 Task: Find connections with filter location Dieburg with filter topic #mentorwith filter profile language English with filter current company Altimetrik with filter school Mahatma Gandhi University with filter industry Waste Collection with filter service category Network Support with filter keywords title Accountant
Action: Mouse moved to (587, 77)
Screenshot: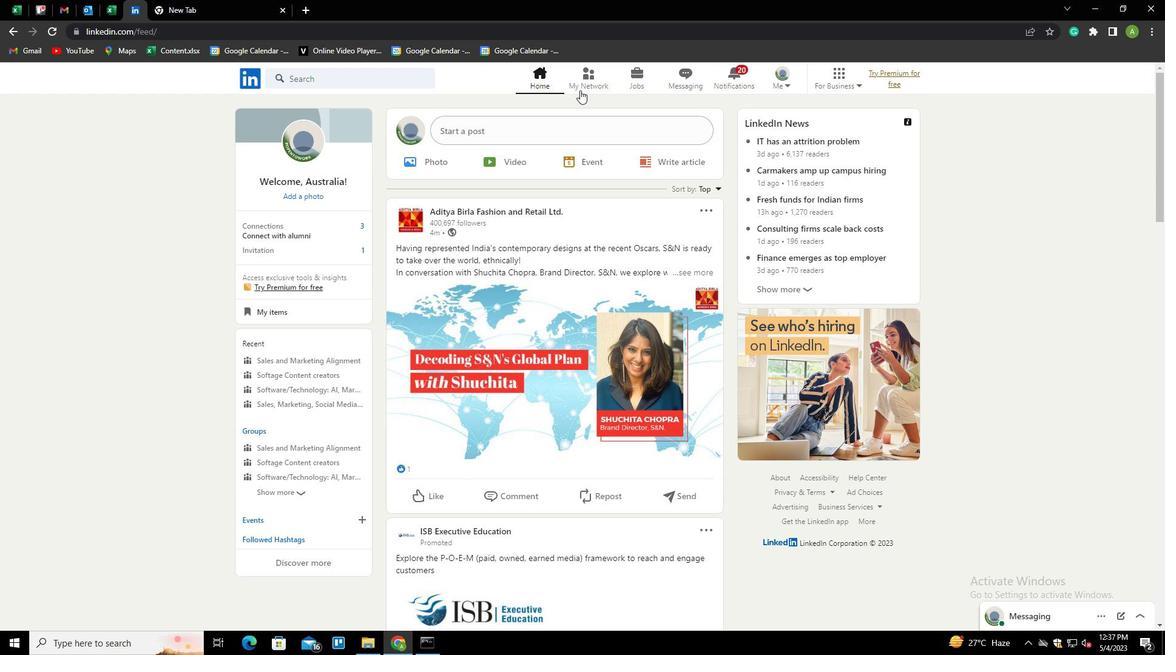 
Action: Mouse pressed left at (587, 77)
Screenshot: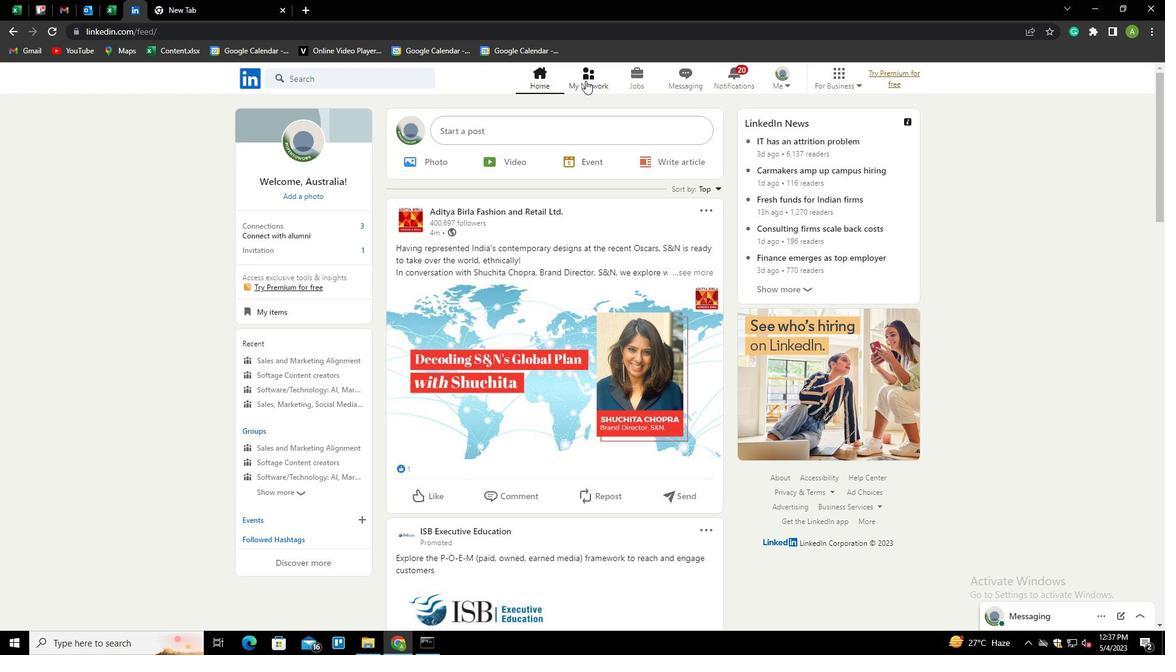 
Action: Mouse moved to (302, 149)
Screenshot: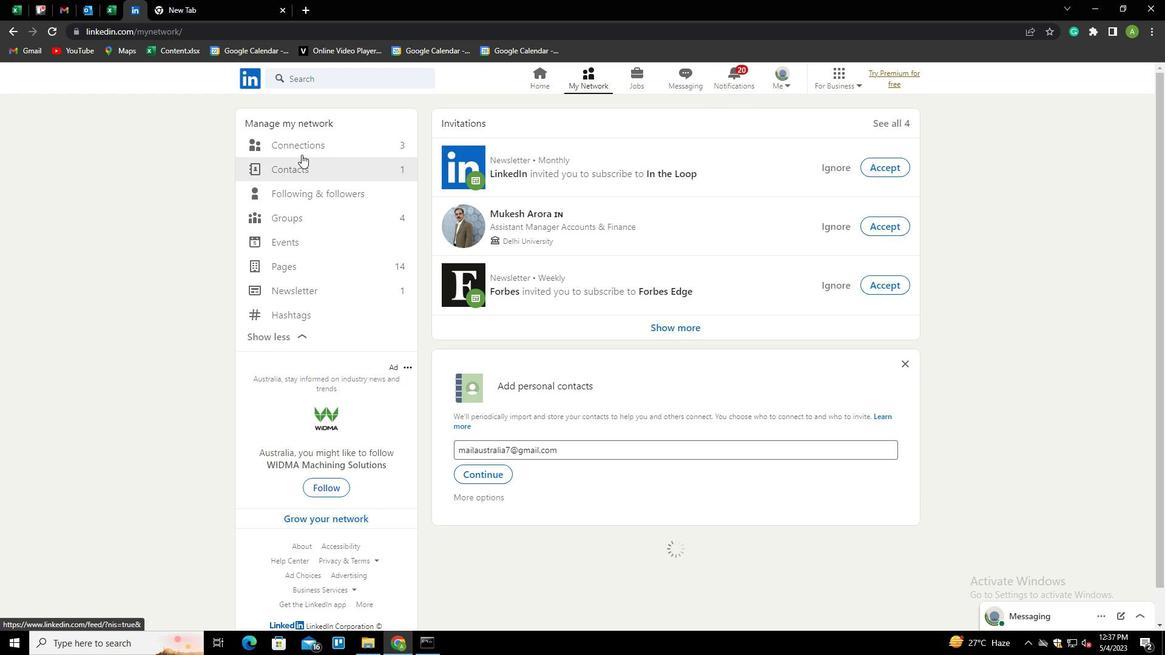 
Action: Mouse pressed left at (302, 149)
Screenshot: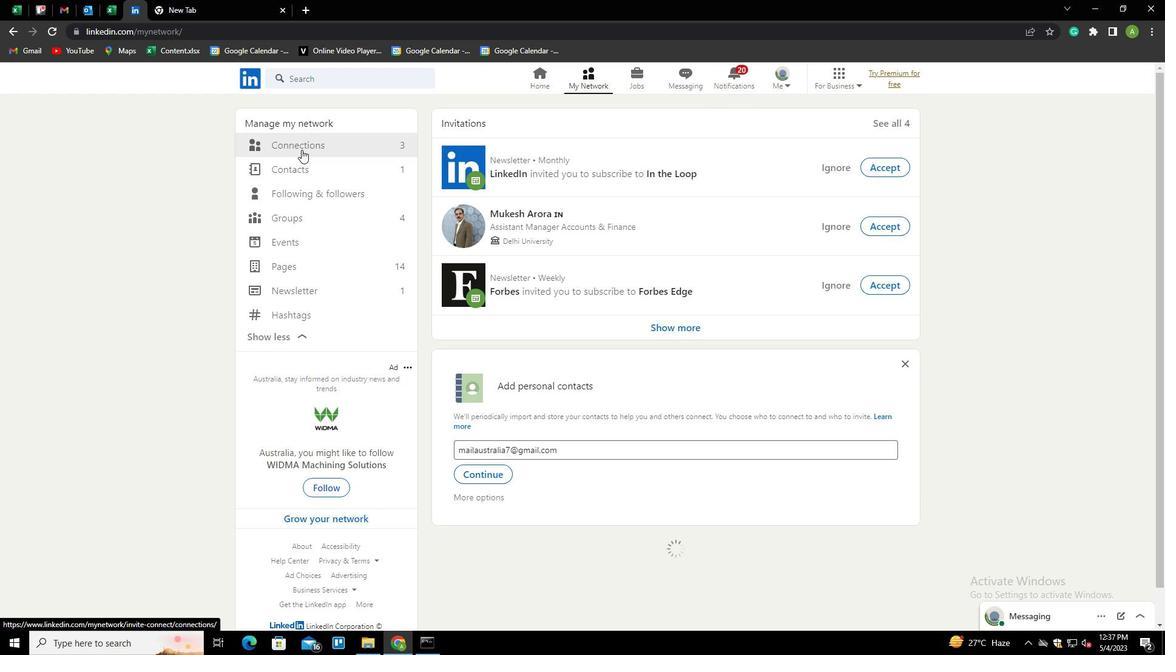 
Action: Mouse moved to (675, 144)
Screenshot: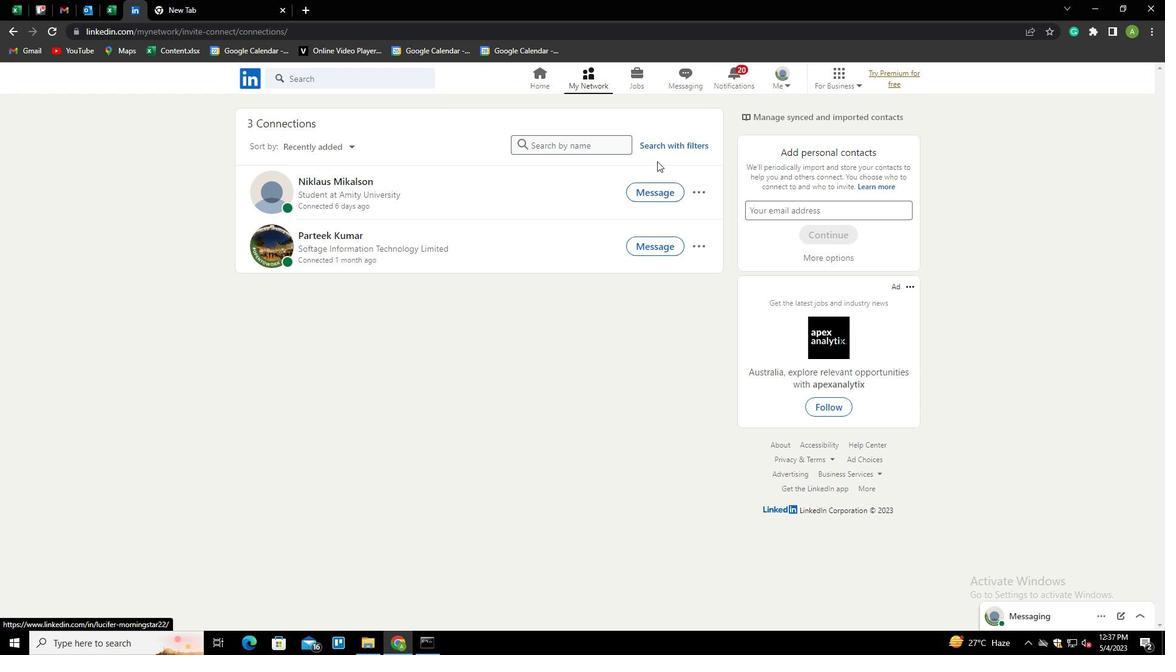 
Action: Mouse pressed left at (675, 144)
Screenshot: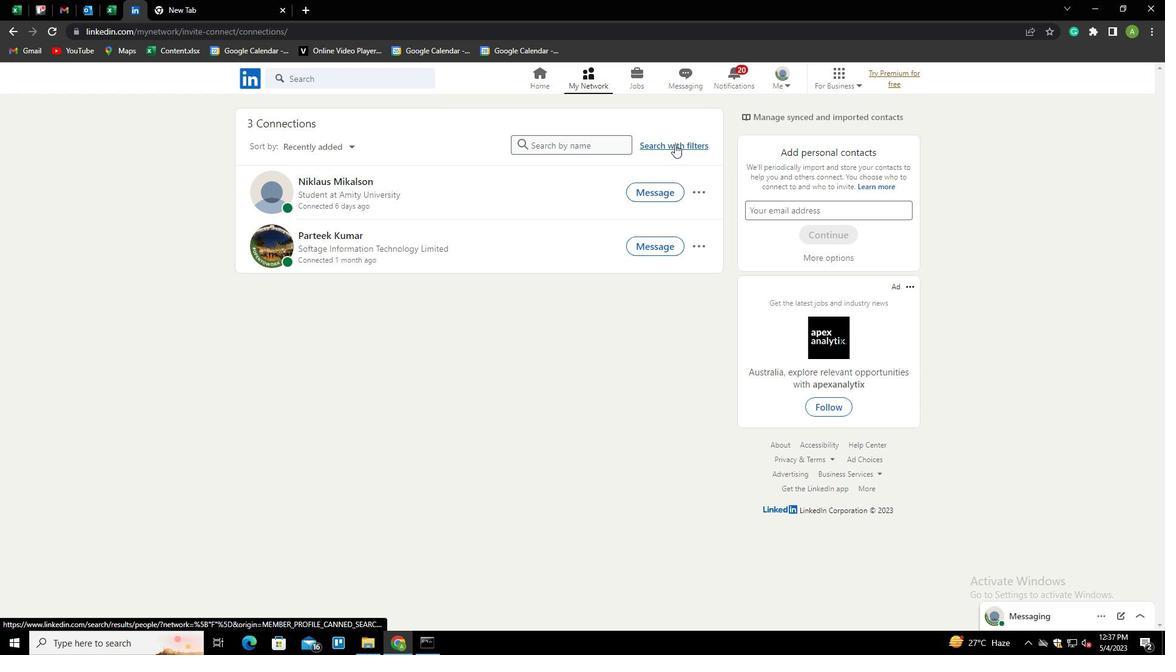
Action: Mouse moved to (620, 108)
Screenshot: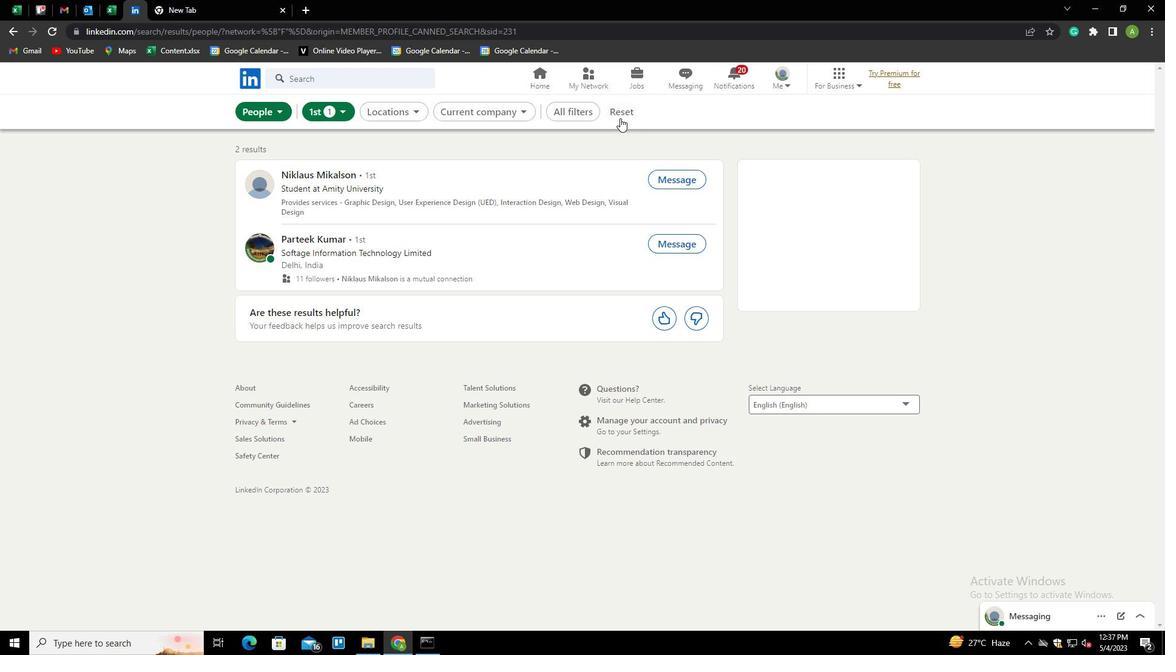 
Action: Mouse pressed left at (620, 108)
Screenshot: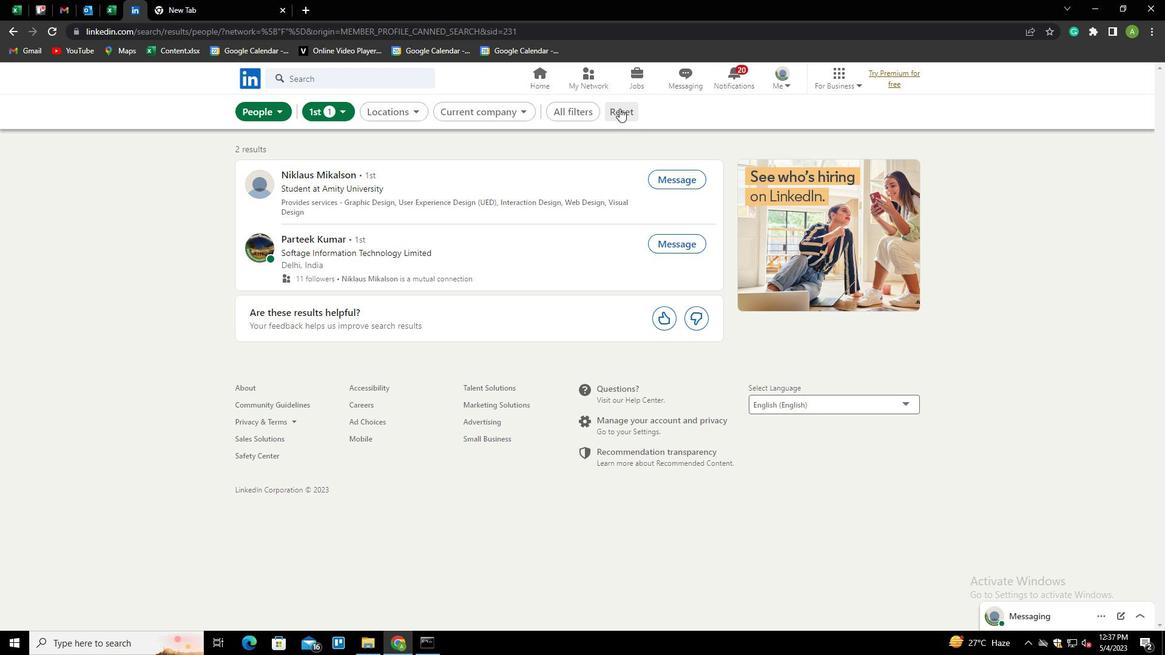 
Action: Mouse moved to (613, 109)
Screenshot: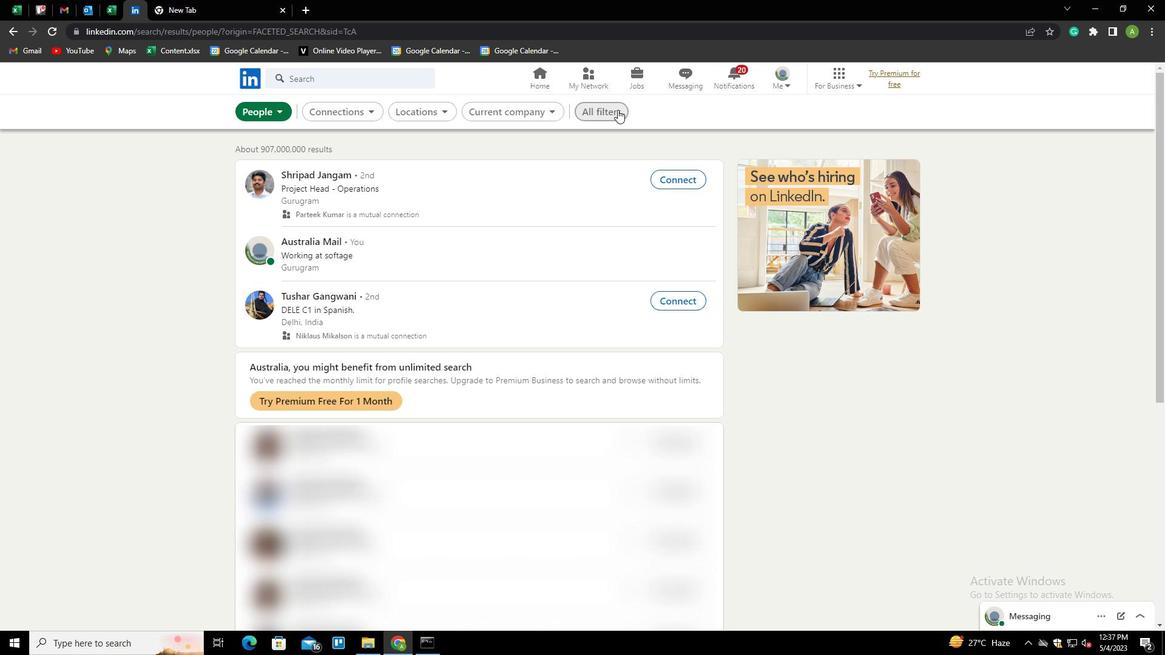 
Action: Mouse pressed left at (613, 109)
Screenshot: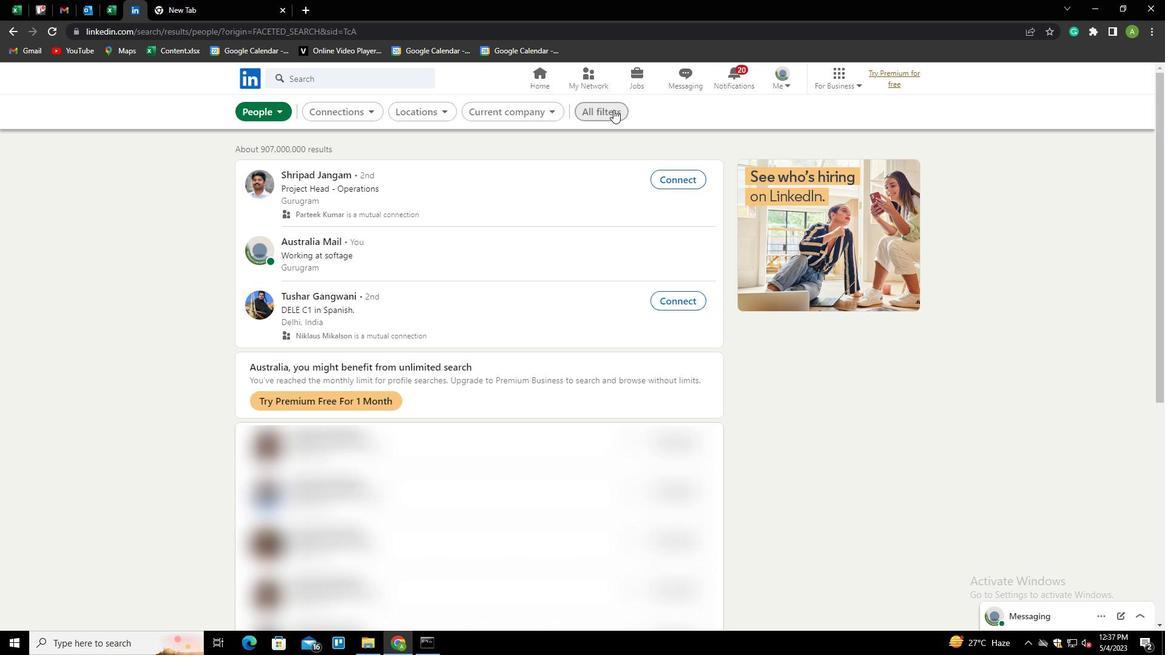 
Action: Mouse moved to (935, 316)
Screenshot: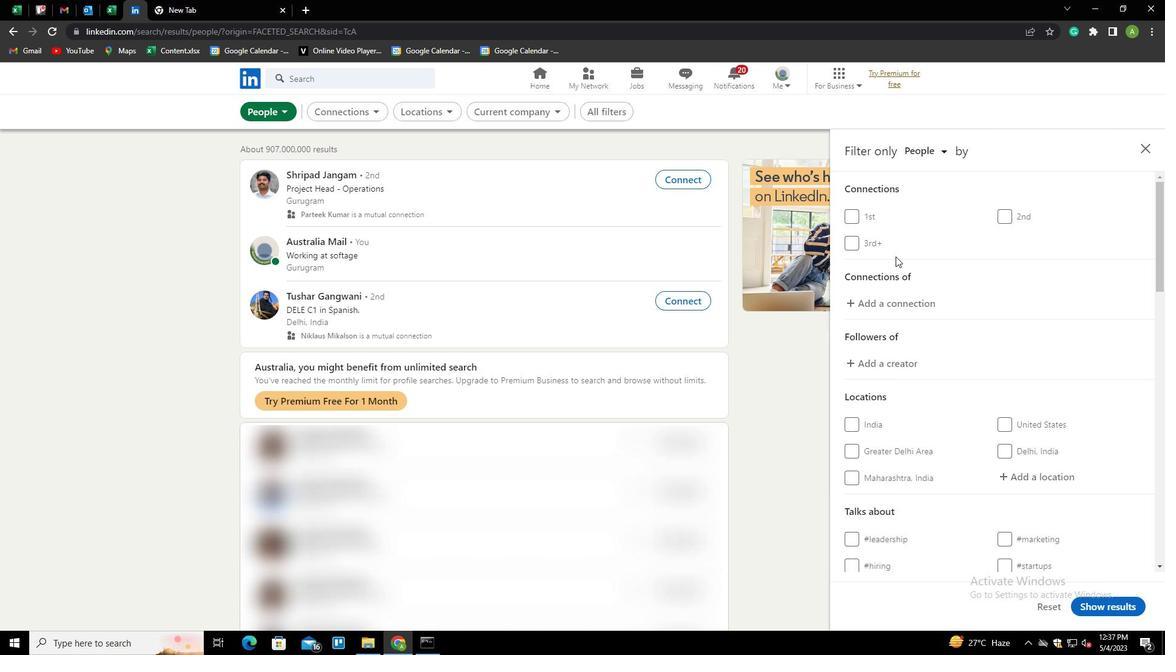 
Action: Mouse scrolled (935, 315) with delta (0, 0)
Screenshot: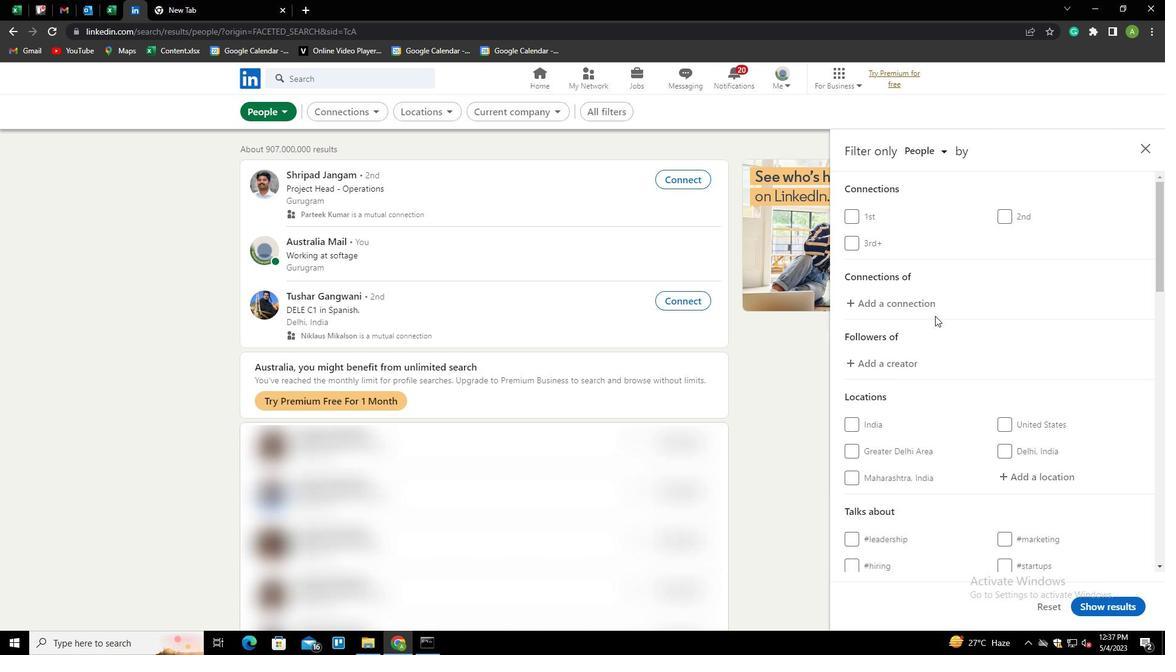
Action: Mouse scrolled (935, 315) with delta (0, 0)
Screenshot: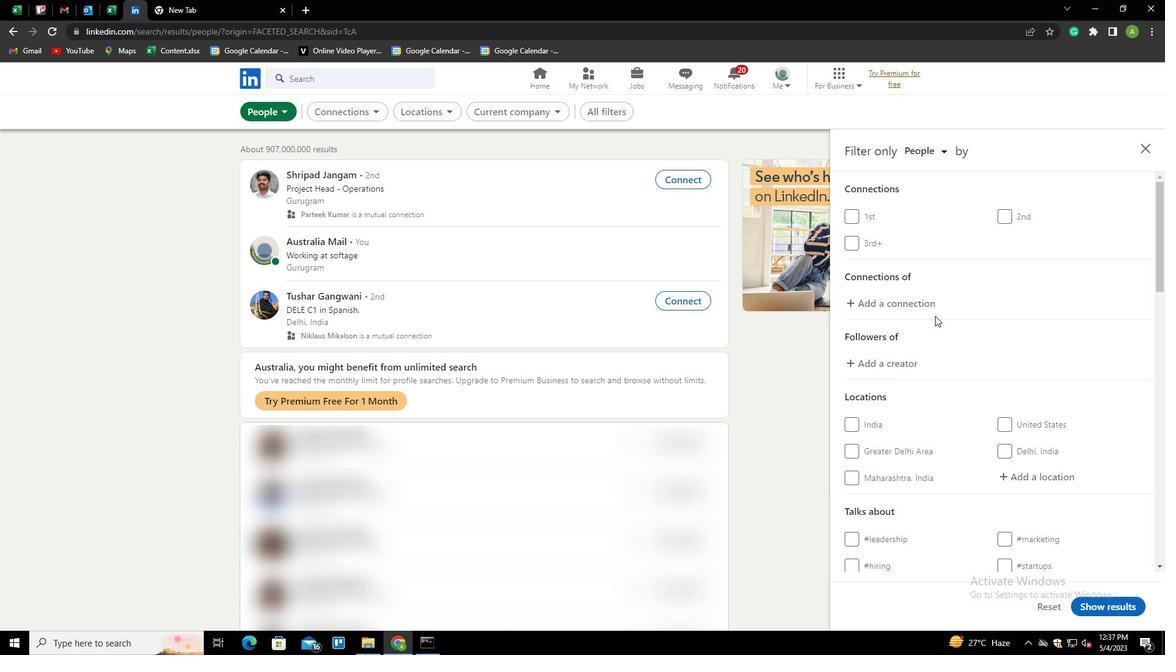
Action: Mouse moved to (1025, 352)
Screenshot: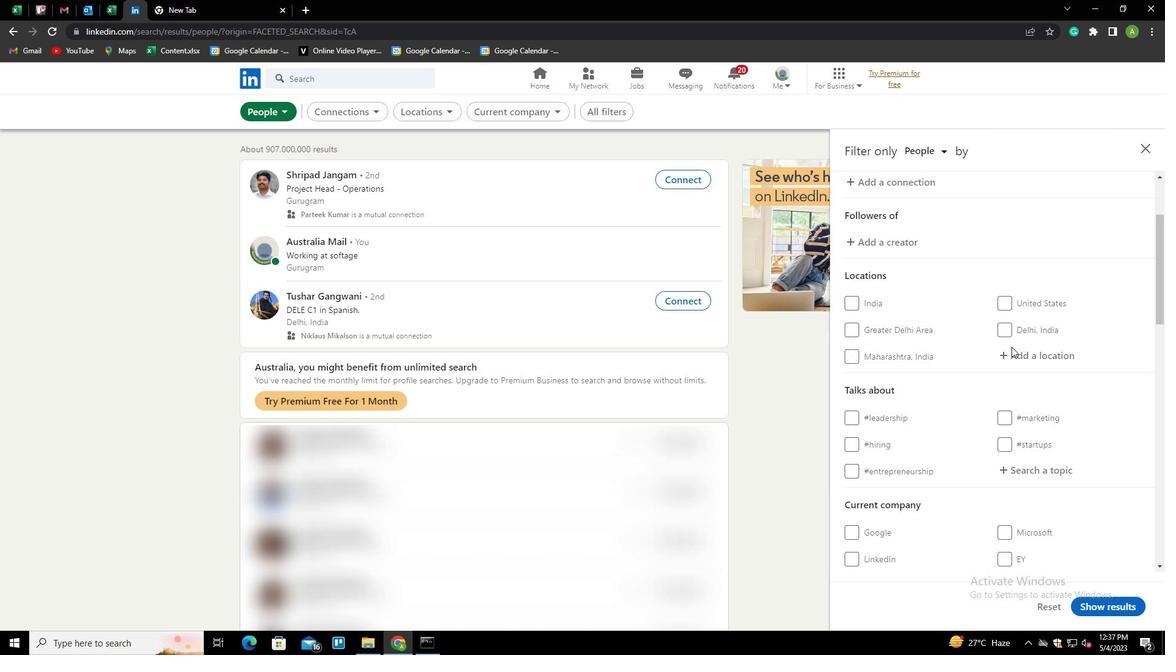 
Action: Mouse pressed left at (1025, 352)
Screenshot: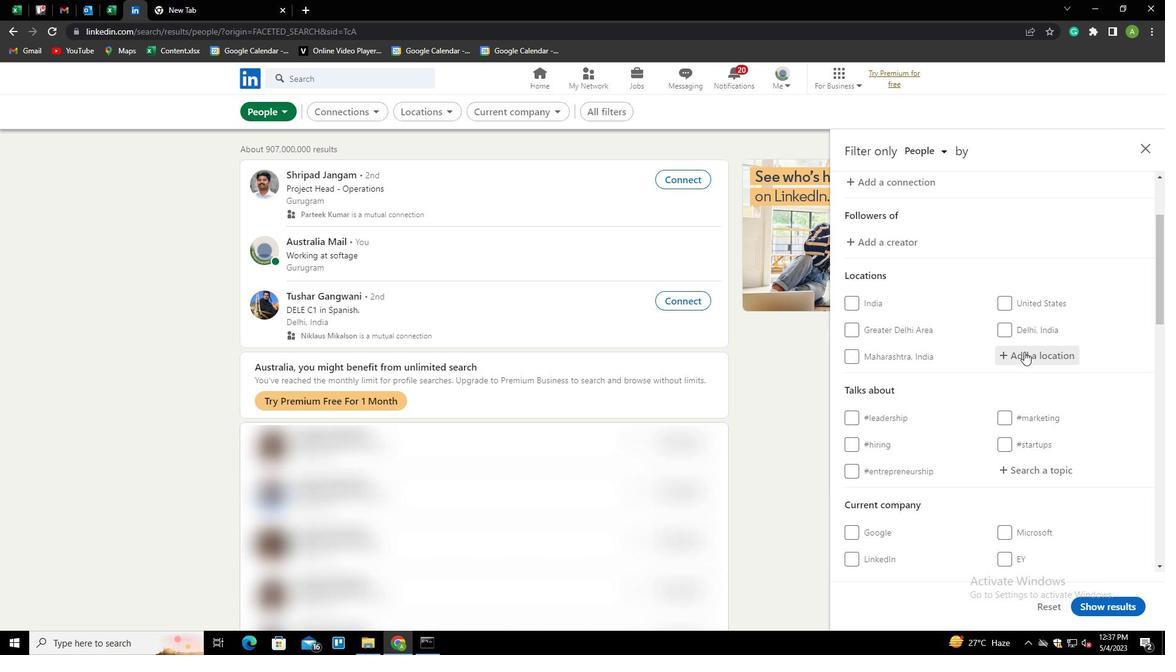 
Action: Mouse moved to (903, 277)
Screenshot: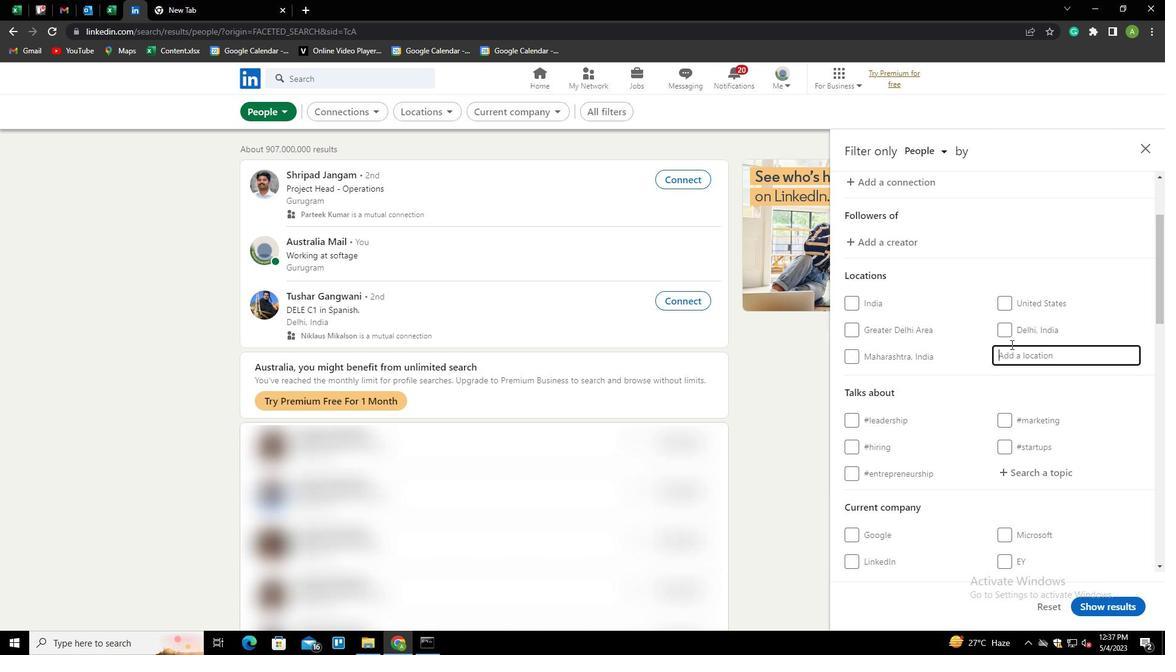 
Action: Key pressed <Key.shift>DIEBURG<Key.down><Key.enter>
Screenshot: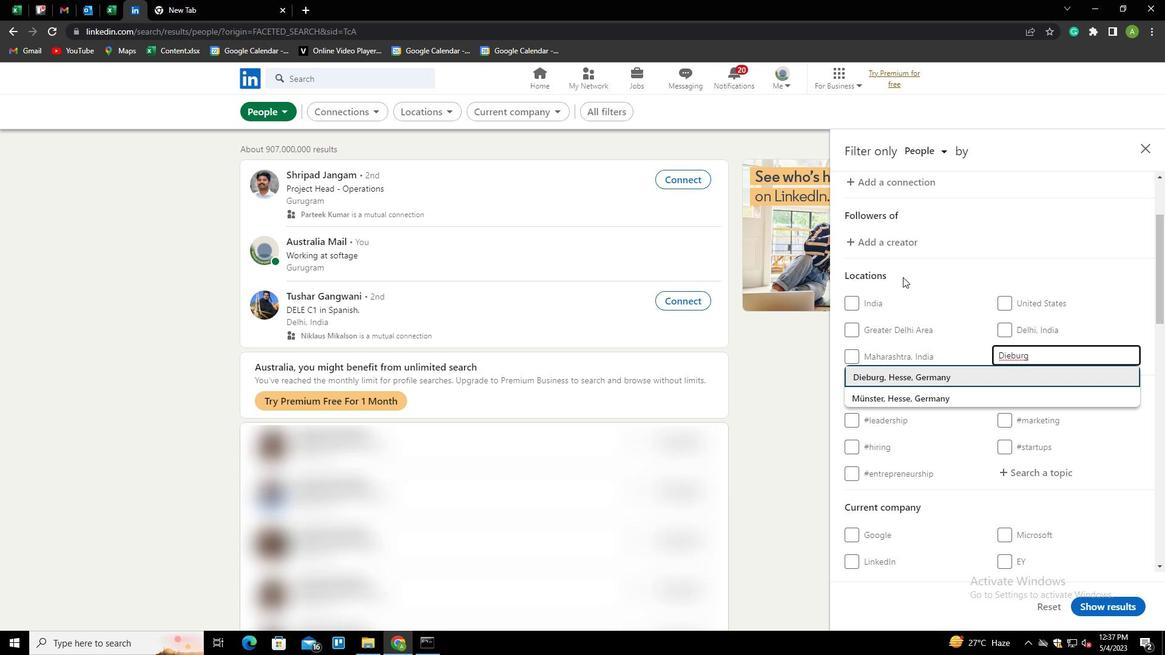 
Action: Mouse scrolled (903, 276) with delta (0, 0)
Screenshot: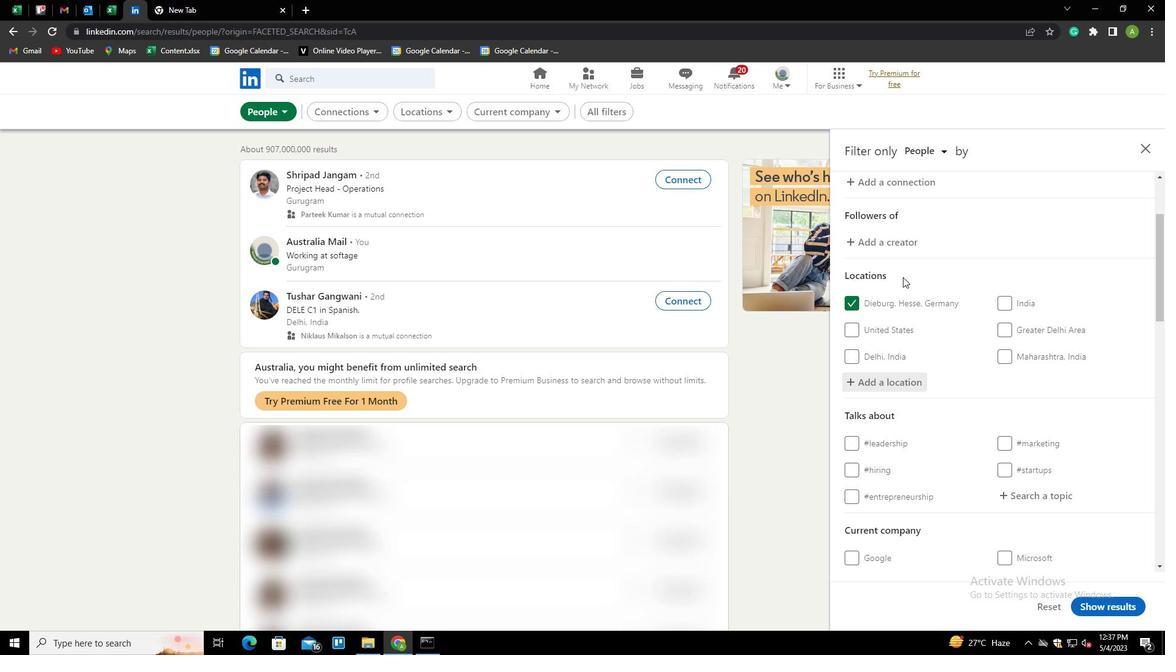 
Action: Mouse scrolled (903, 276) with delta (0, 0)
Screenshot: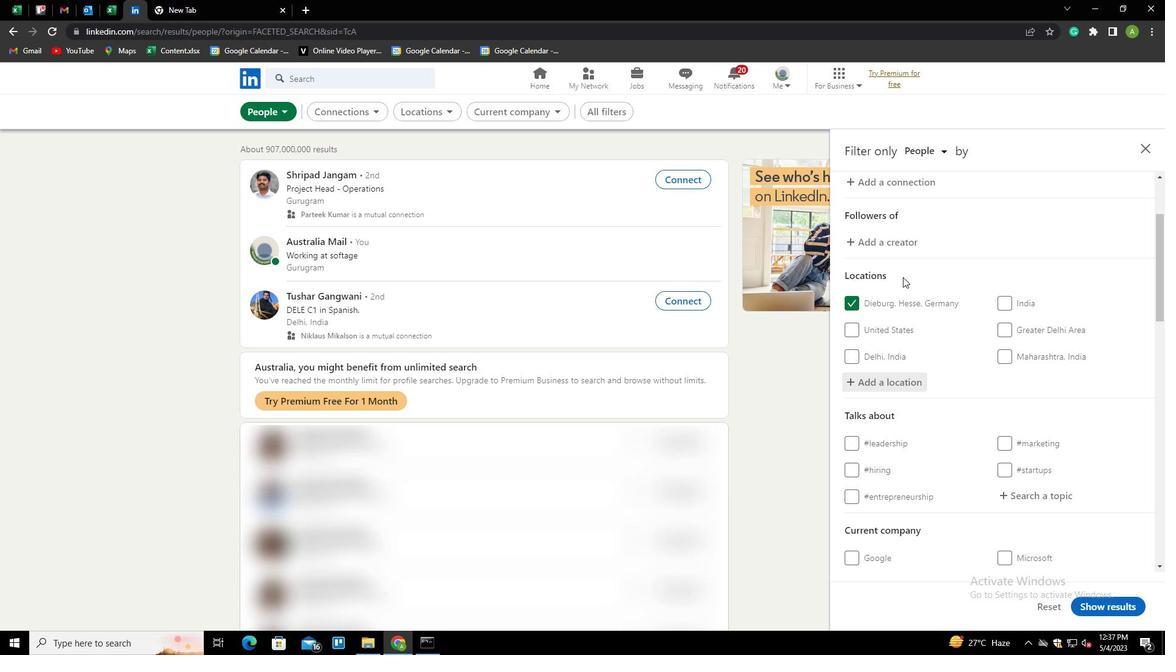 
Action: Mouse moved to (1013, 375)
Screenshot: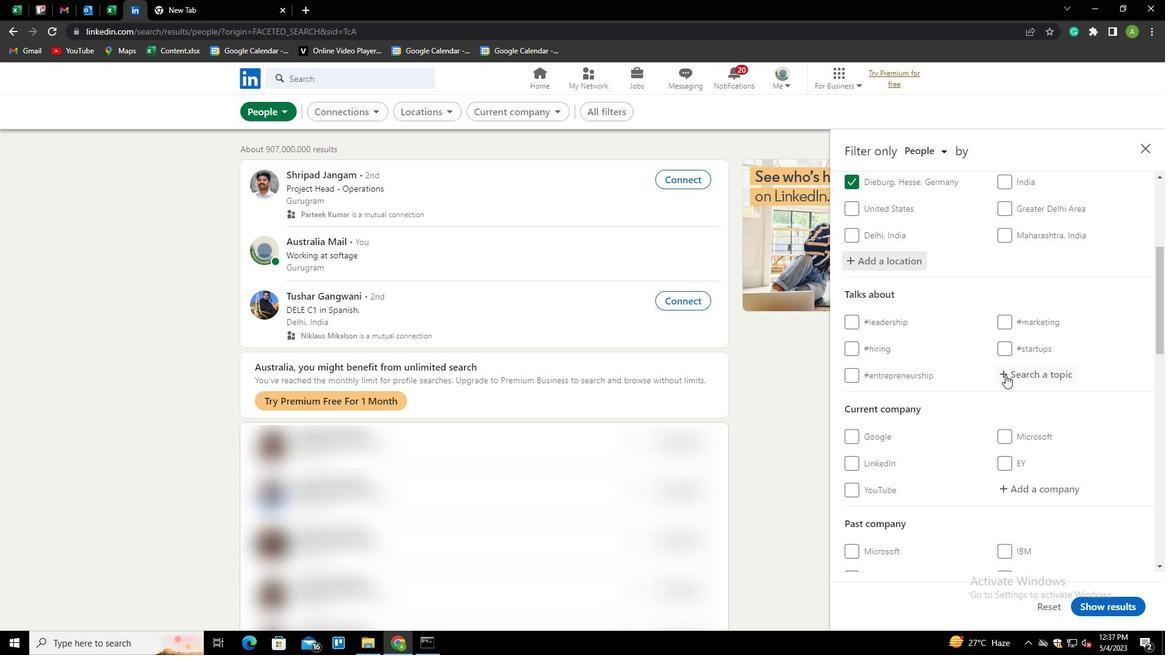 
Action: Mouse pressed left at (1013, 375)
Screenshot: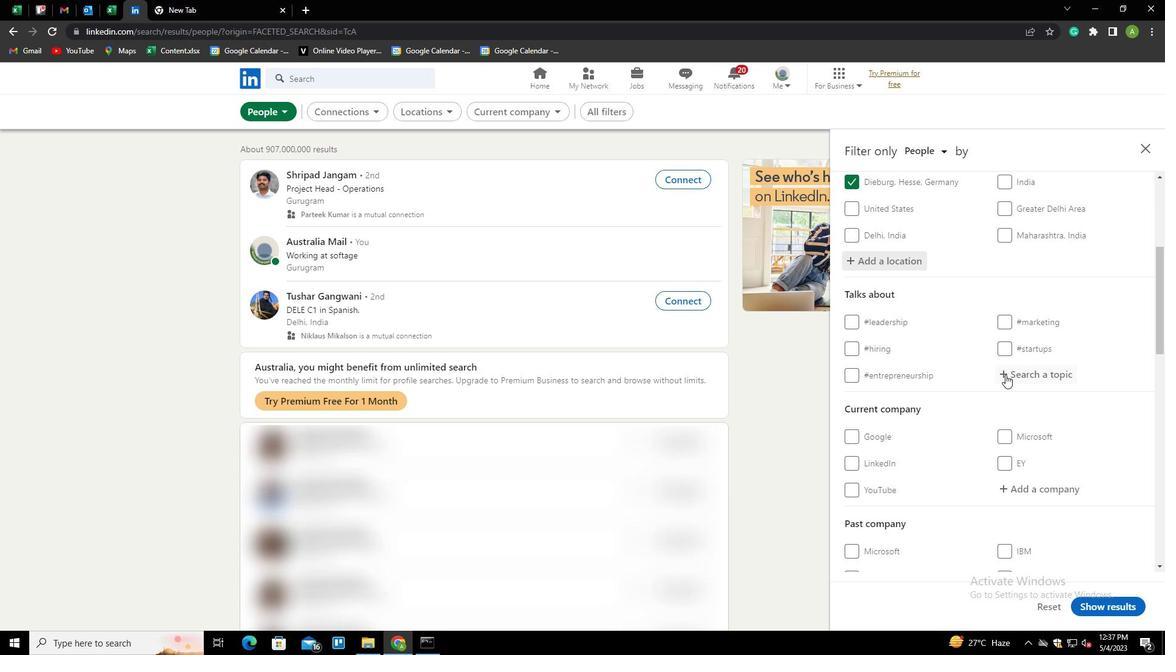 
Action: Mouse moved to (1009, 373)
Screenshot: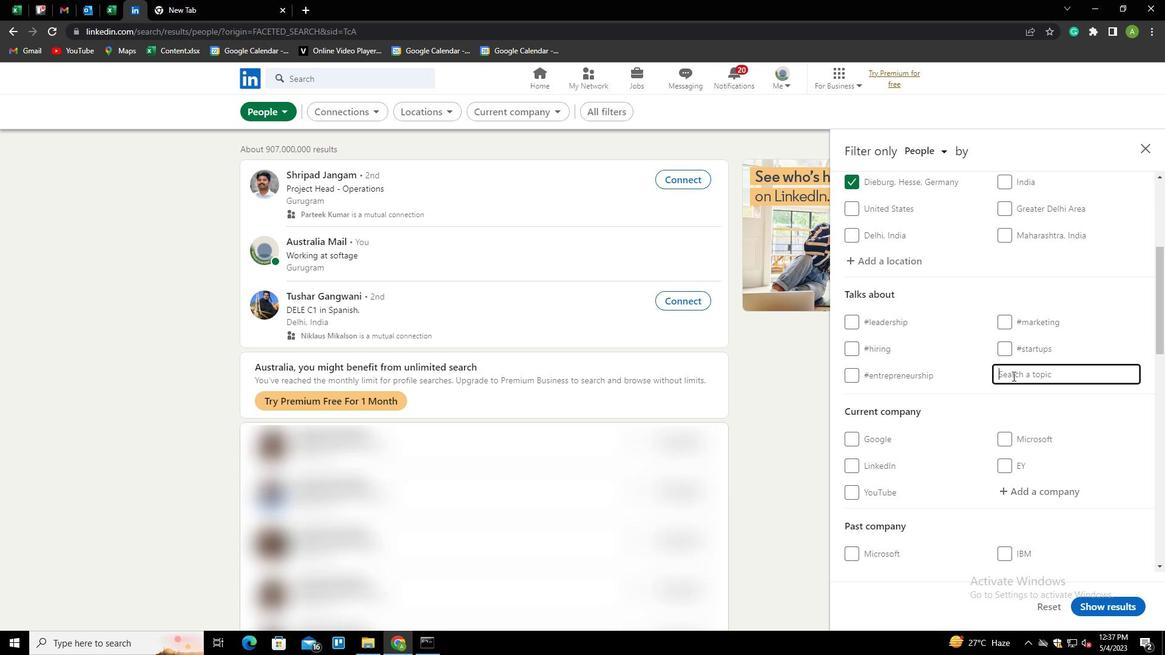 
Action: Key pressed <Key.shift>MENTOR<Key.down><Key.down><Key.down><Key.enter>
Screenshot: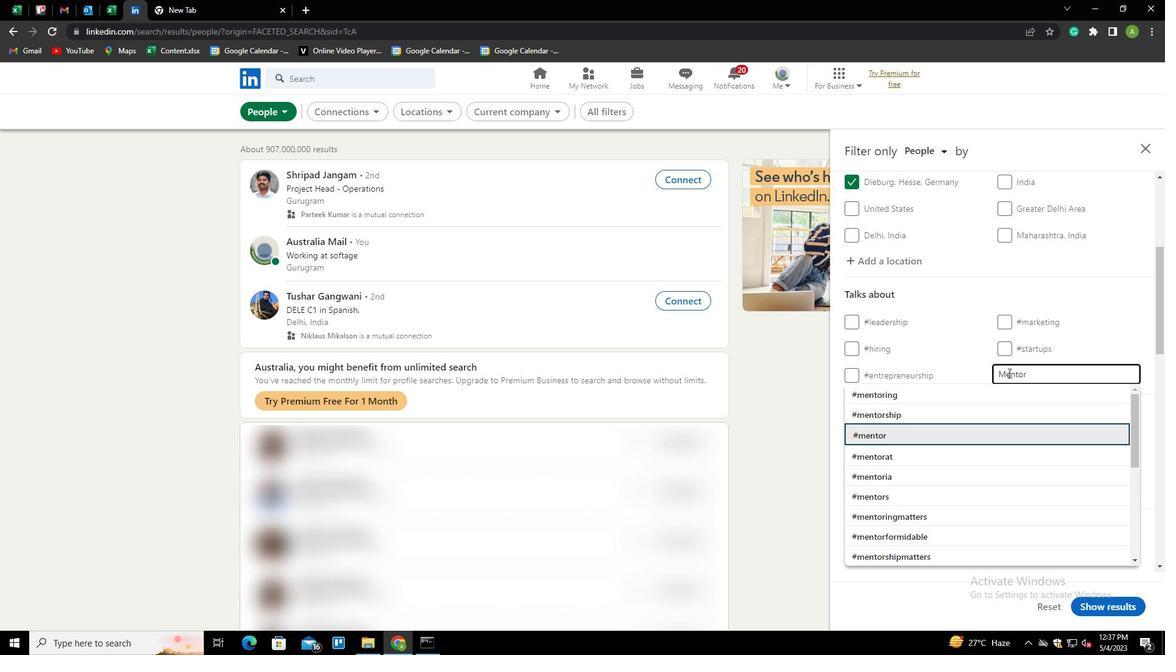 
Action: Mouse scrolled (1009, 372) with delta (0, 0)
Screenshot: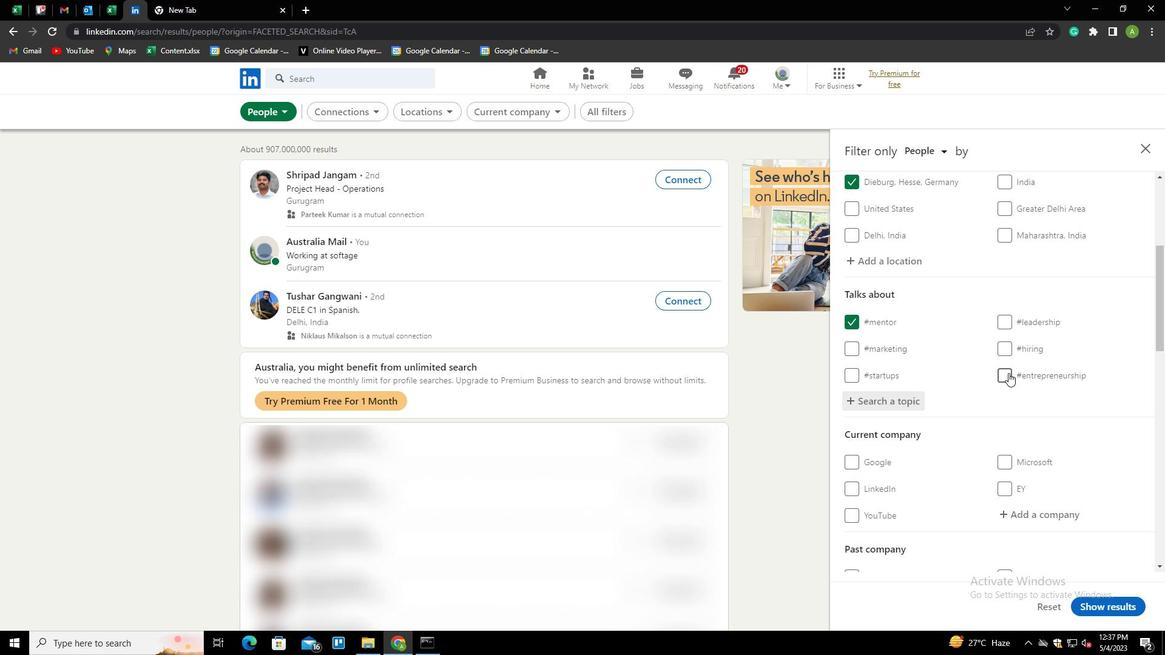 
Action: Mouse moved to (1008, 372)
Screenshot: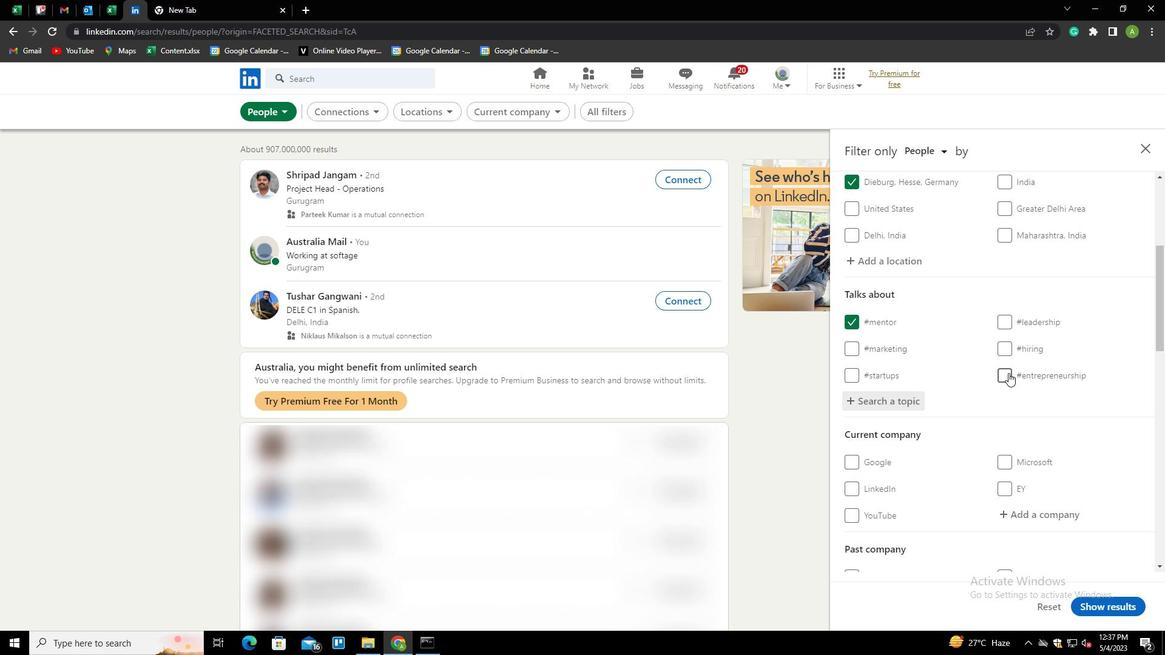 
Action: Mouse scrolled (1008, 372) with delta (0, 0)
Screenshot: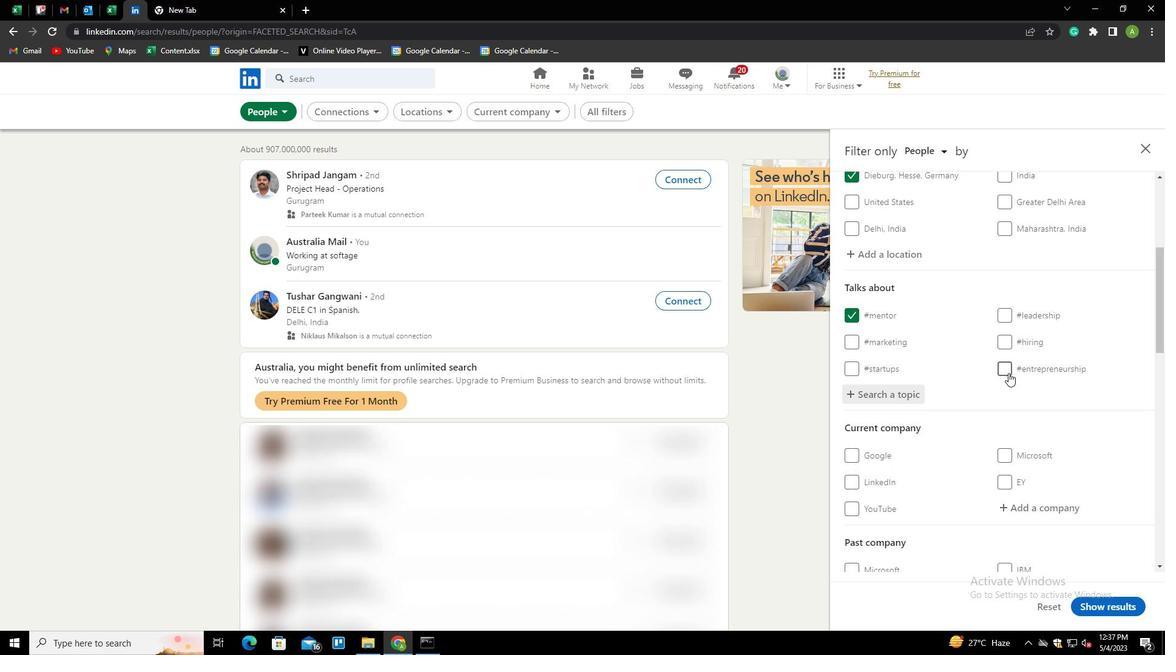 
Action: Mouse moved to (1004, 377)
Screenshot: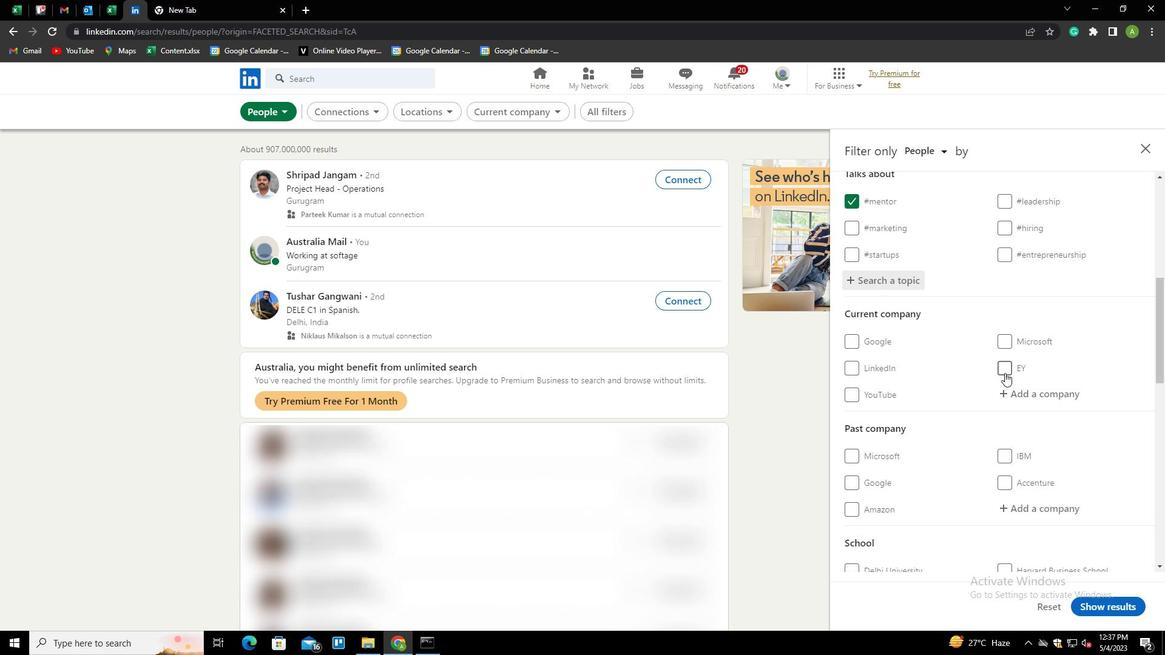 
Action: Mouse scrolled (1004, 376) with delta (0, 0)
Screenshot: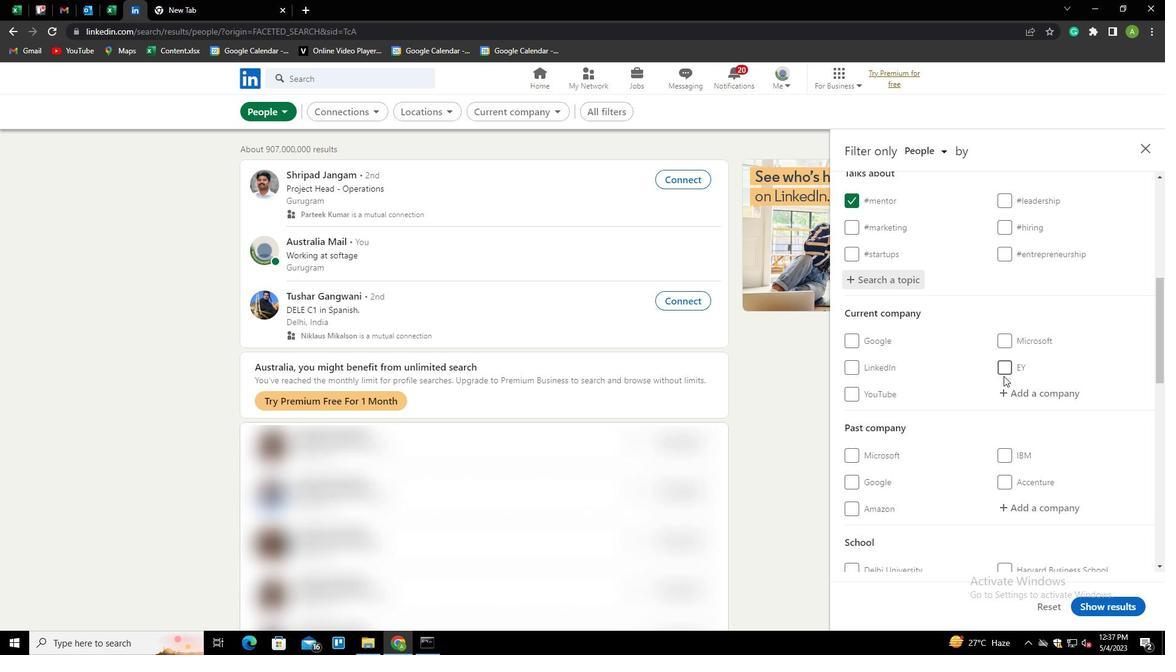 
Action: Mouse scrolled (1004, 376) with delta (0, 0)
Screenshot: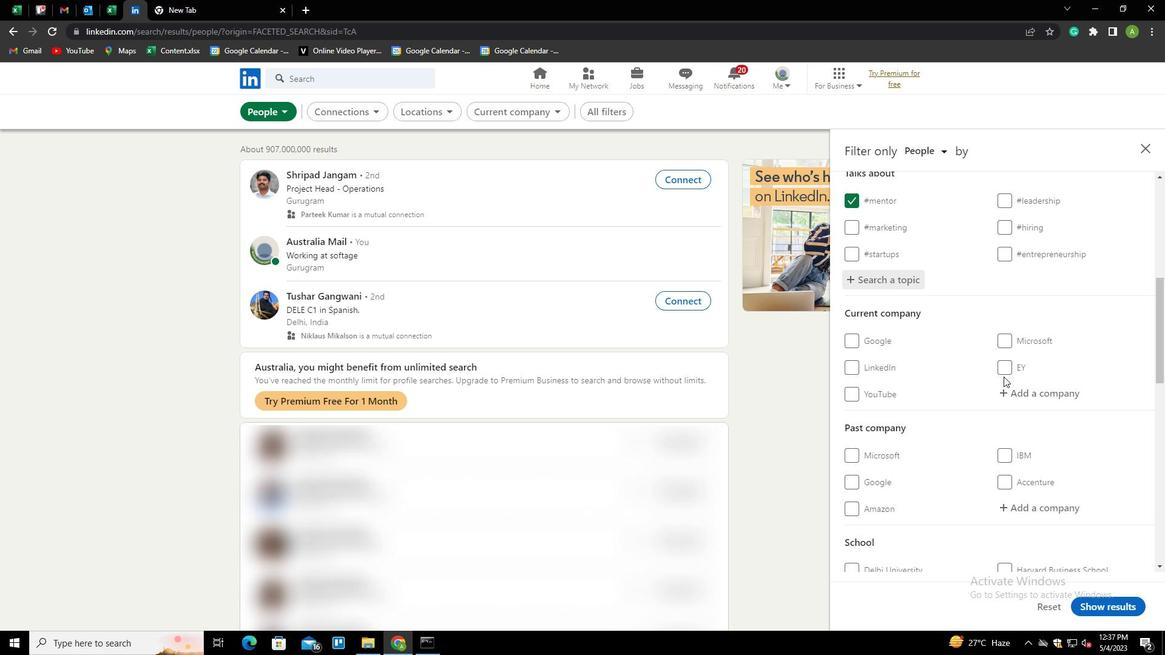 
Action: Mouse moved to (1003, 377)
Screenshot: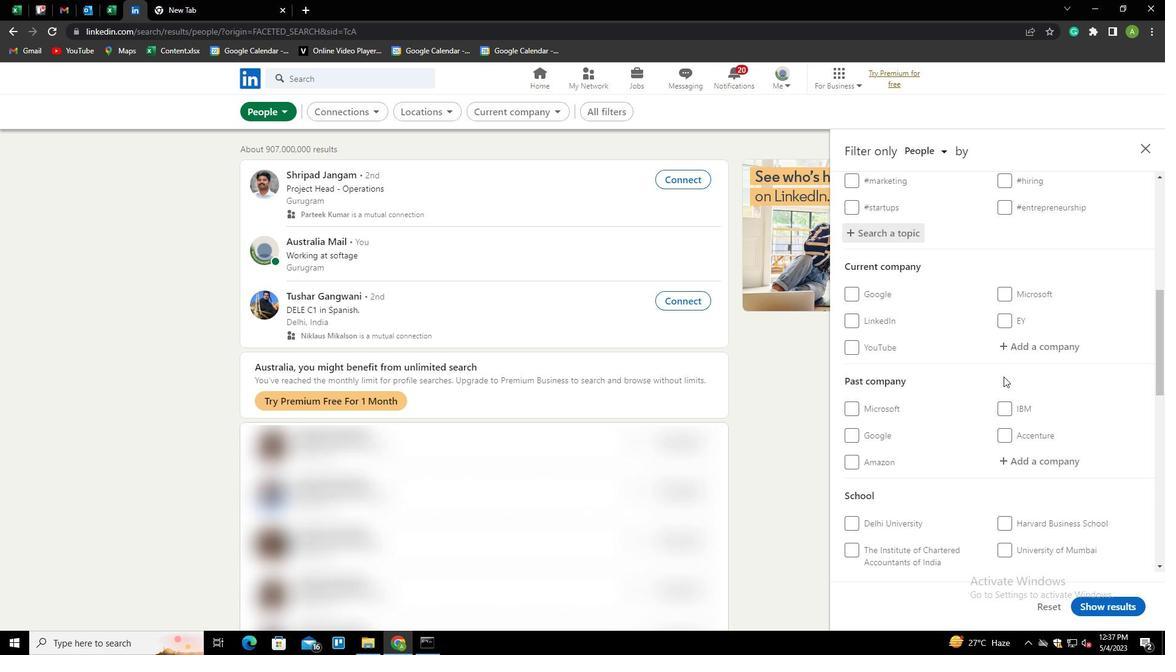 
Action: Mouse scrolled (1003, 377) with delta (0, 0)
Screenshot: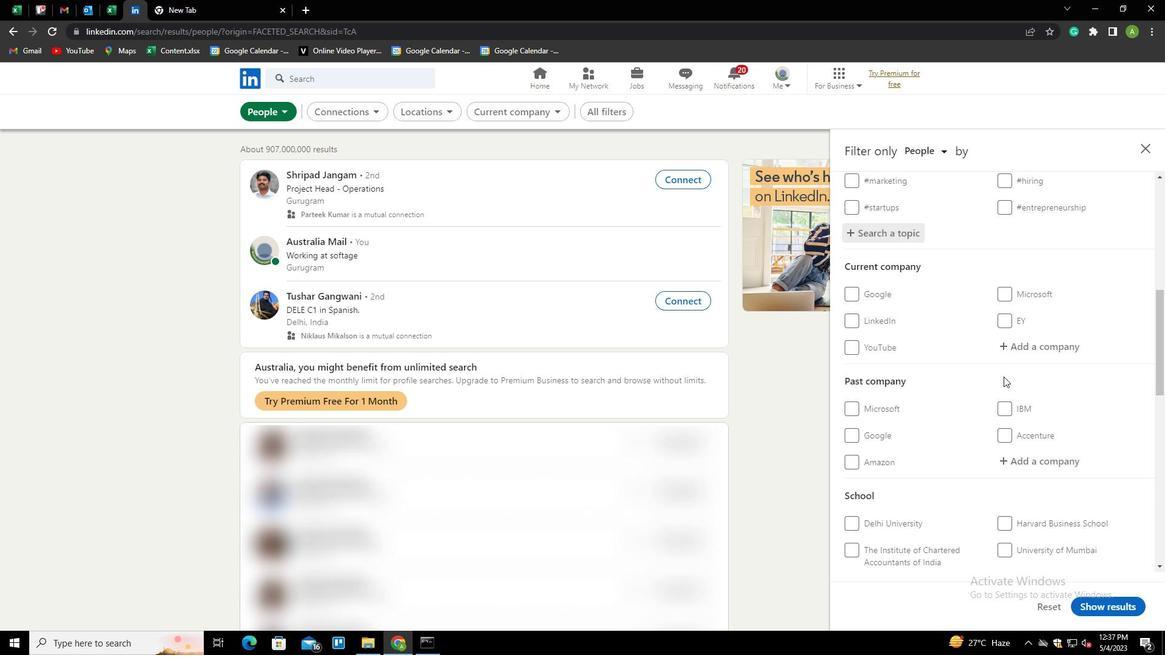 
Action: Mouse moved to (1003, 378)
Screenshot: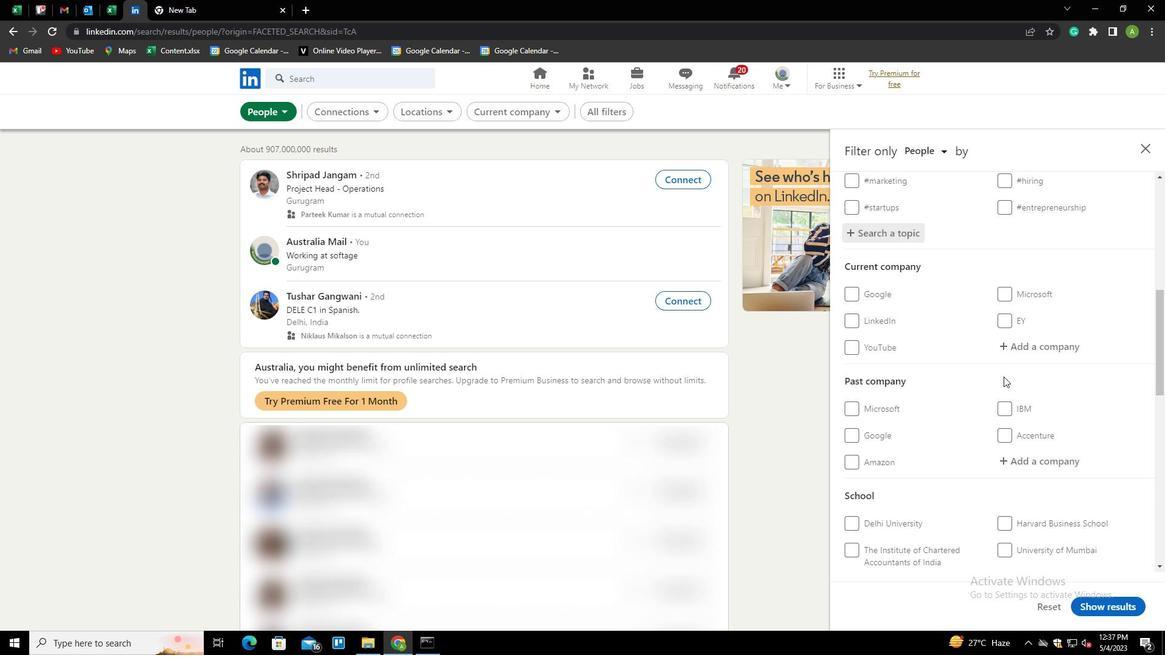 
Action: Mouse scrolled (1003, 378) with delta (0, 0)
Screenshot: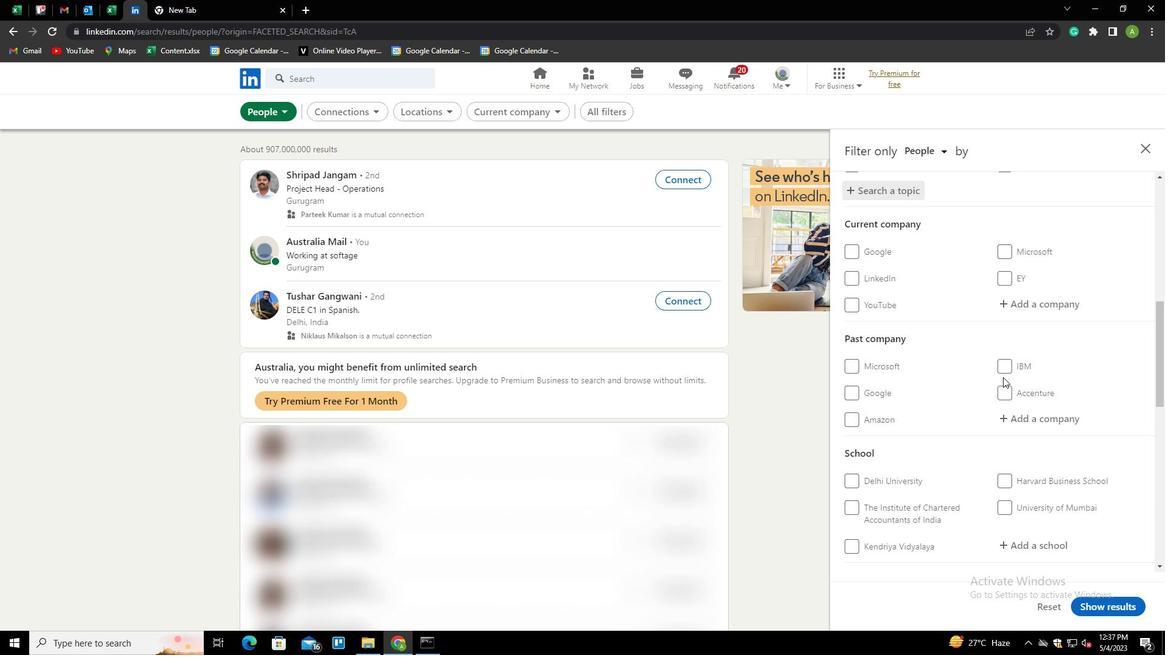 
Action: Mouse scrolled (1003, 378) with delta (0, 0)
Screenshot: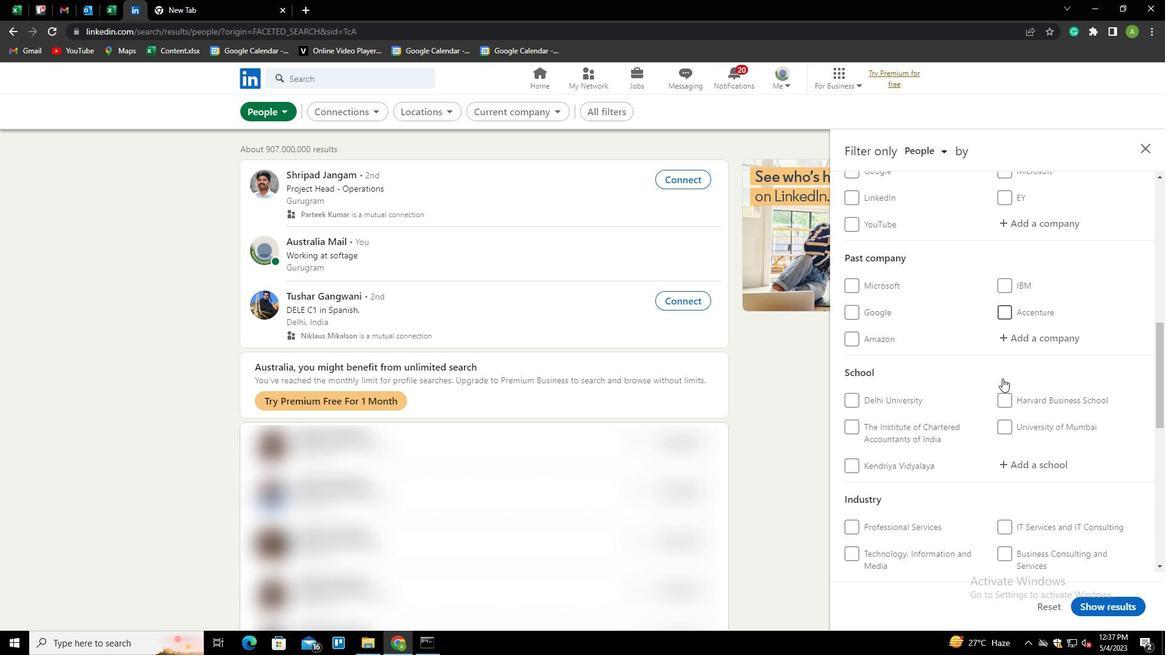 
Action: Mouse scrolled (1003, 378) with delta (0, 0)
Screenshot: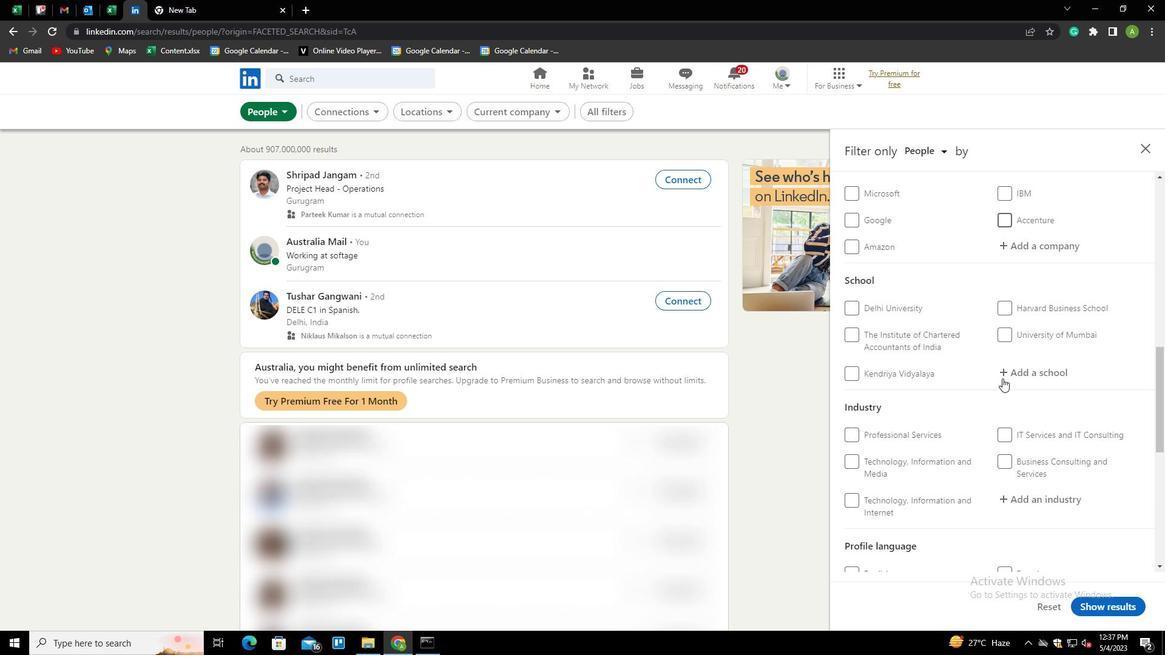 
Action: Mouse scrolled (1003, 378) with delta (0, 0)
Screenshot: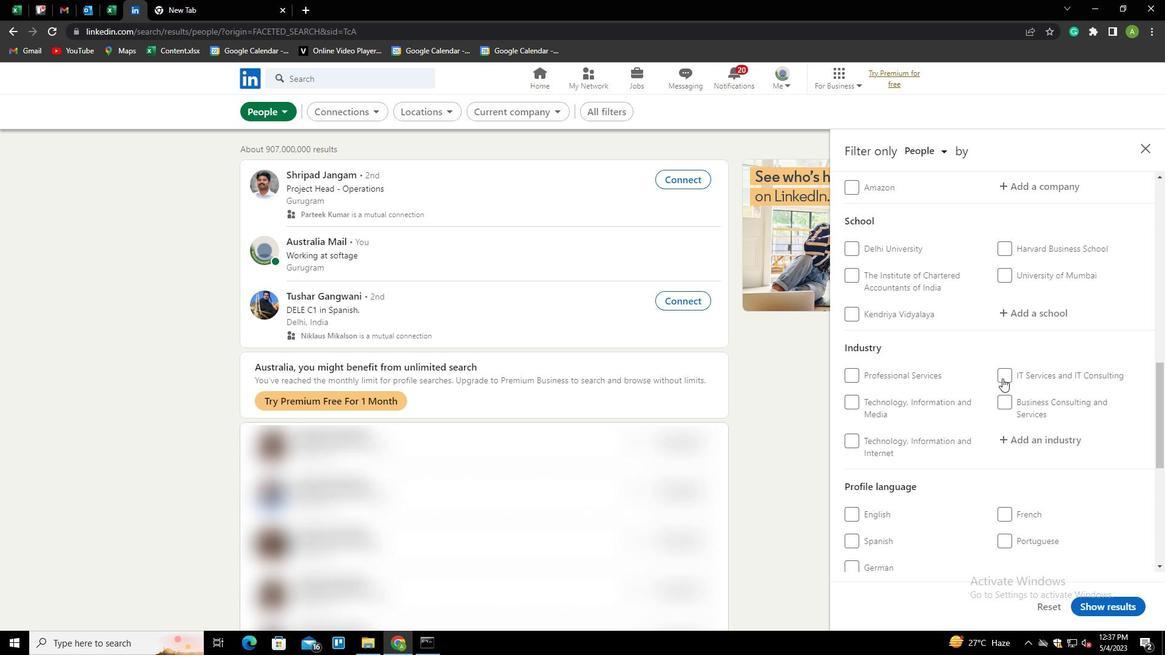 
Action: Mouse moved to (855, 415)
Screenshot: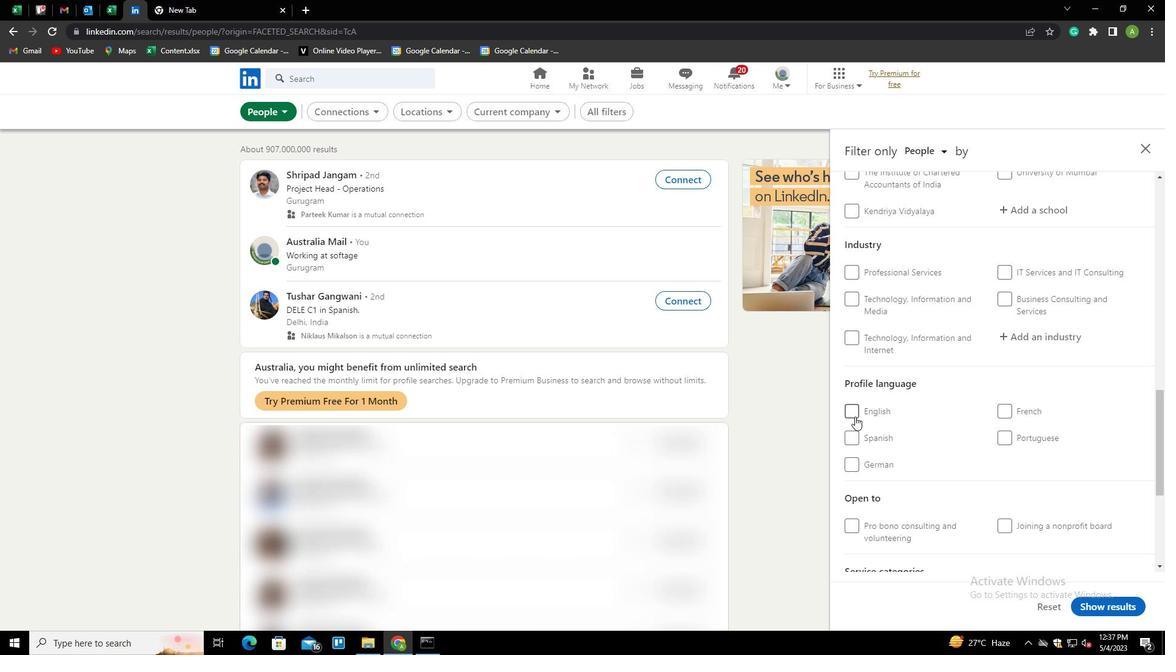 
Action: Mouse pressed left at (855, 415)
Screenshot: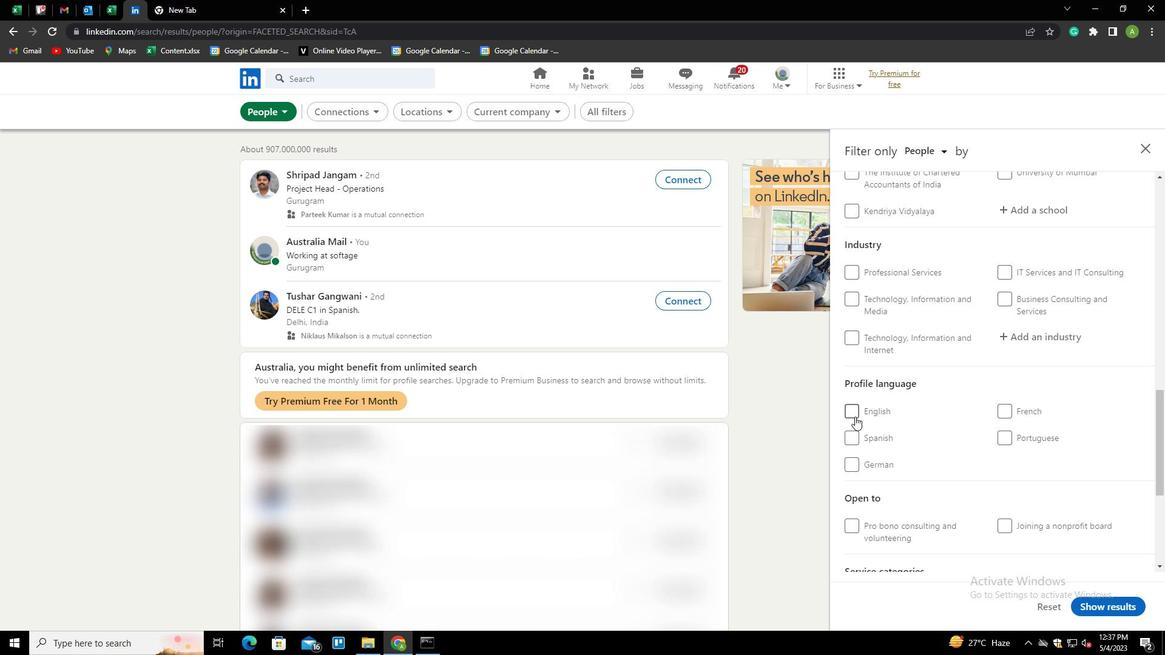 
Action: Mouse moved to (964, 419)
Screenshot: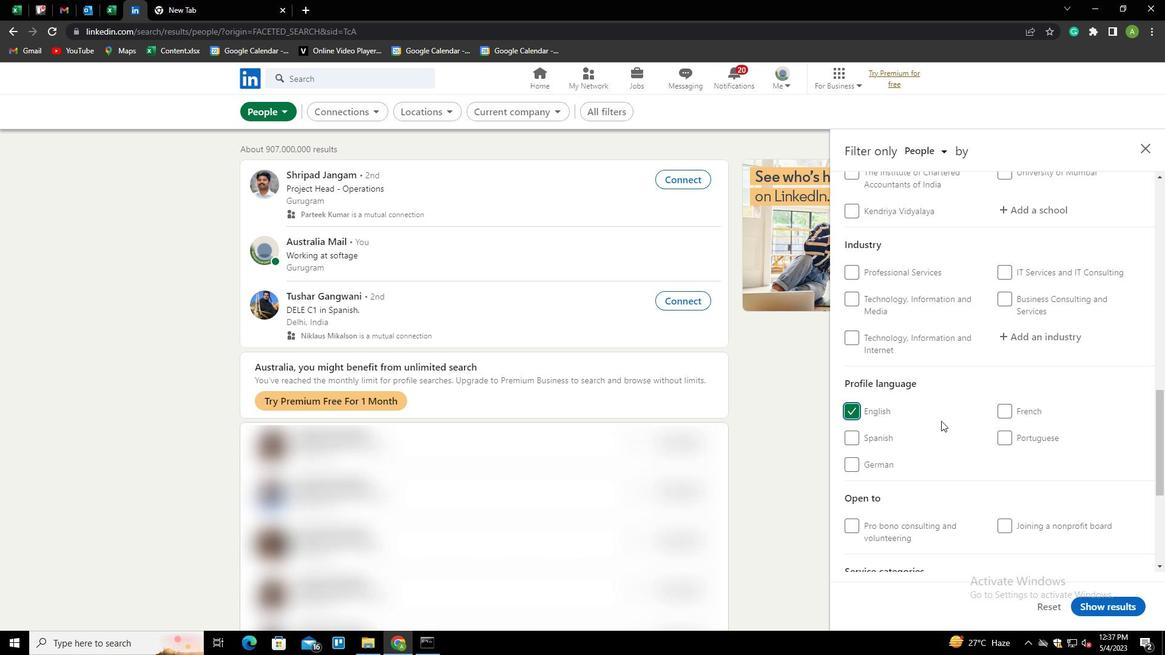 
Action: Mouse scrolled (964, 420) with delta (0, 0)
Screenshot: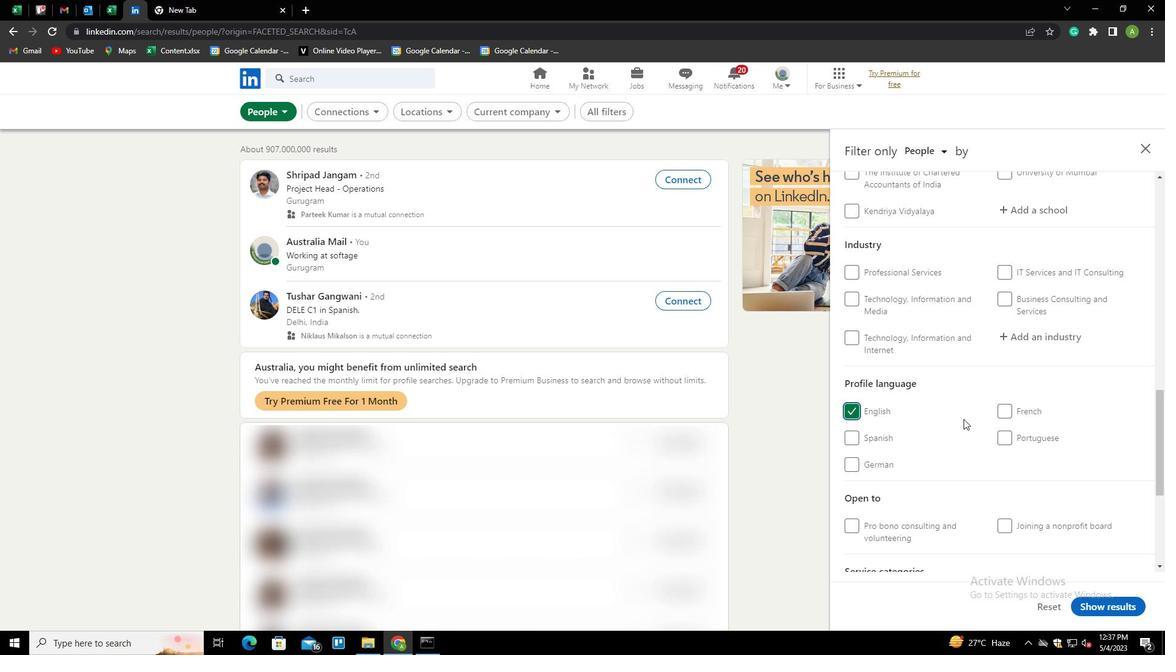 
Action: Mouse scrolled (964, 420) with delta (0, 0)
Screenshot: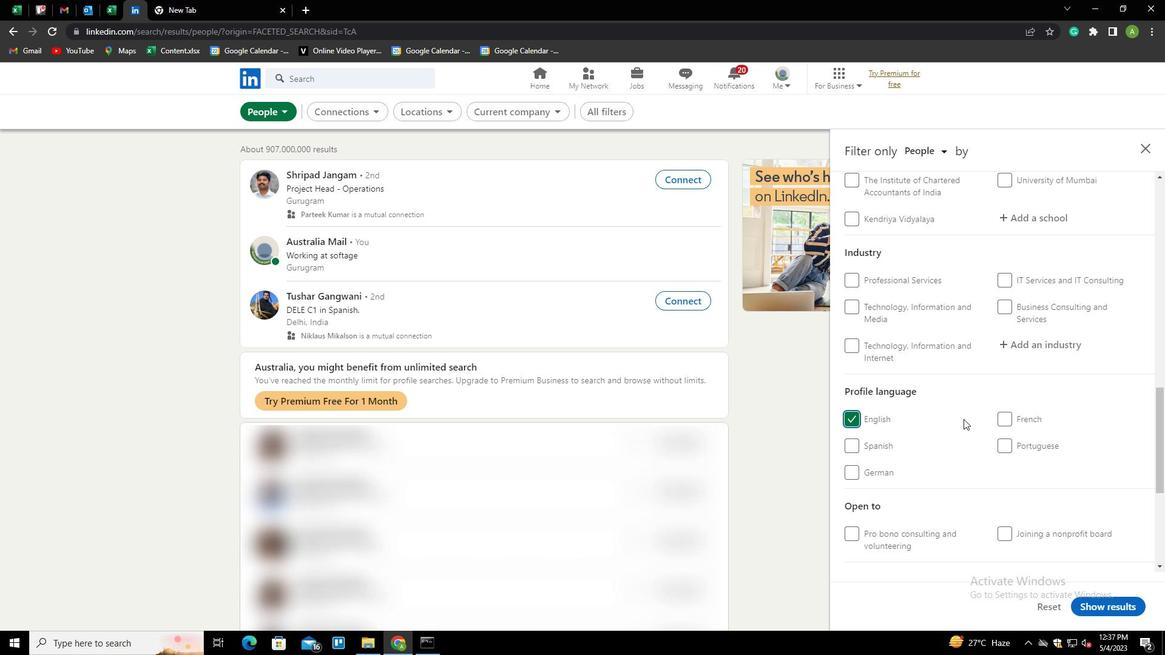 
Action: Mouse scrolled (964, 420) with delta (0, 0)
Screenshot: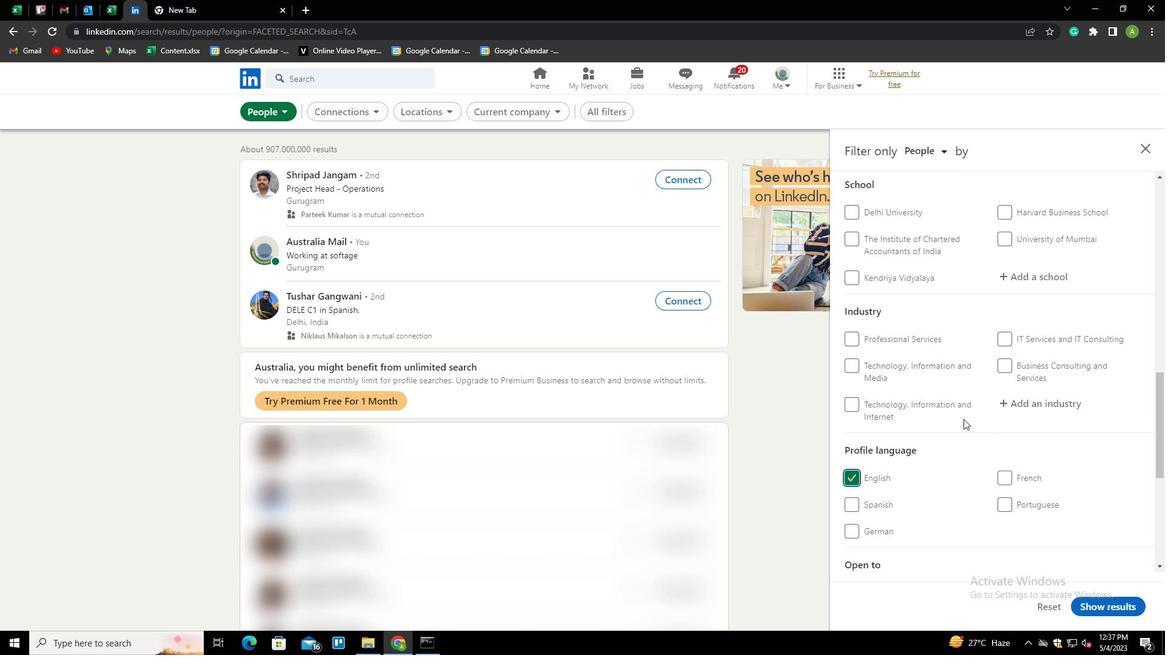 
Action: Mouse scrolled (964, 420) with delta (0, 0)
Screenshot: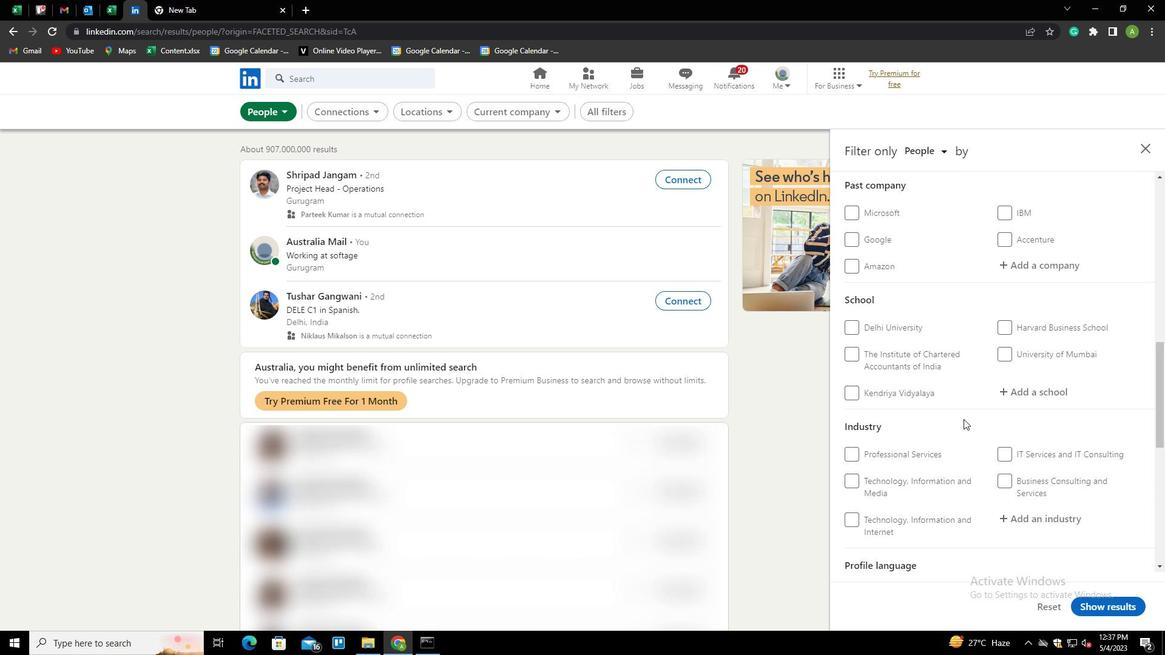 
Action: Mouse scrolled (964, 420) with delta (0, 0)
Screenshot: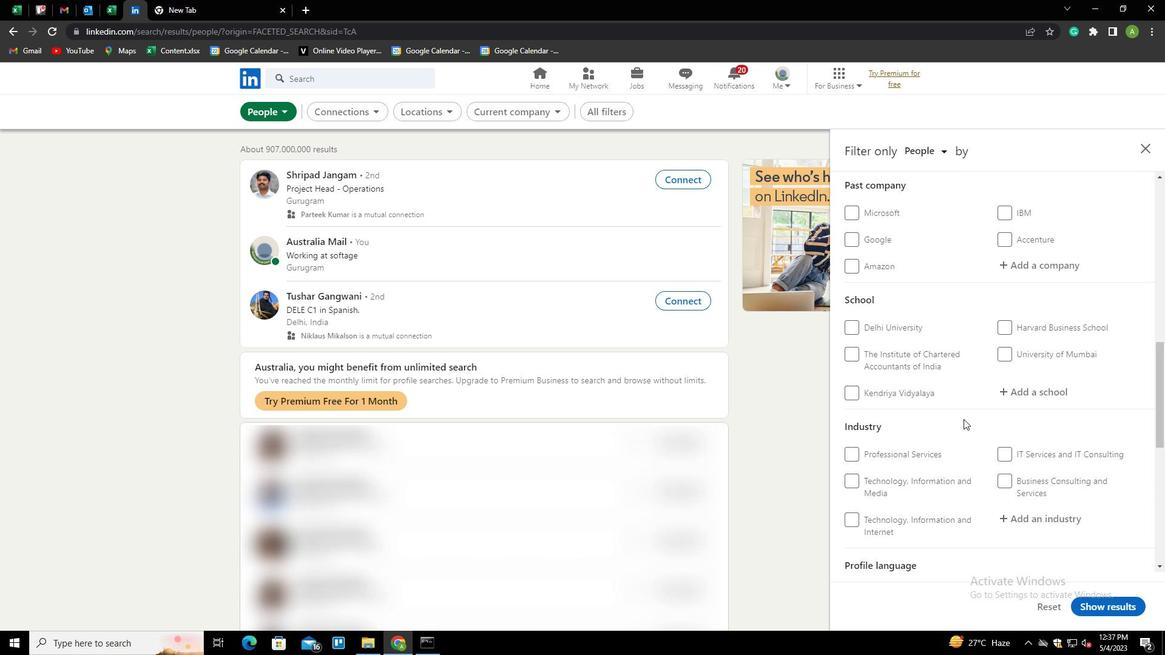 
Action: Mouse scrolled (964, 420) with delta (0, 0)
Screenshot: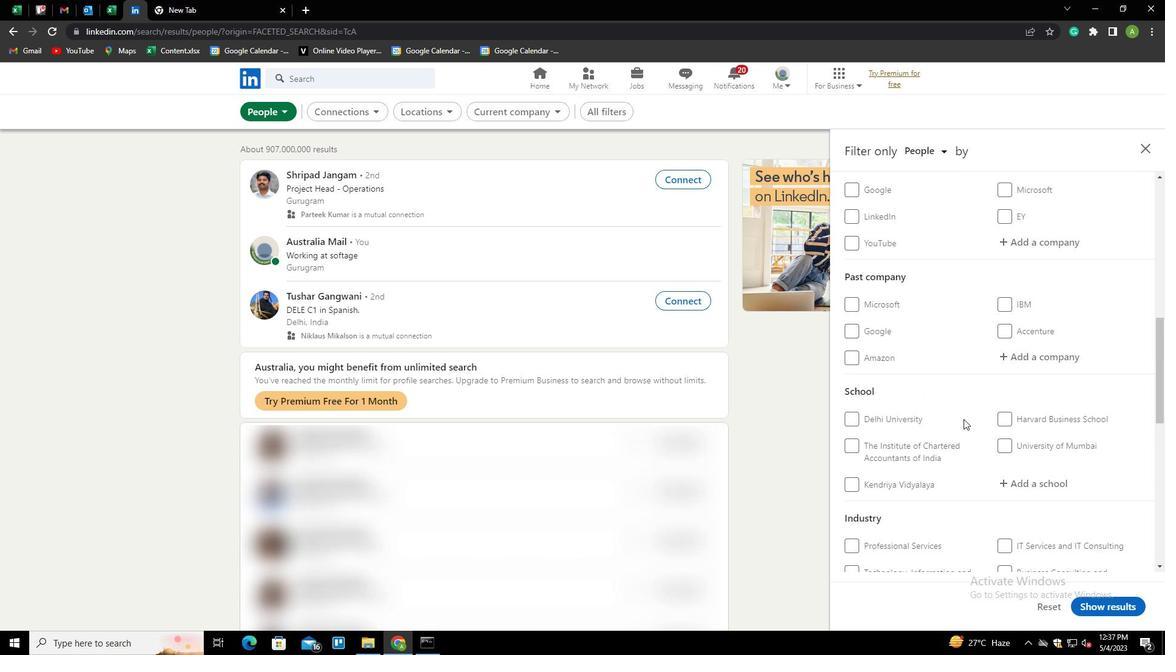
Action: Mouse moved to (1011, 338)
Screenshot: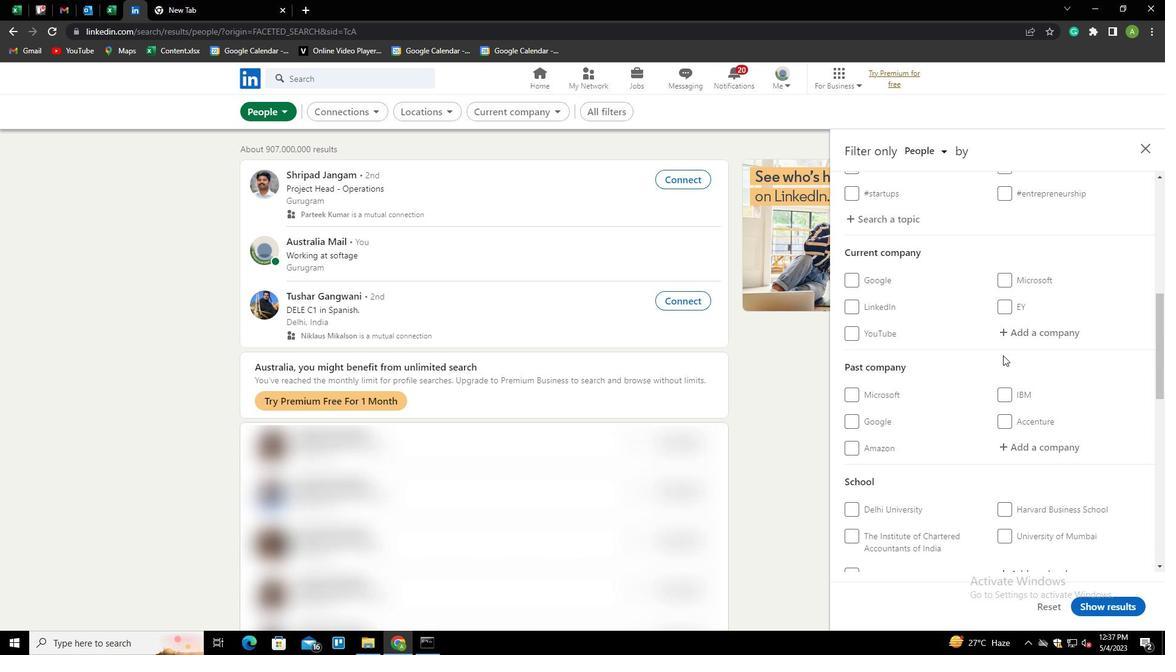 
Action: Mouse pressed left at (1011, 338)
Screenshot: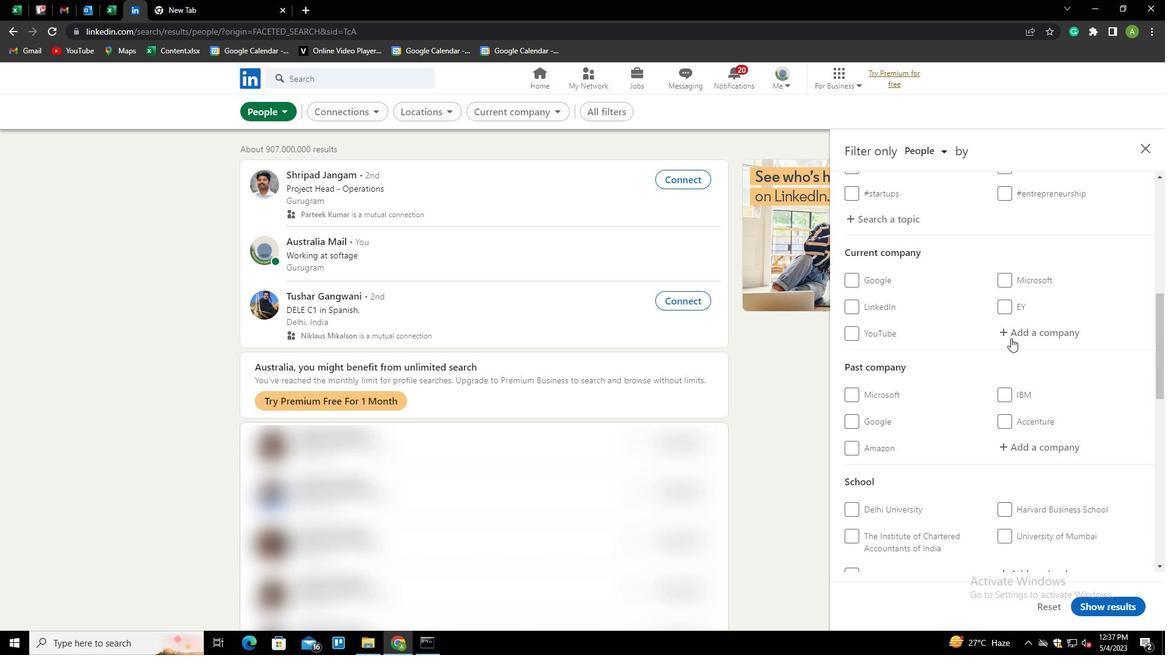 
Action: Mouse moved to (1010, 335)
Screenshot: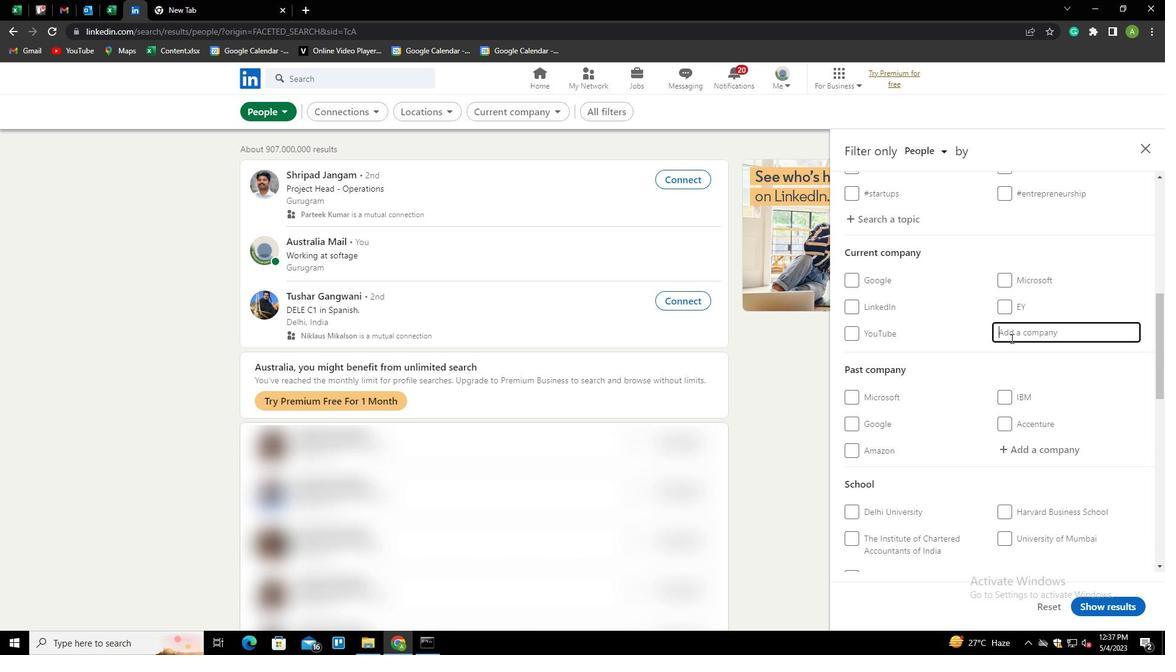 
Action: Key pressed <Key.shift>ALTIMERK
Screenshot: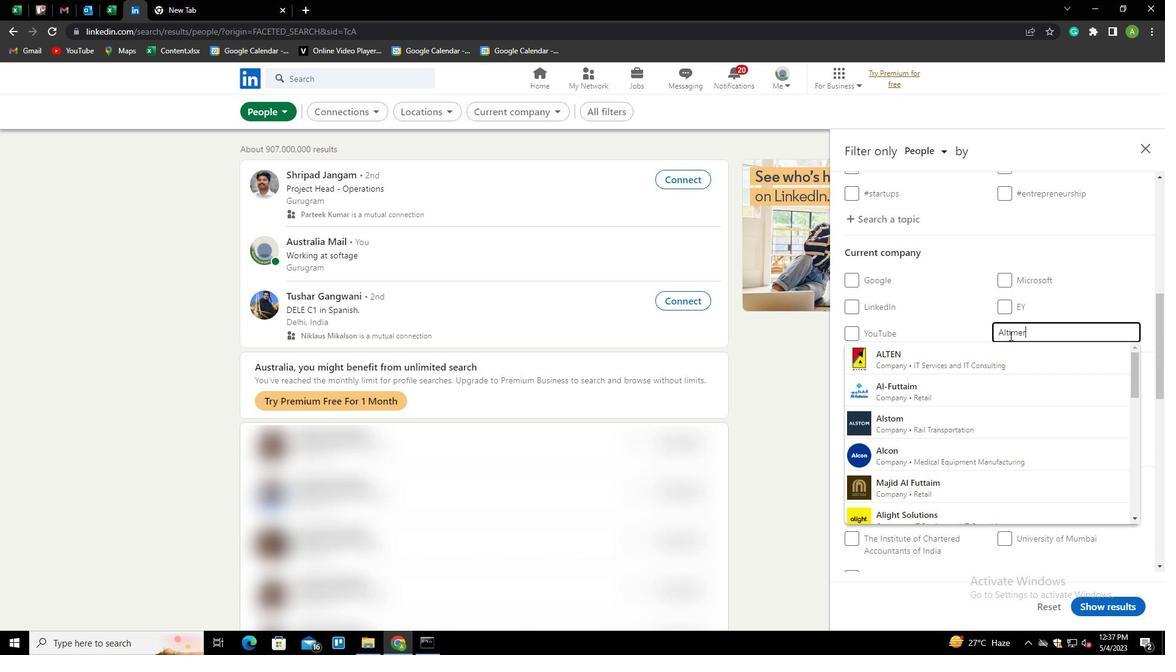 
Action: Mouse moved to (1032, 330)
Screenshot: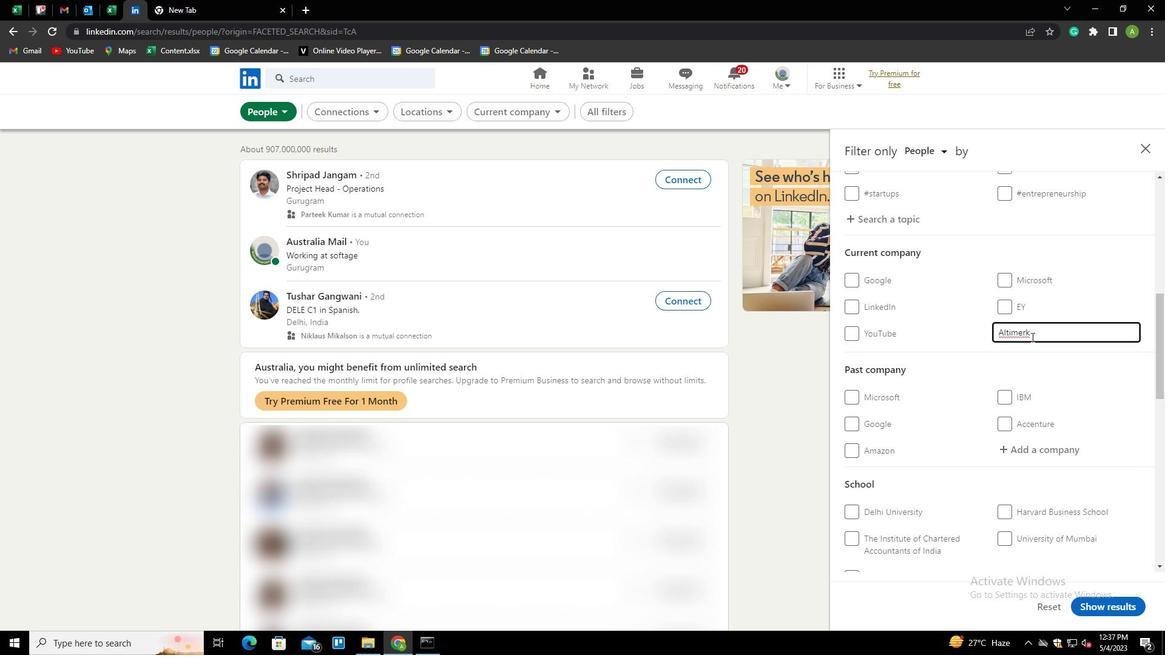 
Action: Key pressed <Key.backspace><Key.backspace>TRIK<Key.down><Key.enter>
Screenshot: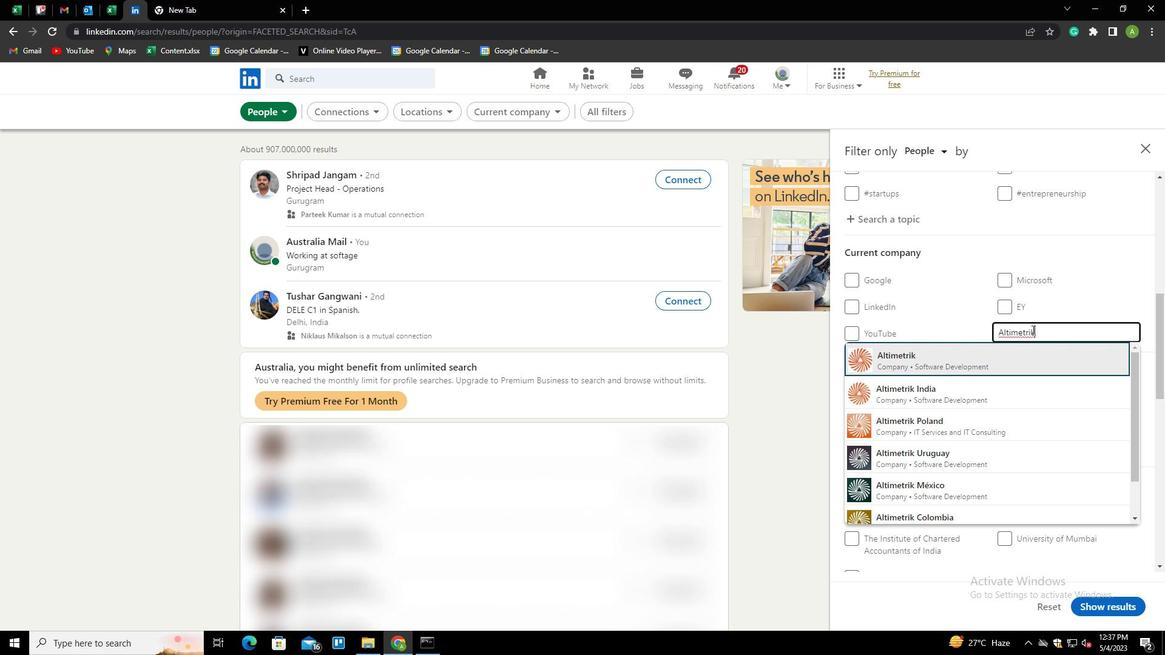 
Action: Mouse scrolled (1032, 329) with delta (0, 0)
Screenshot: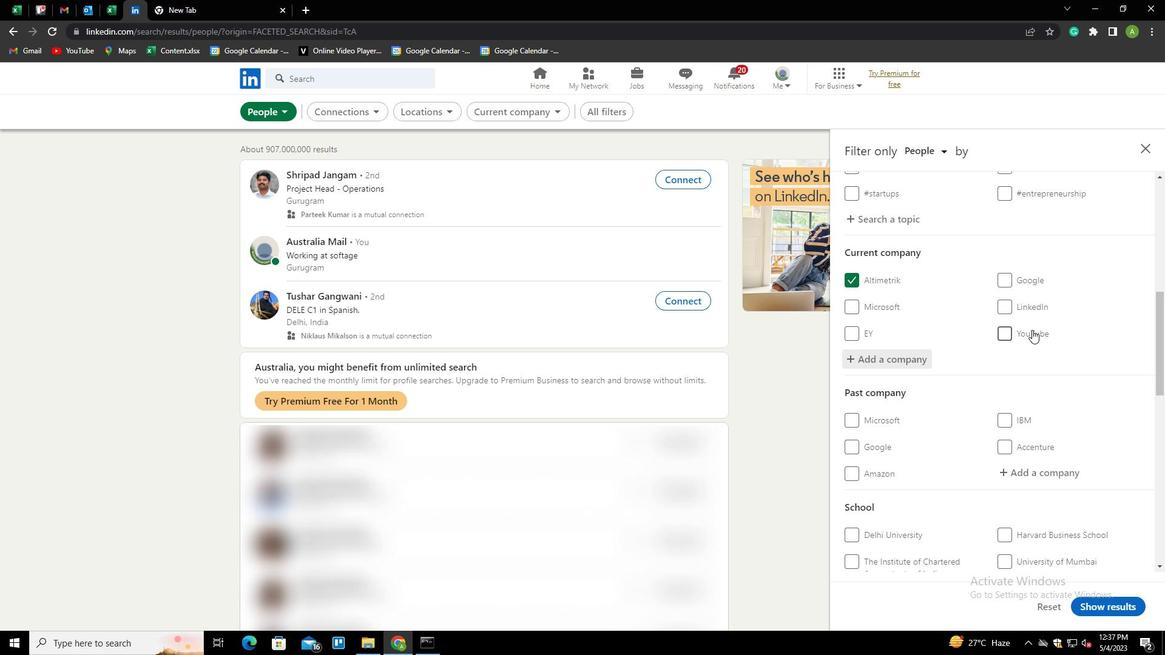 
Action: Mouse scrolled (1032, 329) with delta (0, 0)
Screenshot: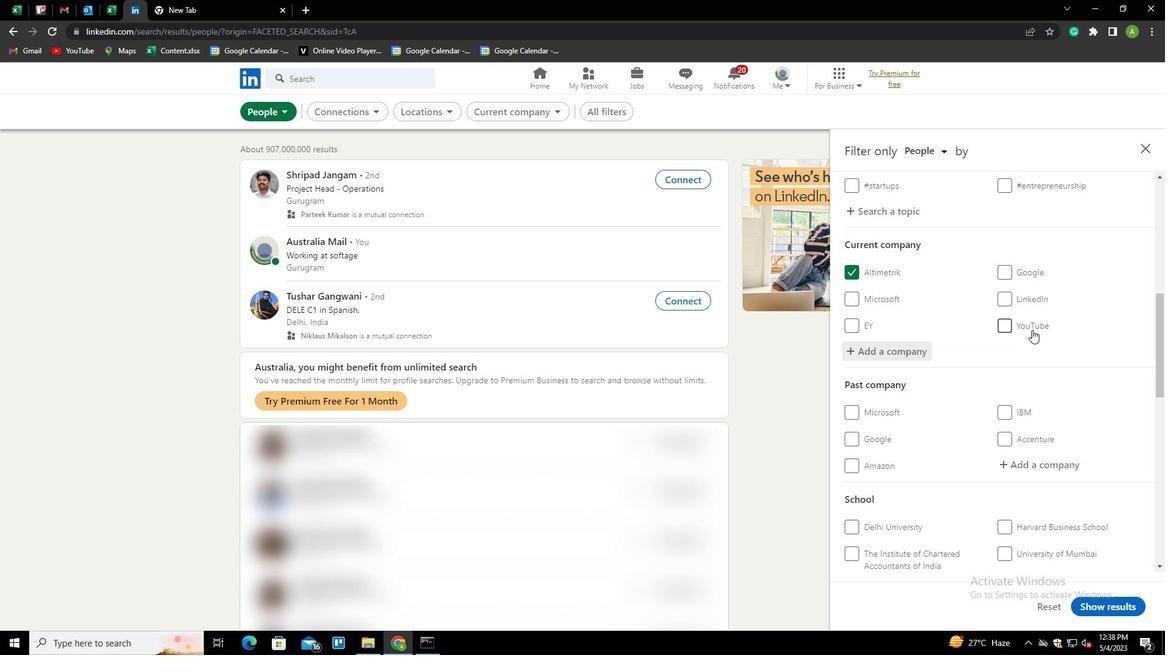 
Action: Mouse scrolled (1032, 329) with delta (0, 0)
Screenshot: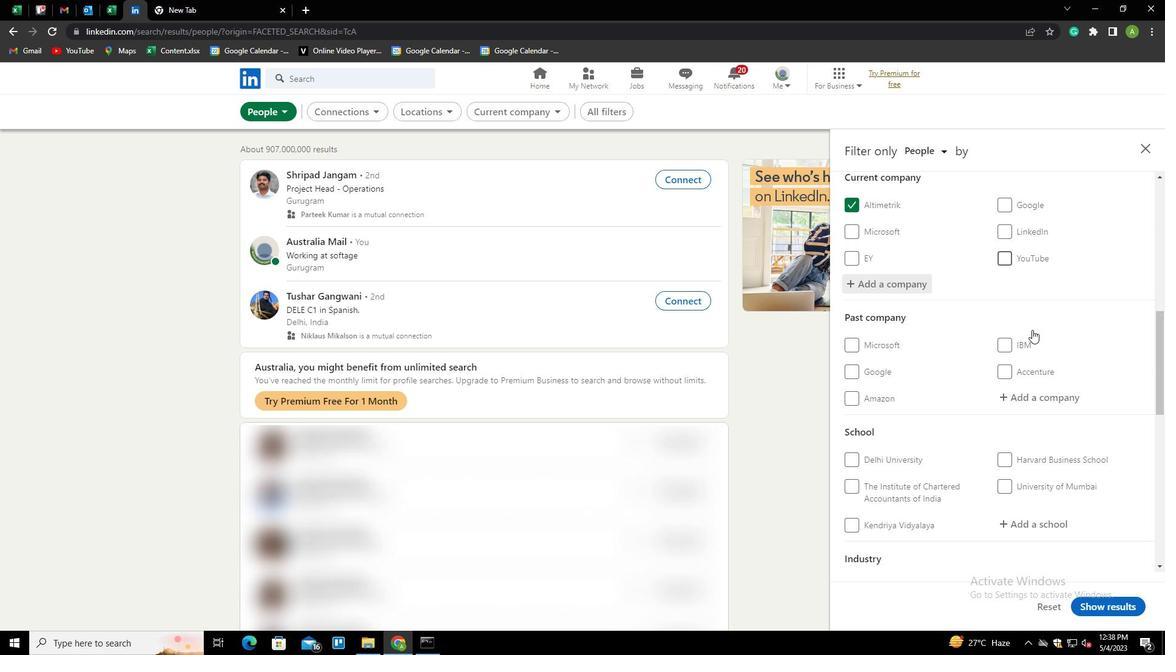 
Action: Mouse scrolled (1032, 329) with delta (0, 0)
Screenshot: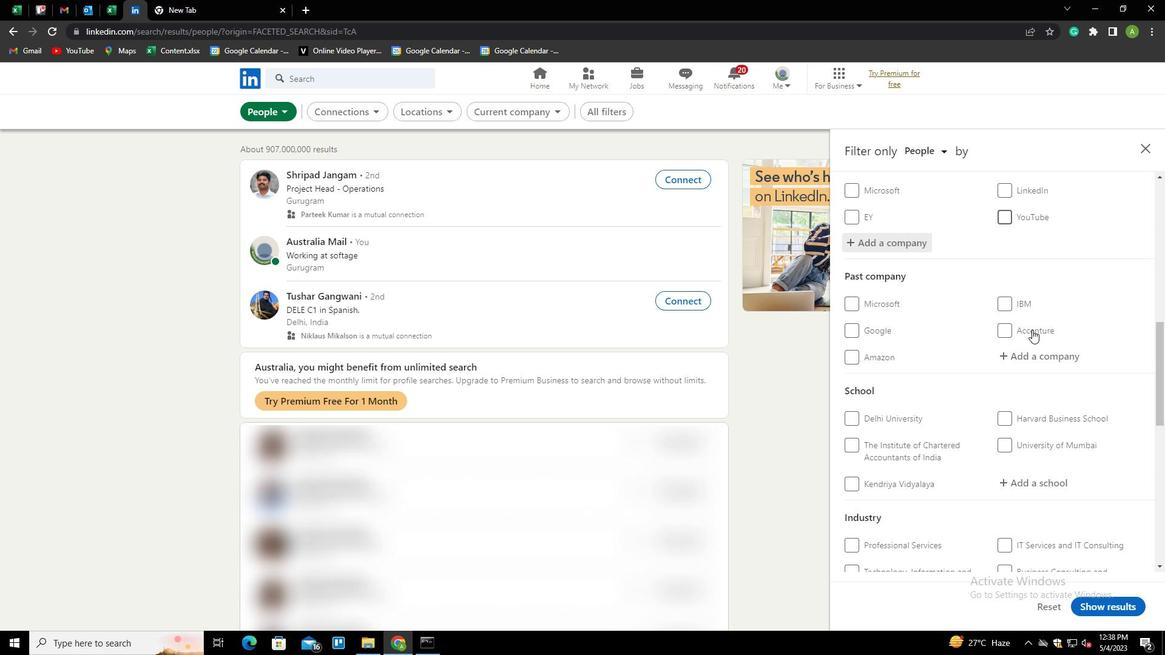 
Action: Mouse moved to (1025, 352)
Screenshot: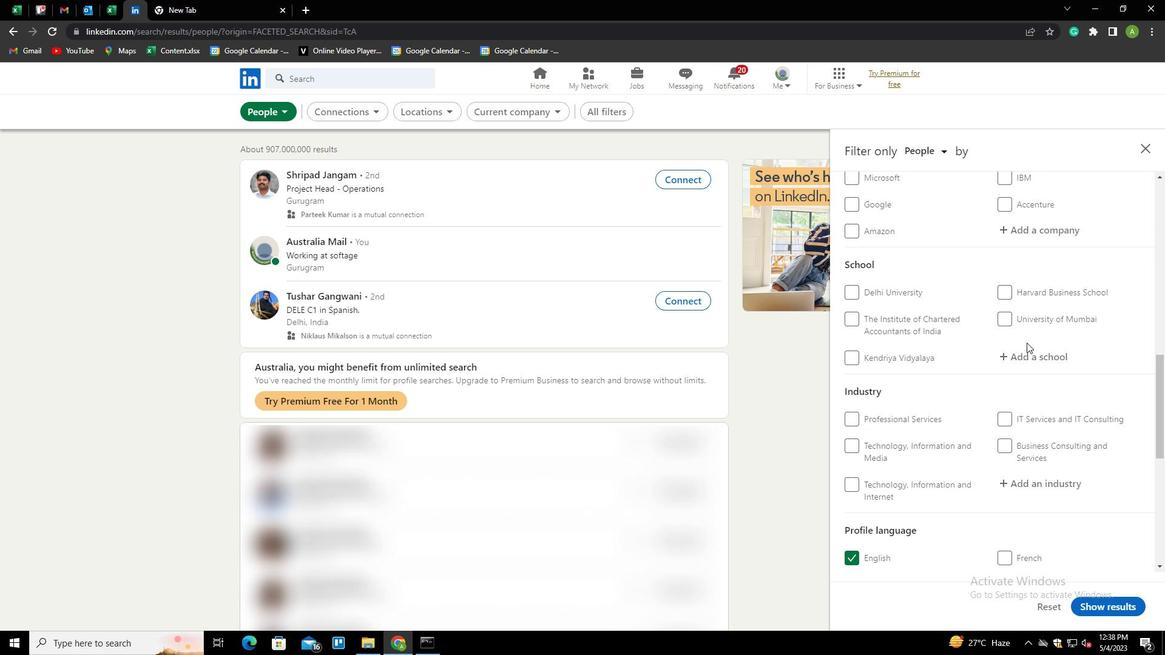 
Action: Mouse pressed left at (1025, 352)
Screenshot: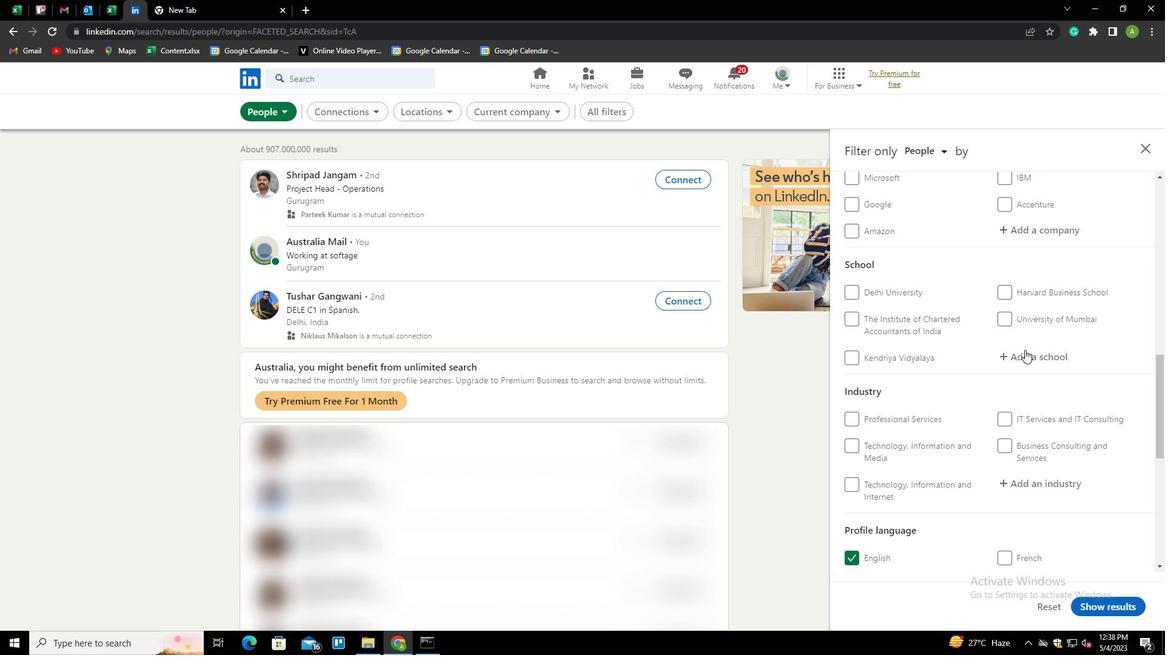 
Action: Key pressed <Key.shift>MAHATMA<Key.space><Key.shift>GANDHI<Key.space><Key.shift>UNIVERSITY<Key.down><Key.enter>
Screenshot: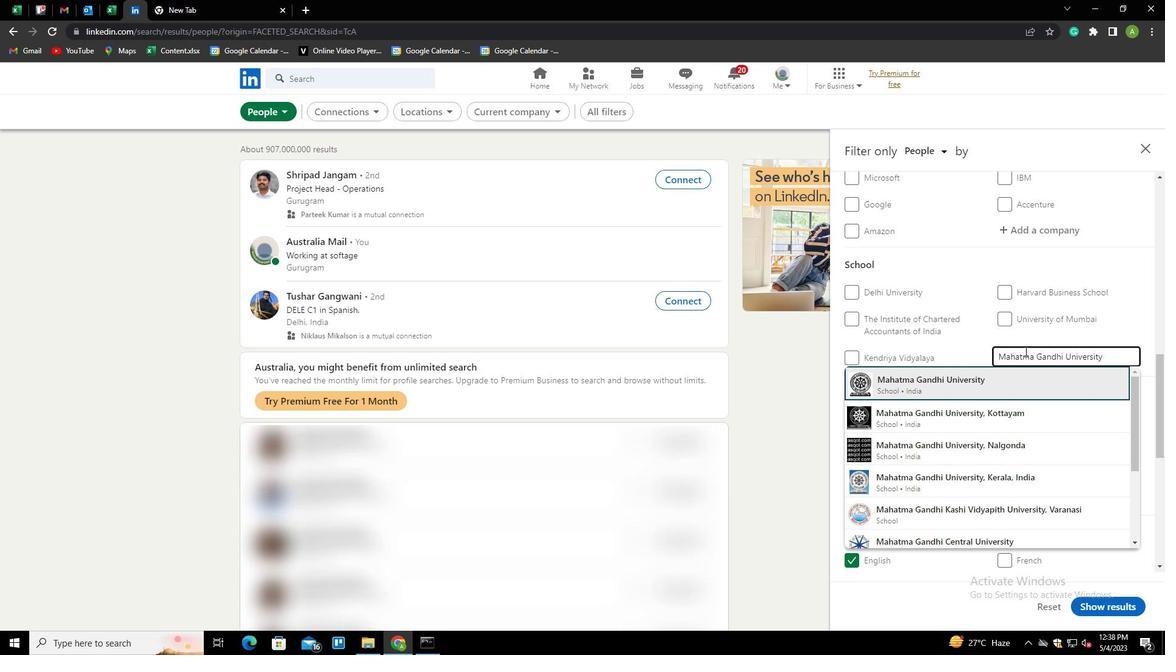 
Action: Mouse scrolled (1025, 351) with delta (0, 0)
Screenshot: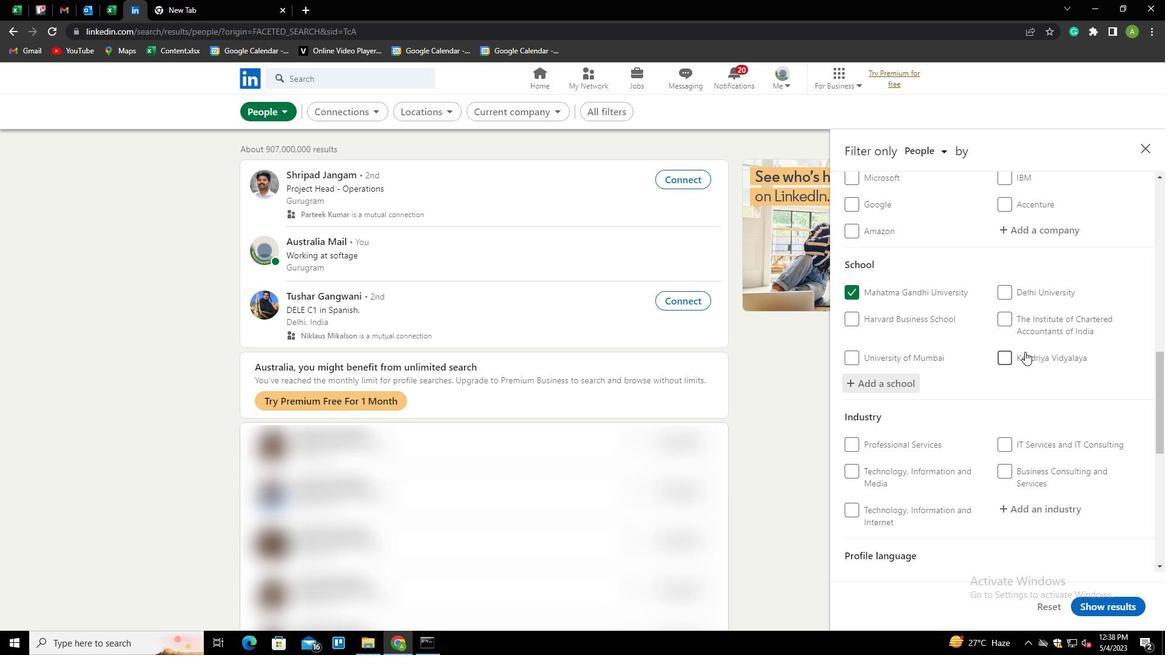
Action: Mouse scrolled (1025, 351) with delta (0, 0)
Screenshot: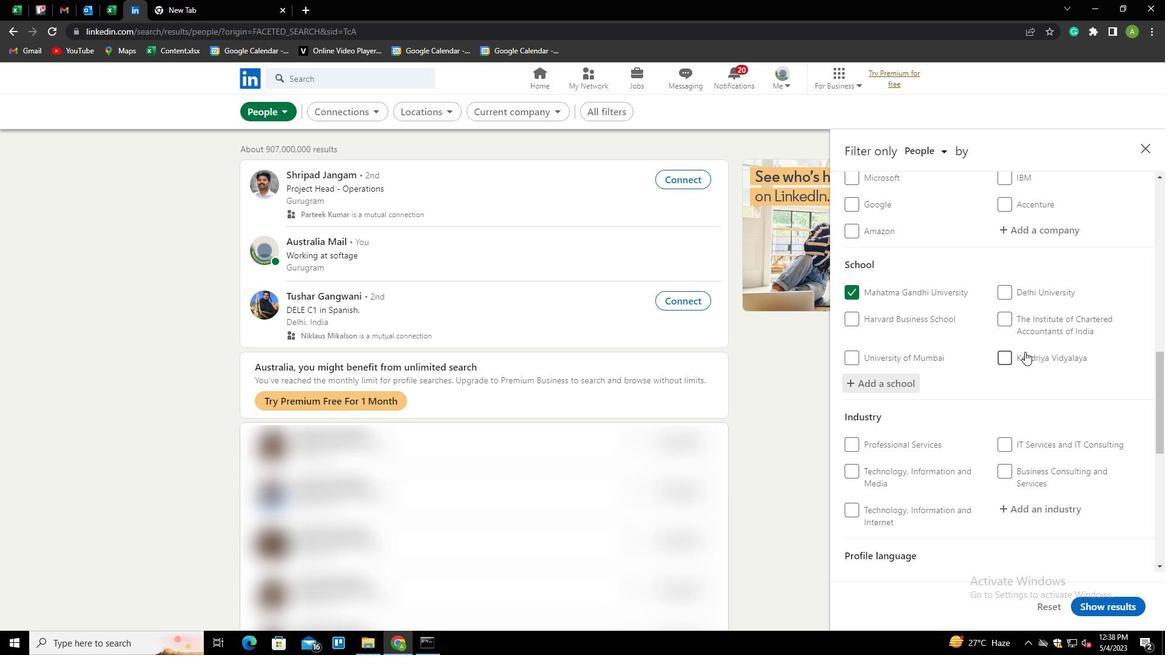 
Action: Mouse scrolled (1025, 351) with delta (0, 0)
Screenshot: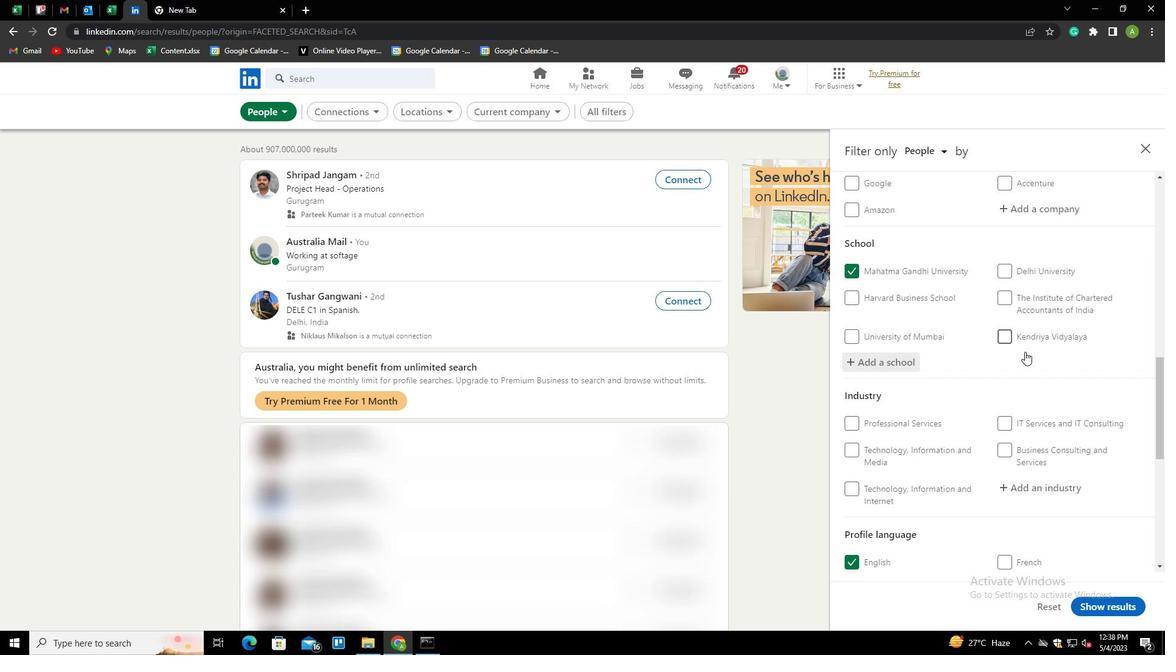 
Action: Mouse moved to (1027, 326)
Screenshot: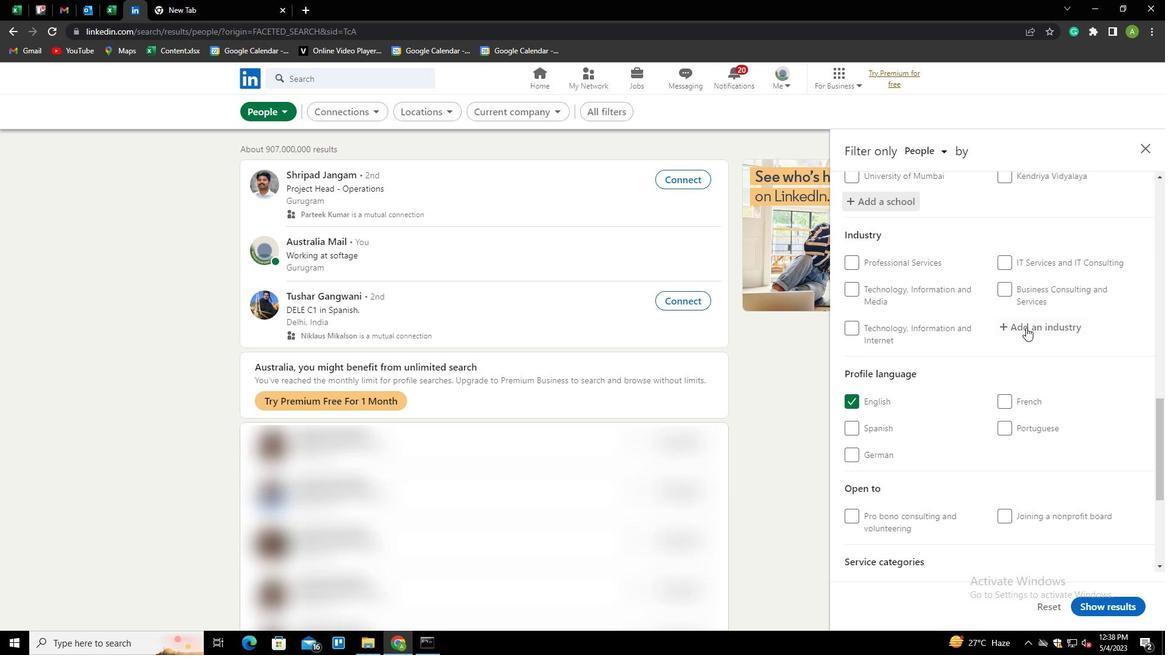 
Action: Mouse pressed left at (1027, 326)
Screenshot: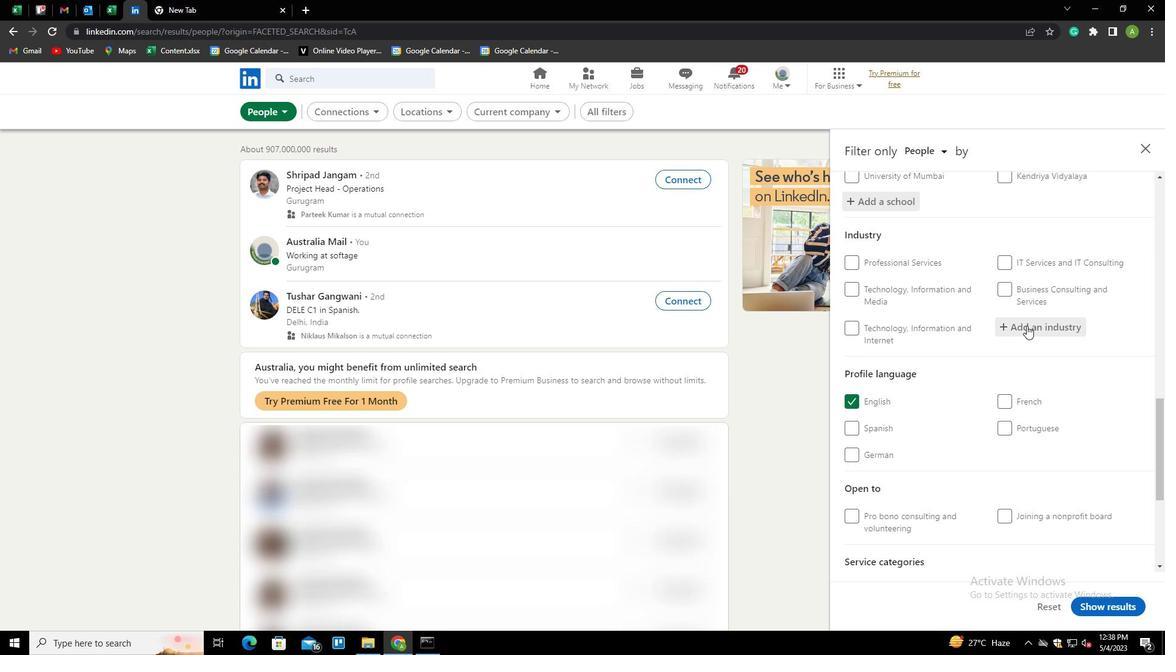 
Action: Mouse moved to (1032, 326)
Screenshot: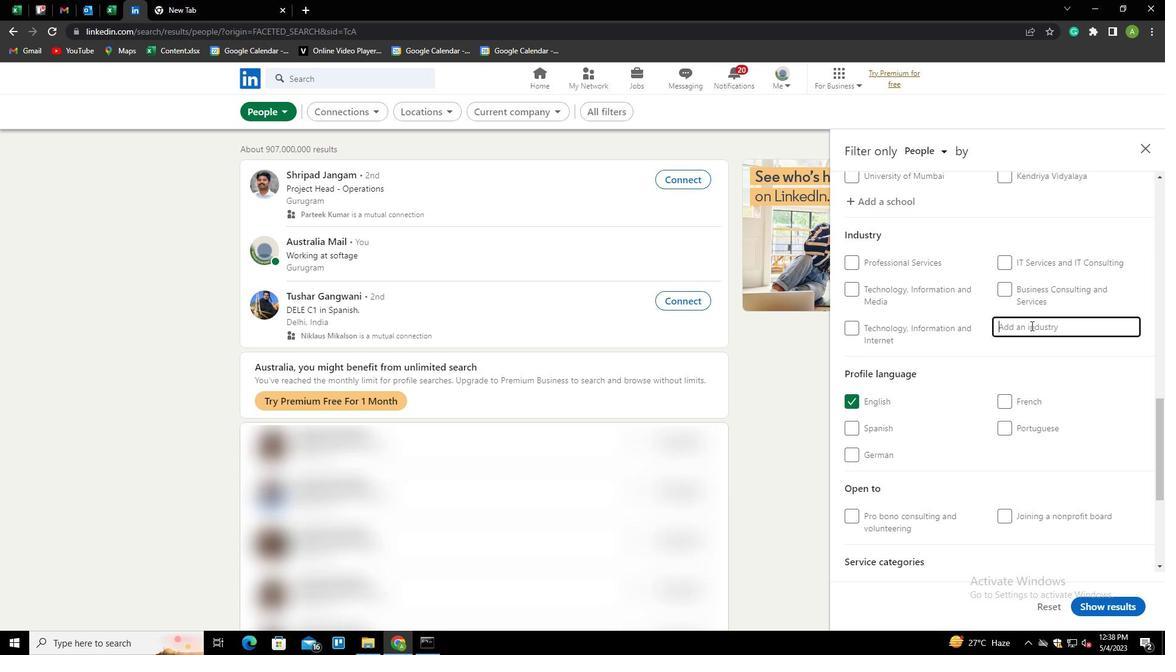 
Action: Mouse pressed left at (1032, 326)
Screenshot: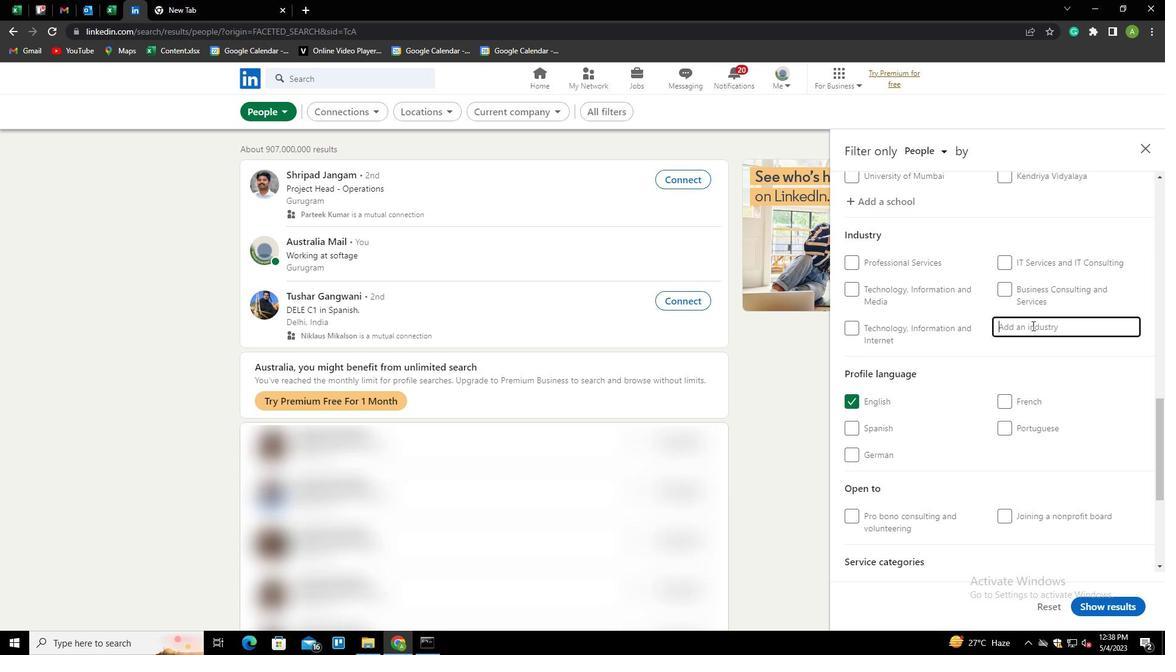 
Action: Key pressed <Key.shift><Key.shift><Key.shift>WASTE<Key.space><Key.shift>COLL<Key.down><Key.enter>
Screenshot: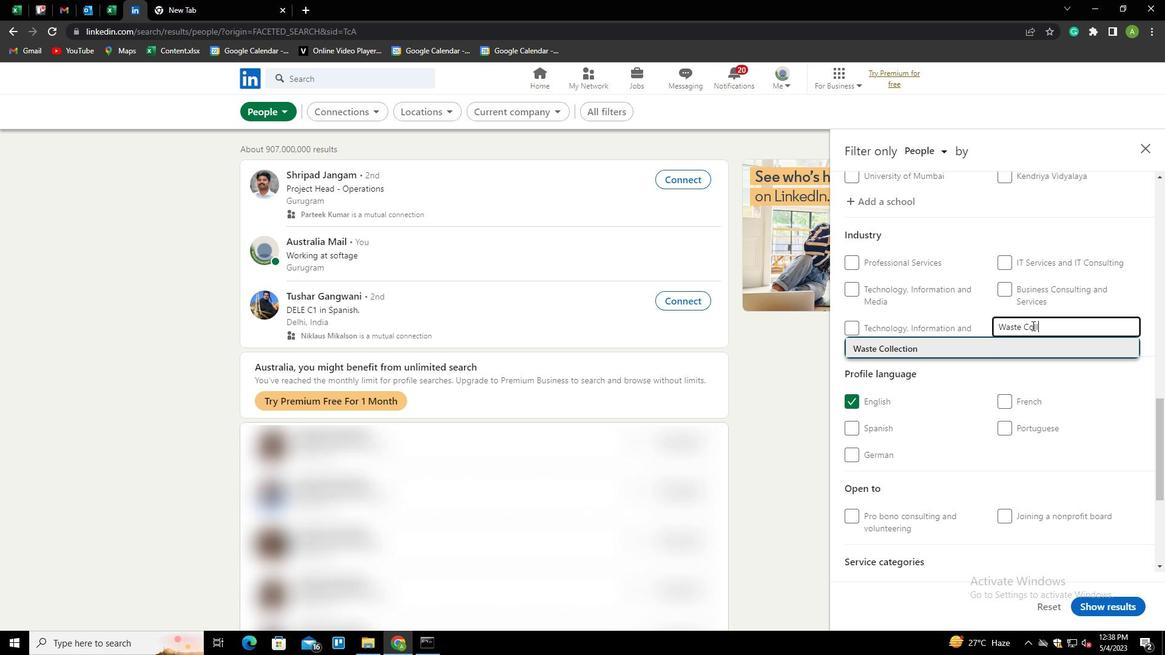 
Action: Mouse scrolled (1032, 325) with delta (0, 0)
Screenshot: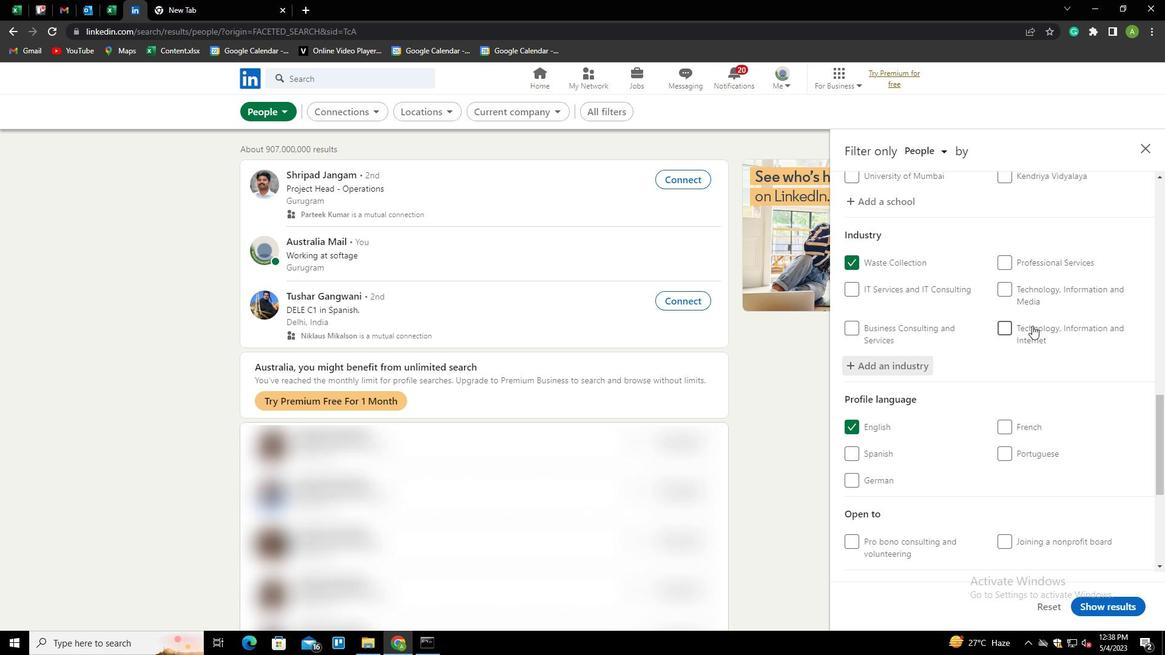 
Action: Mouse scrolled (1032, 325) with delta (0, 0)
Screenshot: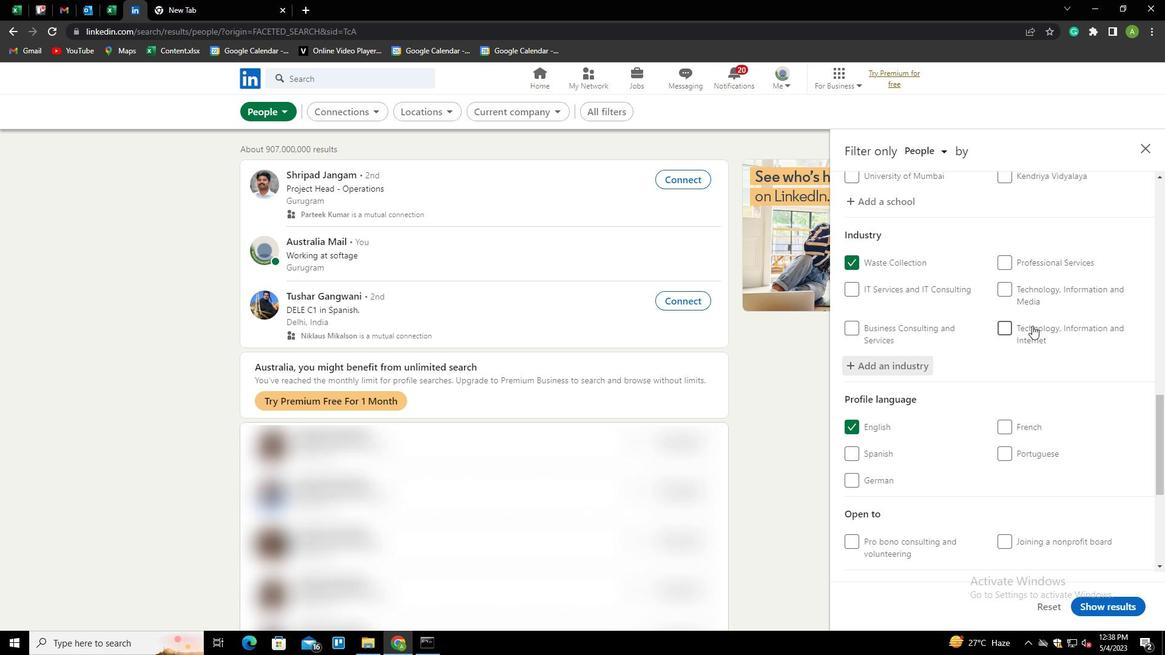 
Action: Mouse scrolled (1032, 325) with delta (0, 0)
Screenshot: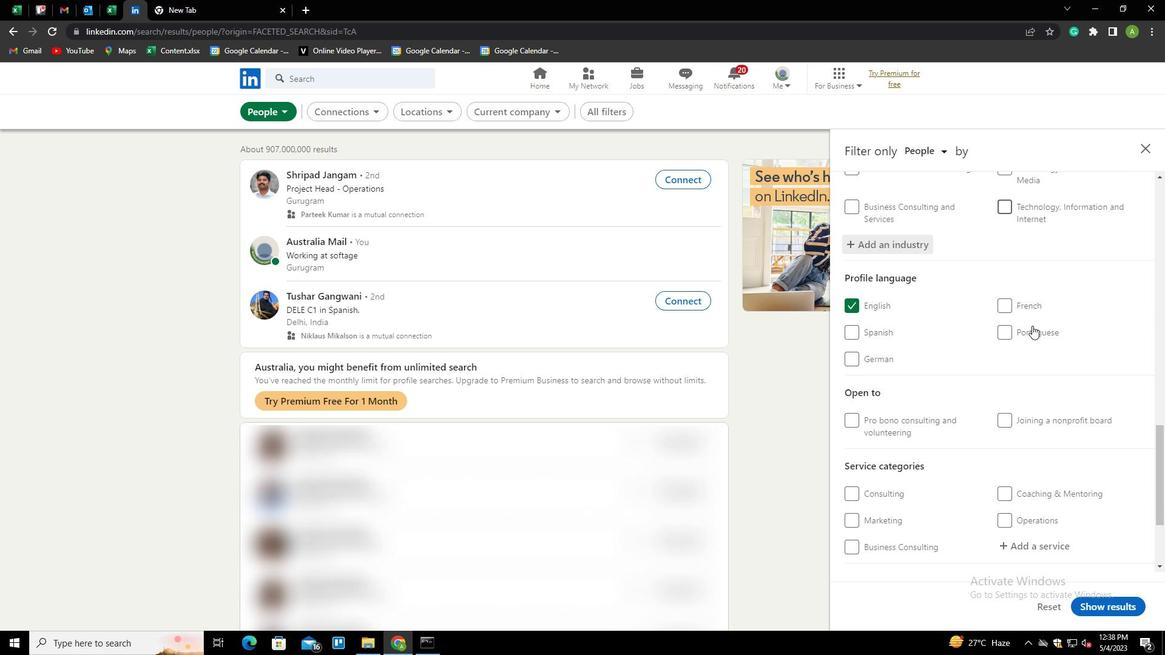 
Action: Mouse moved to (1034, 326)
Screenshot: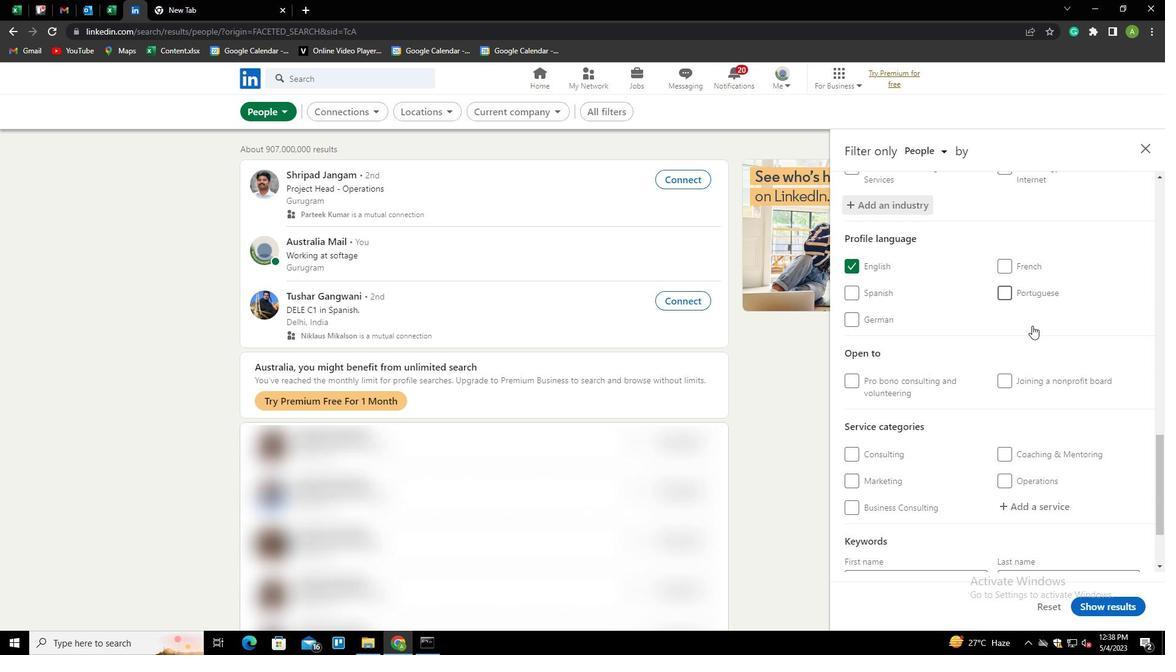 
Action: Mouse scrolled (1034, 325) with delta (0, 0)
Screenshot: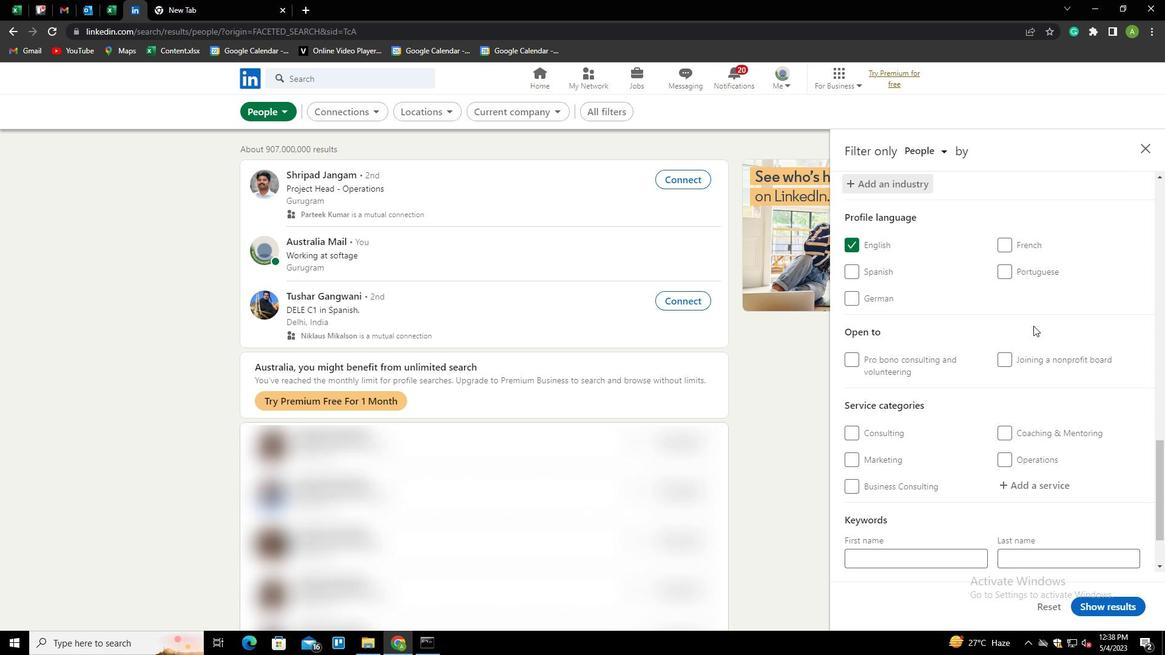 
Action: Mouse moved to (1024, 419)
Screenshot: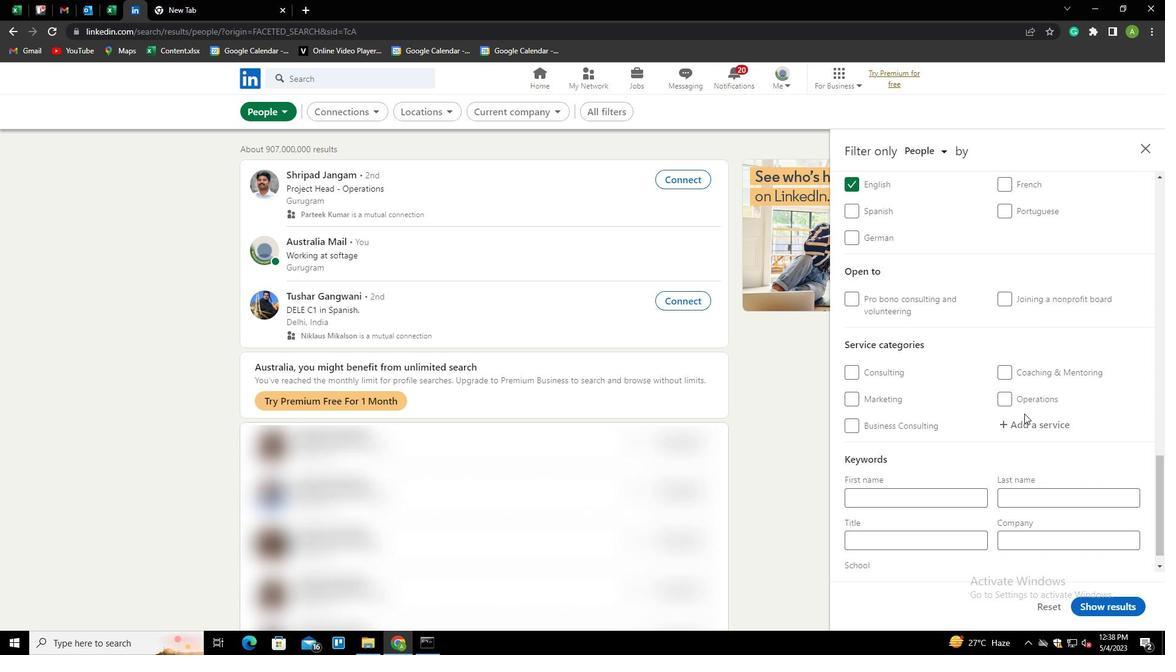 
Action: Mouse pressed left at (1024, 419)
Screenshot: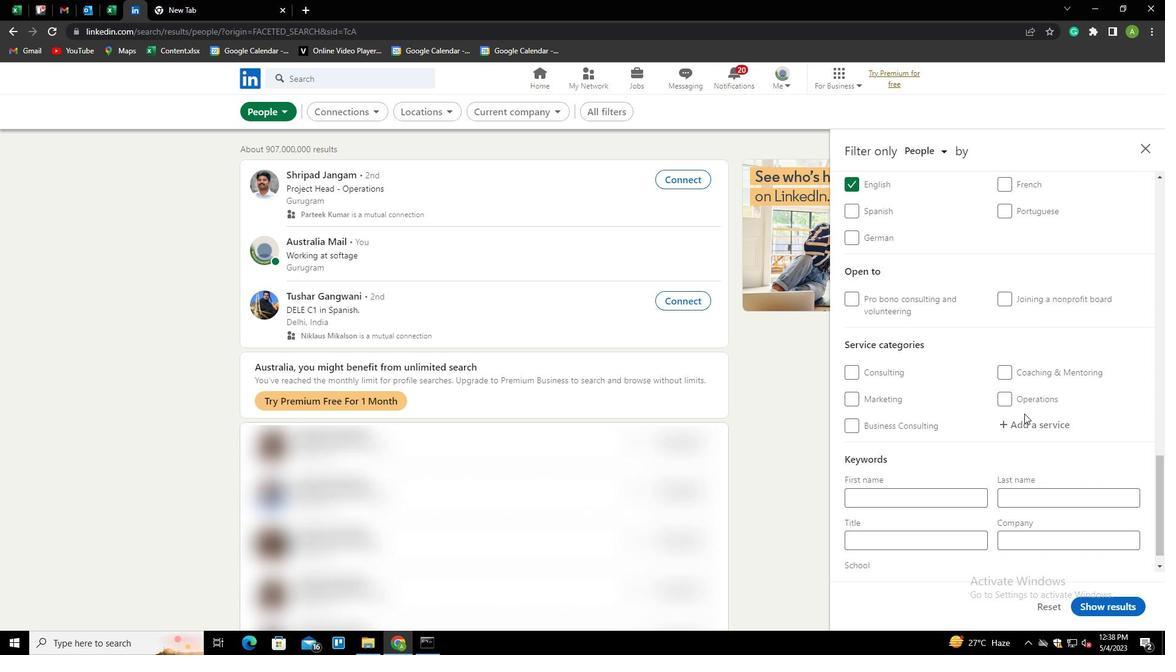 
Action: Mouse moved to (1025, 420)
Screenshot: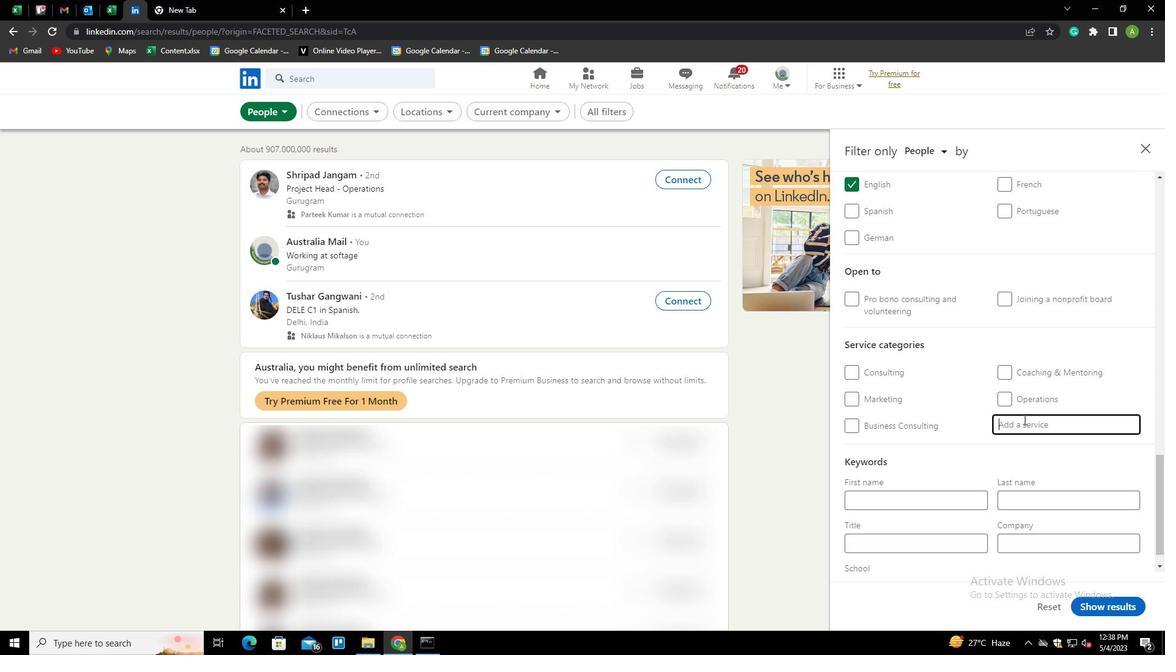 
Action: Mouse pressed left at (1025, 420)
Screenshot: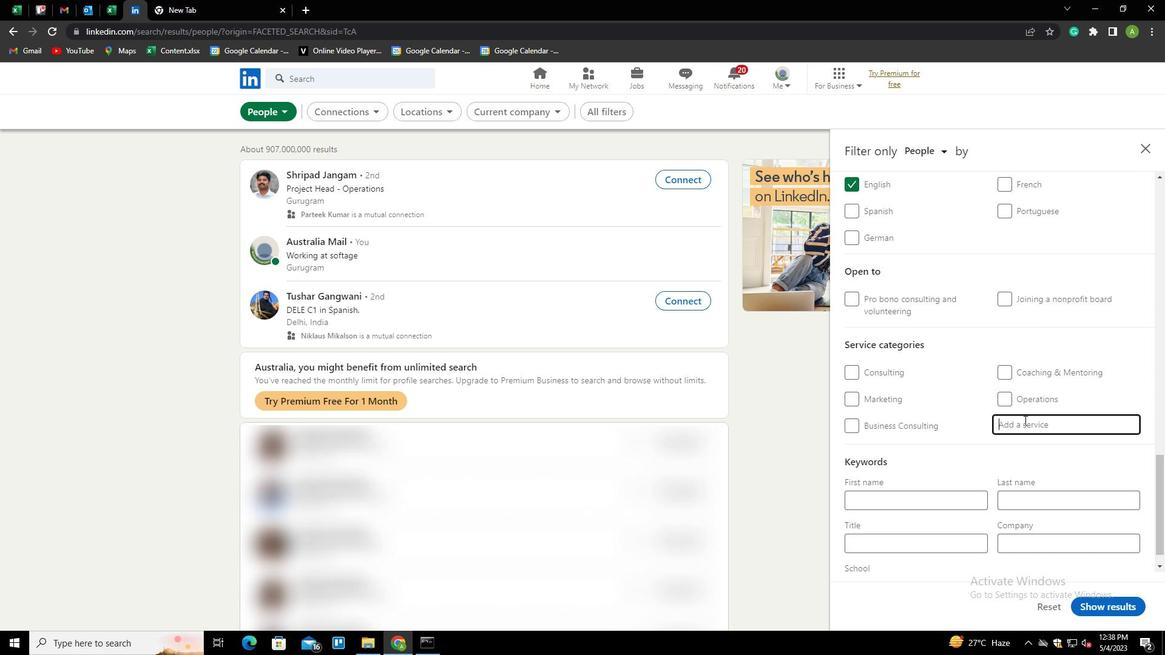 
Action: Mouse moved to (1022, 422)
Screenshot: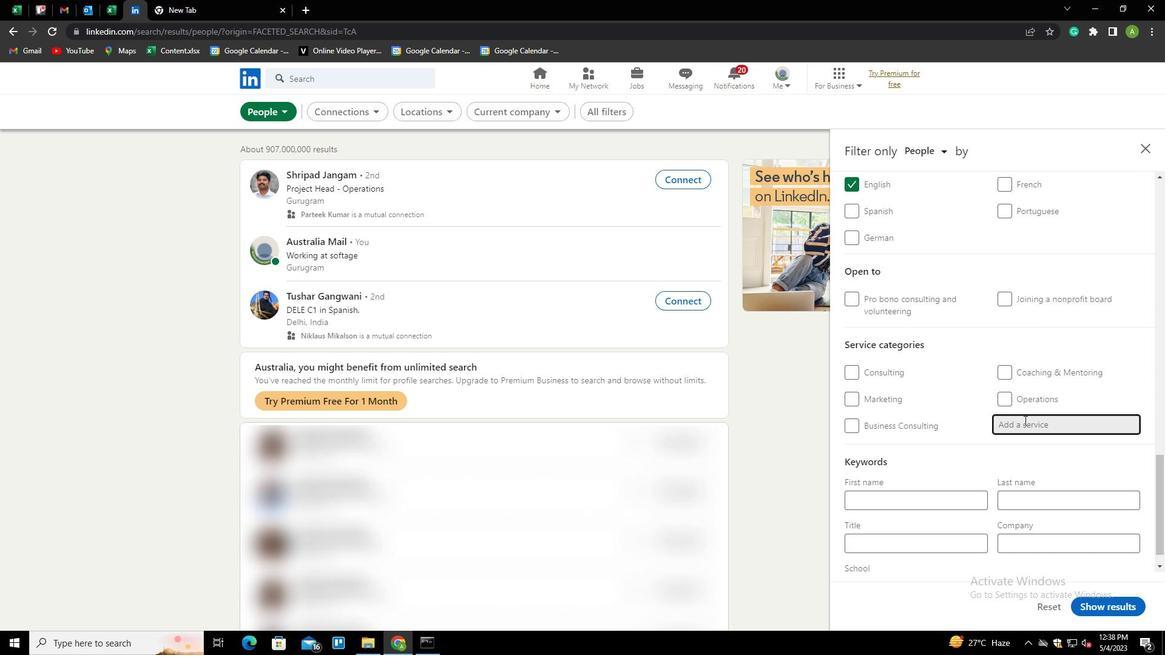 
Action: Key pressed <Key.shift>NETWOE<Key.backspace>RKING<Key.down><Key.backspace><Key.backspace><Key.backspace><Key.down><Key.down><Key.down><Key.down><Key.enter>
Screenshot: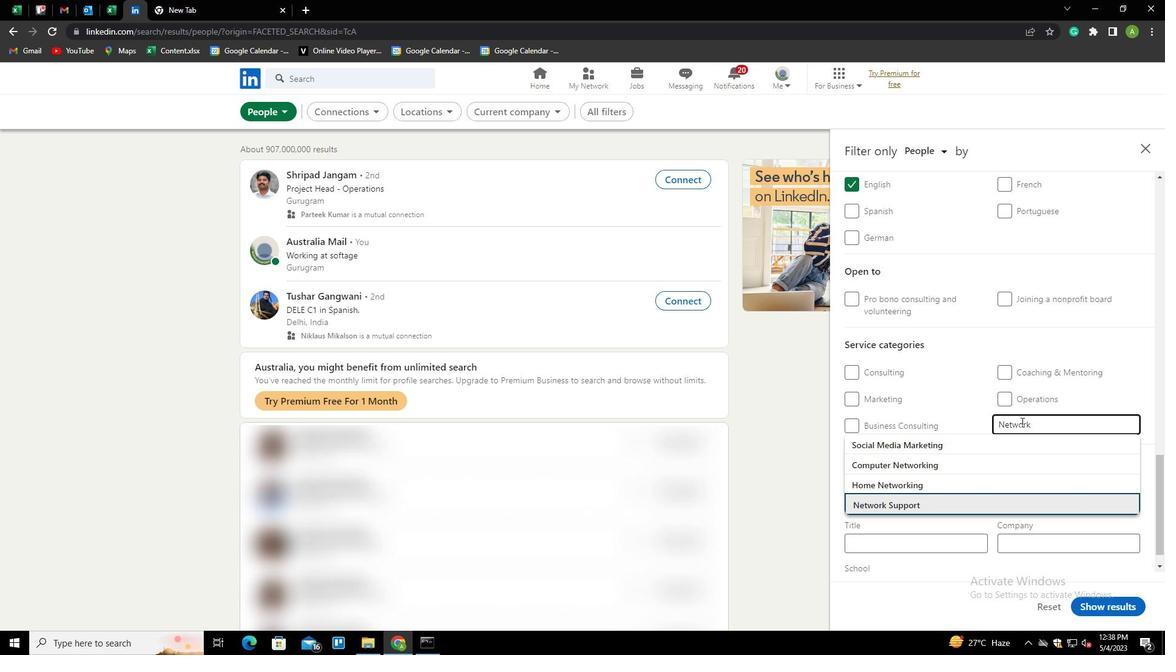 
Action: Mouse moved to (960, 405)
Screenshot: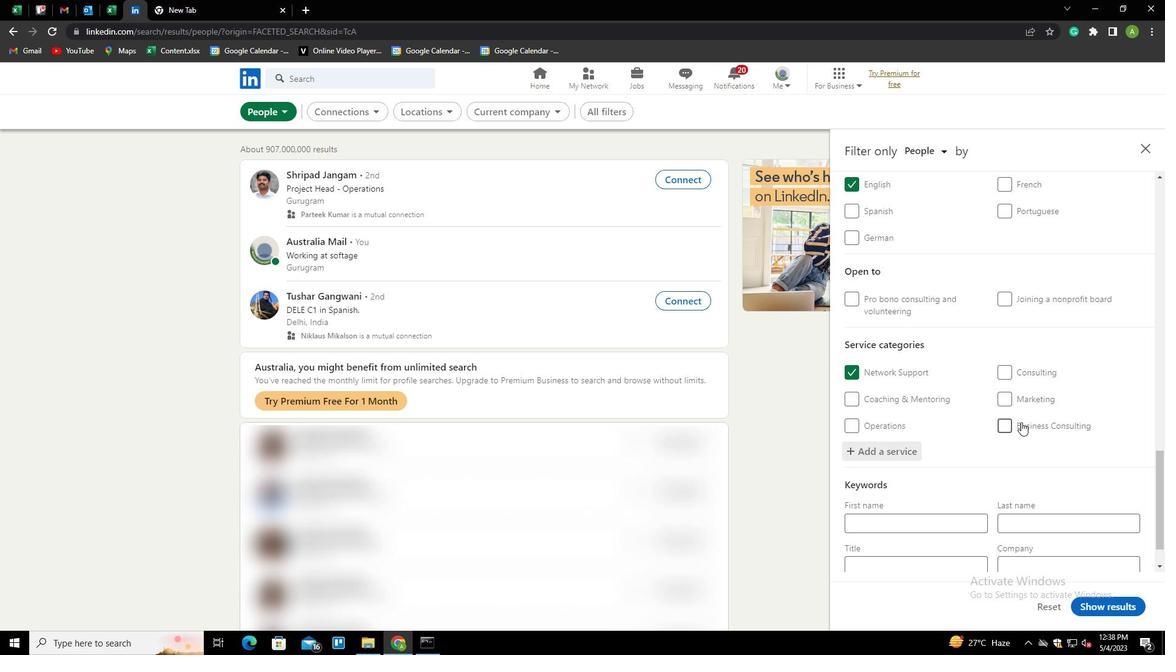 
Action: Mouse scrolled (960, 404) with delta (0, 0)
Screenshot: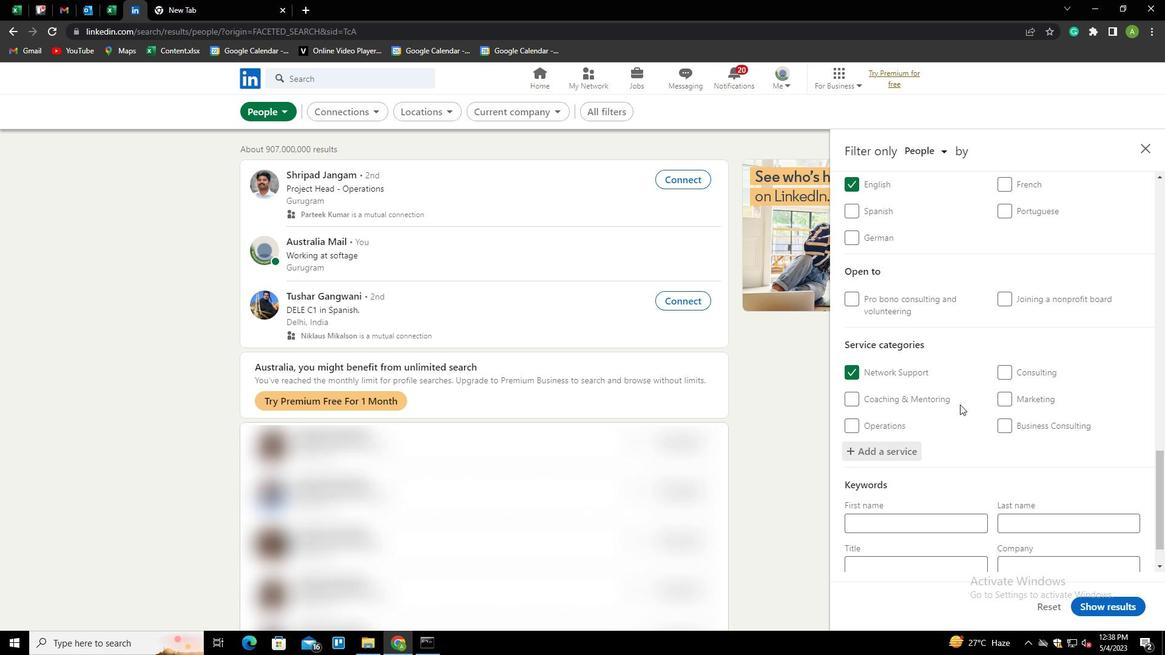 
Action: Mouse moved to (960, 404)
Screenshot: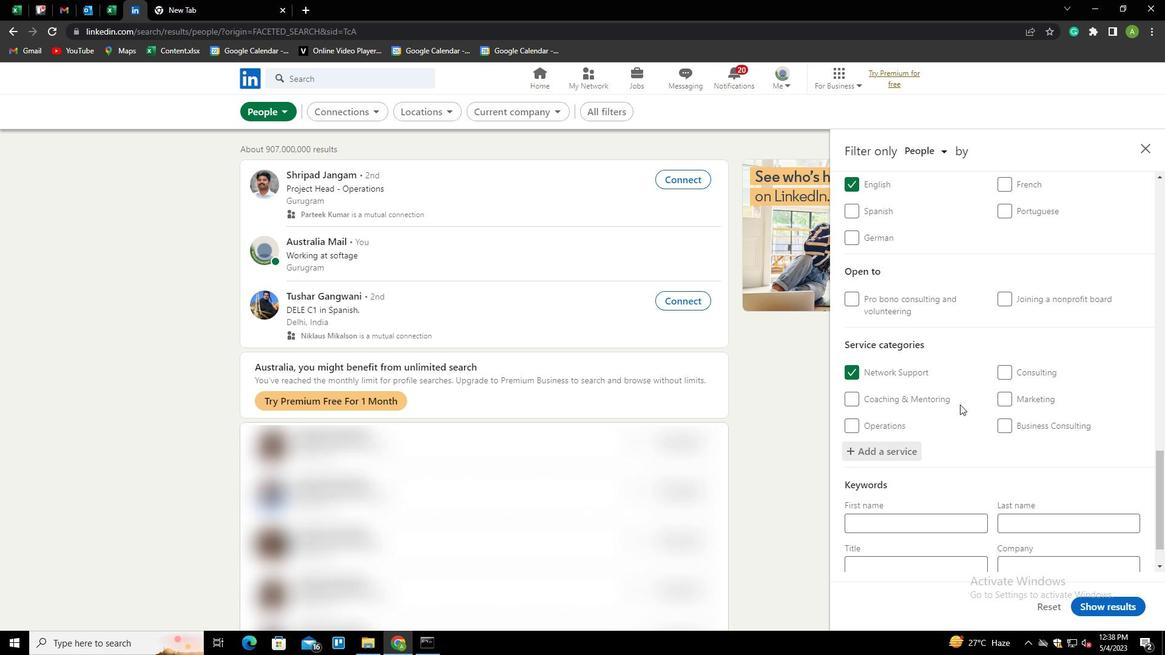 
Action: Mouse scrolled (960, 403) with delta (0, 0)
Screenshot: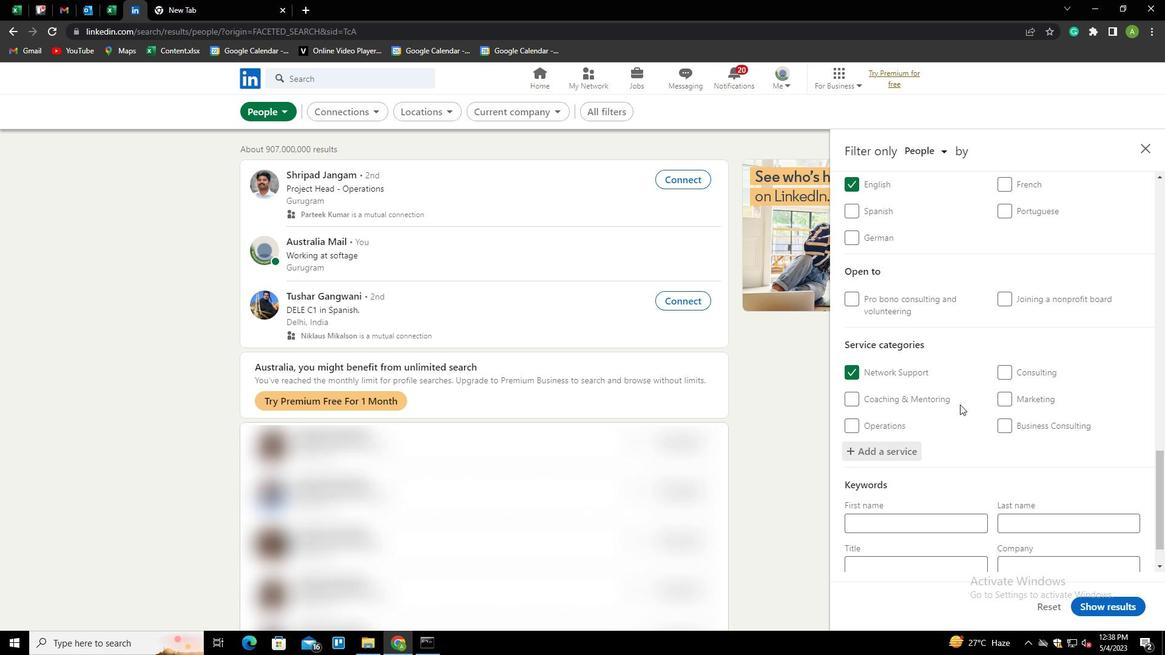 
Action: Mouse scrolled (960, 403) with delta (0, 0)
Screenshot: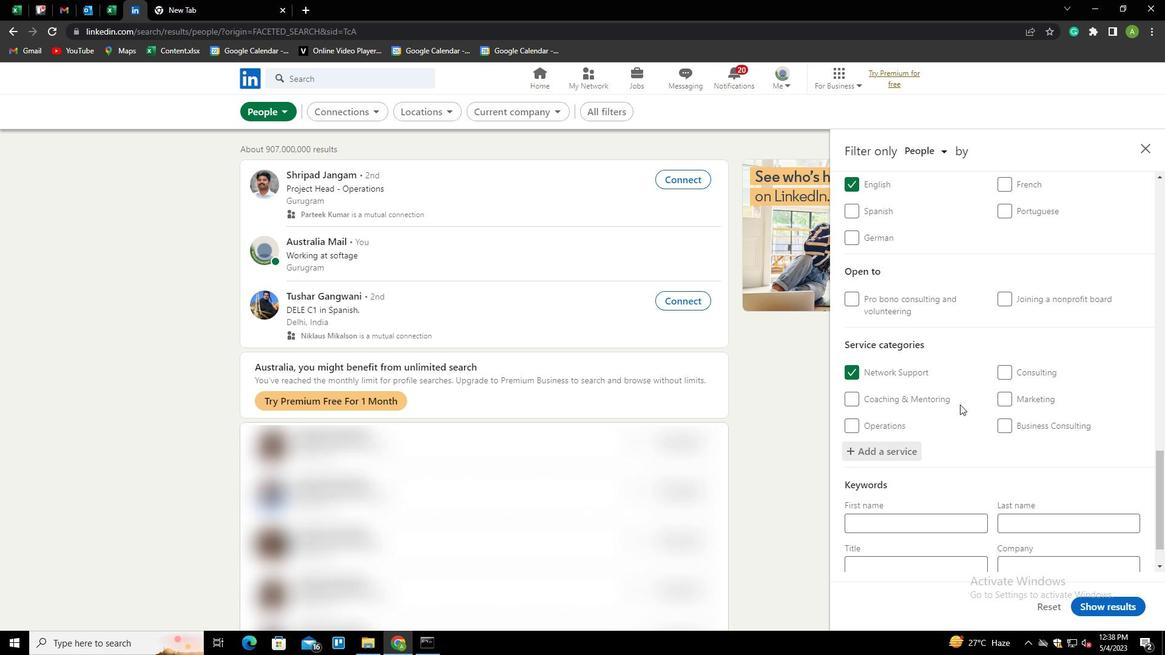 
Action: Mouse scrolled (960, 403) with delta (0, 0)
Screenshot: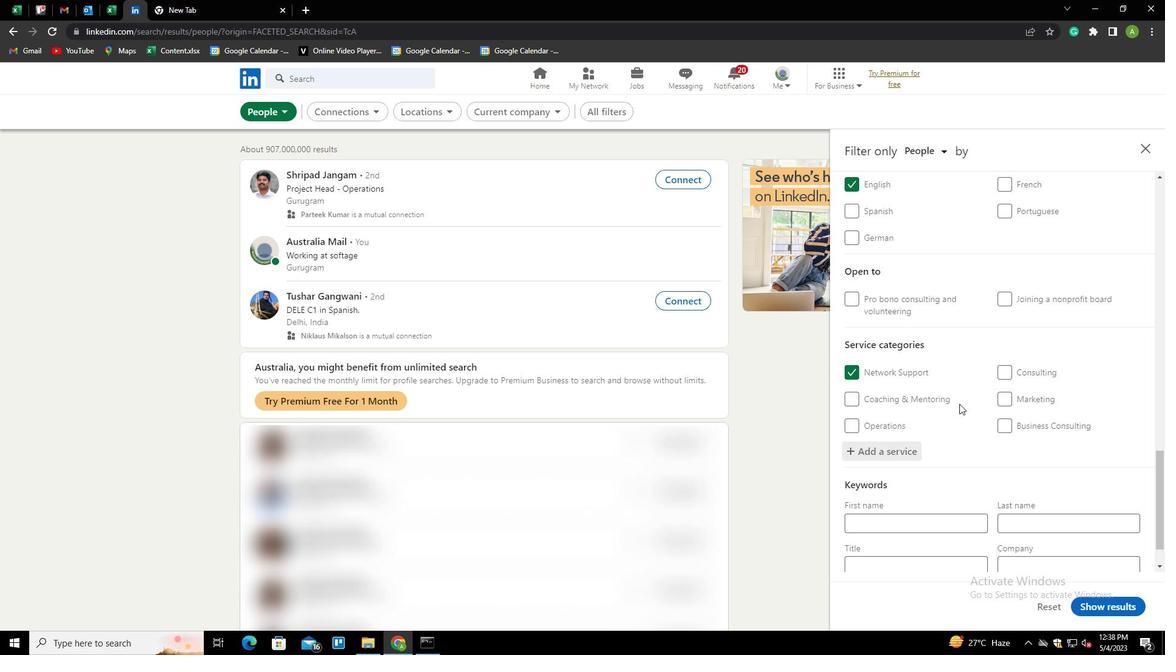 
Action: Mouse scrolled (960, 403) with delta (0, 0)
Screenshot: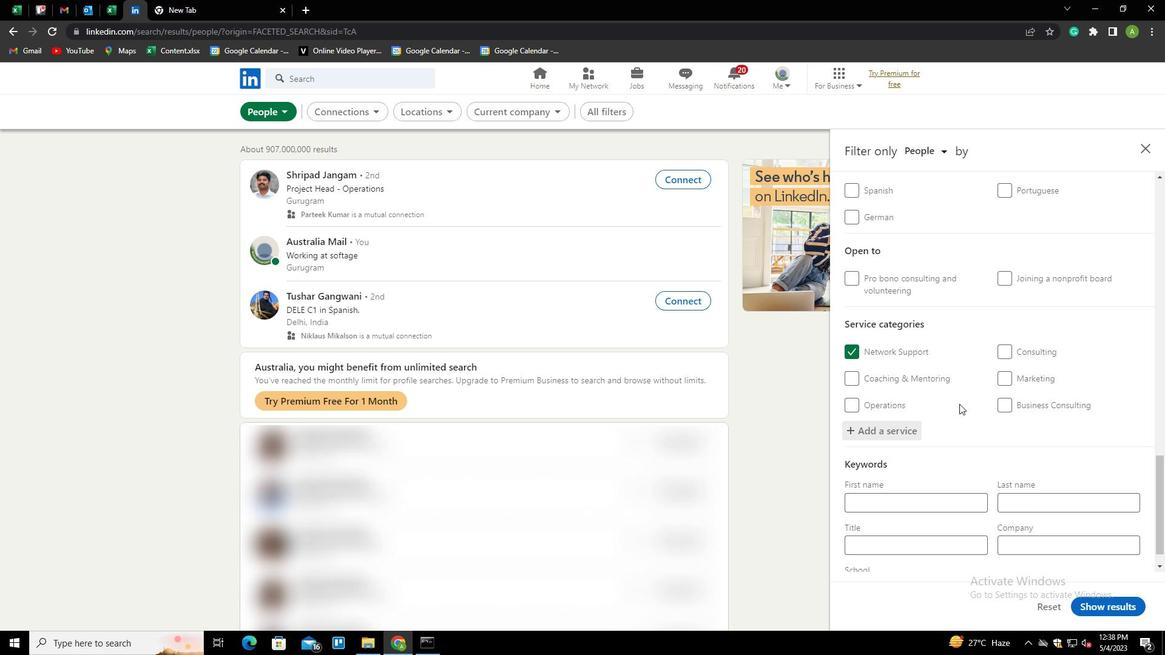 
Action: Mouse scrolled (960, 403) with delta (0, 0)
Screenshot: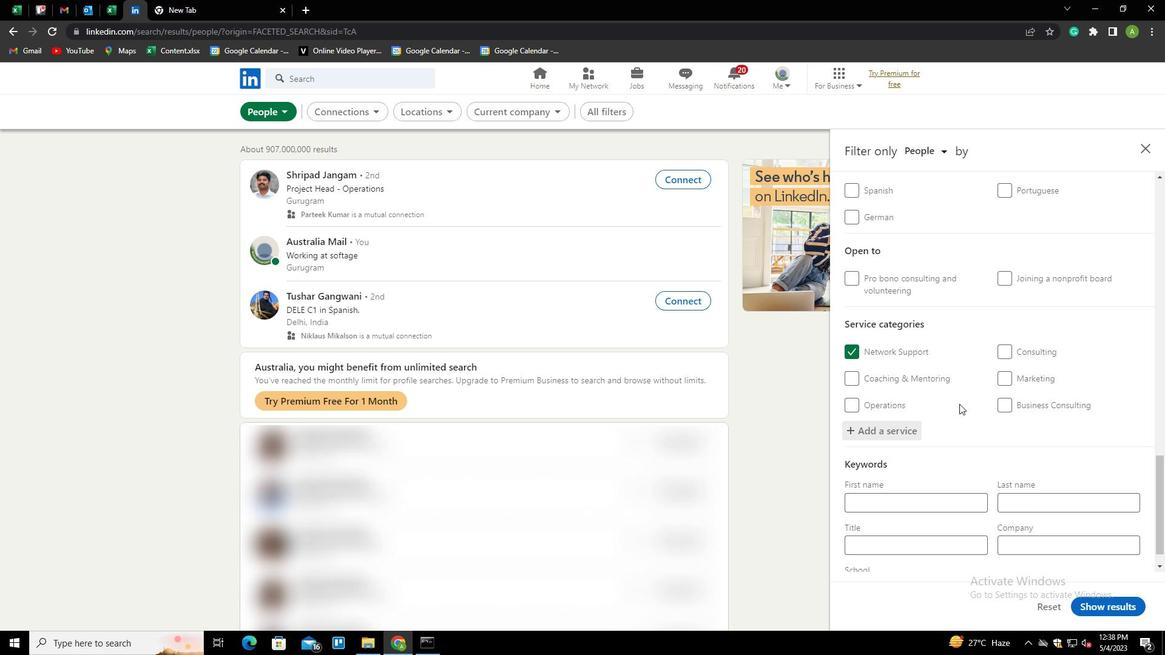 
Action: Mouse moved to (940, 512)
Screenshot: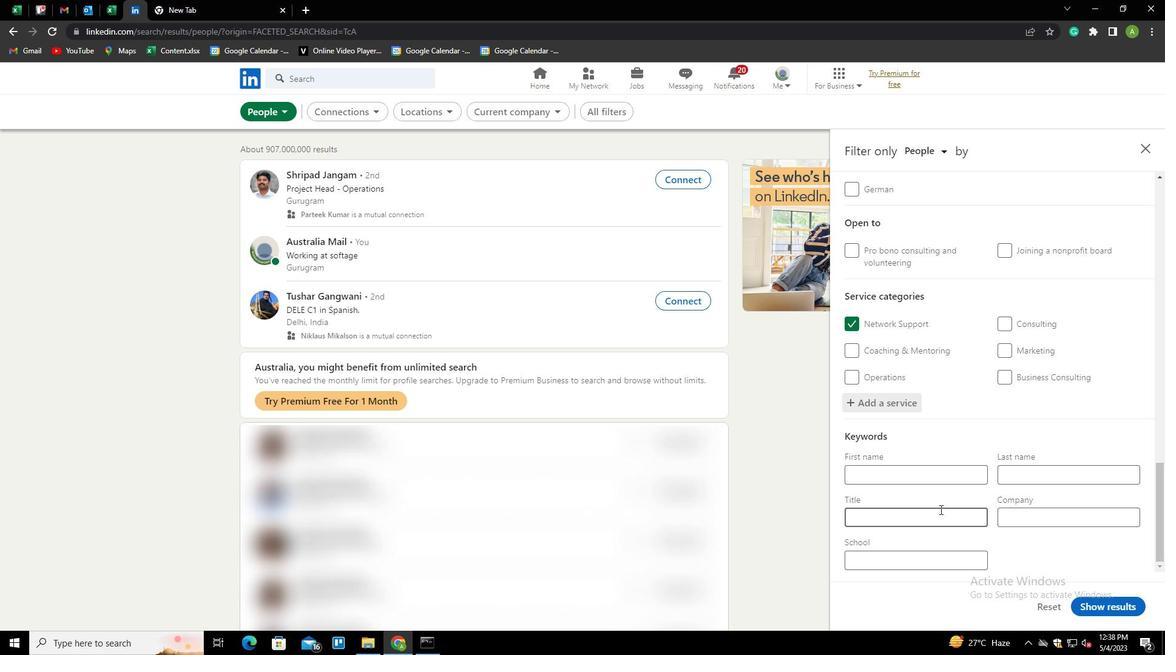 
Action: Mouse pressed left at (940, 512)
Screenshot: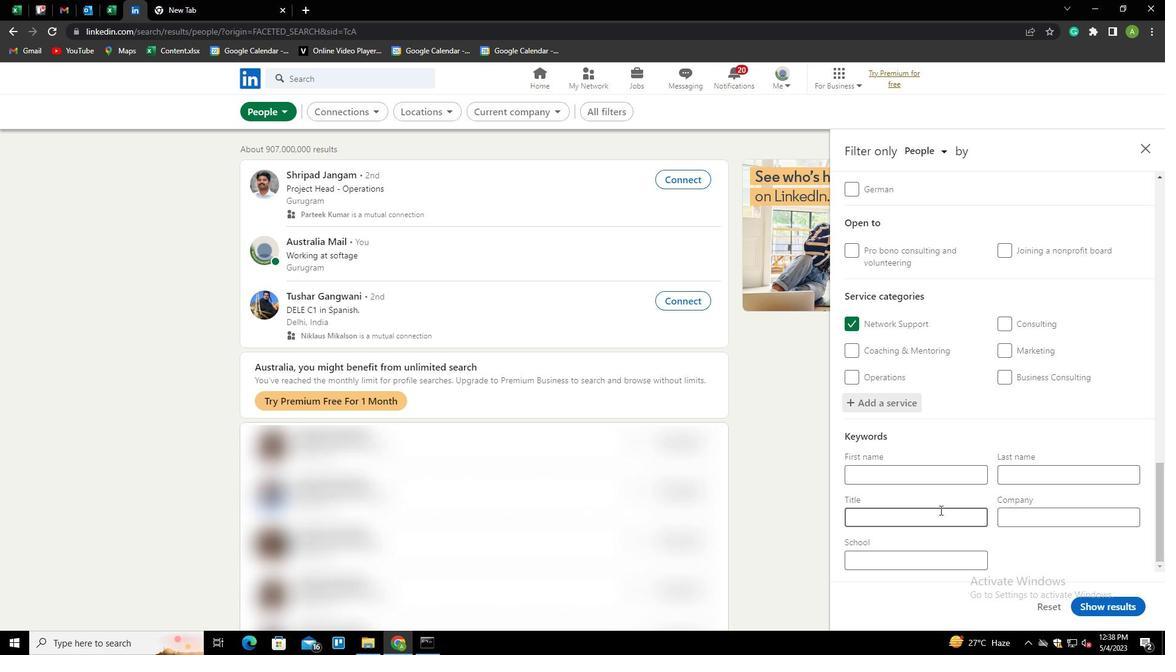 
Action: Key pressed <Key.shift><Key.shift>ACCOUNTANT
Screenshot: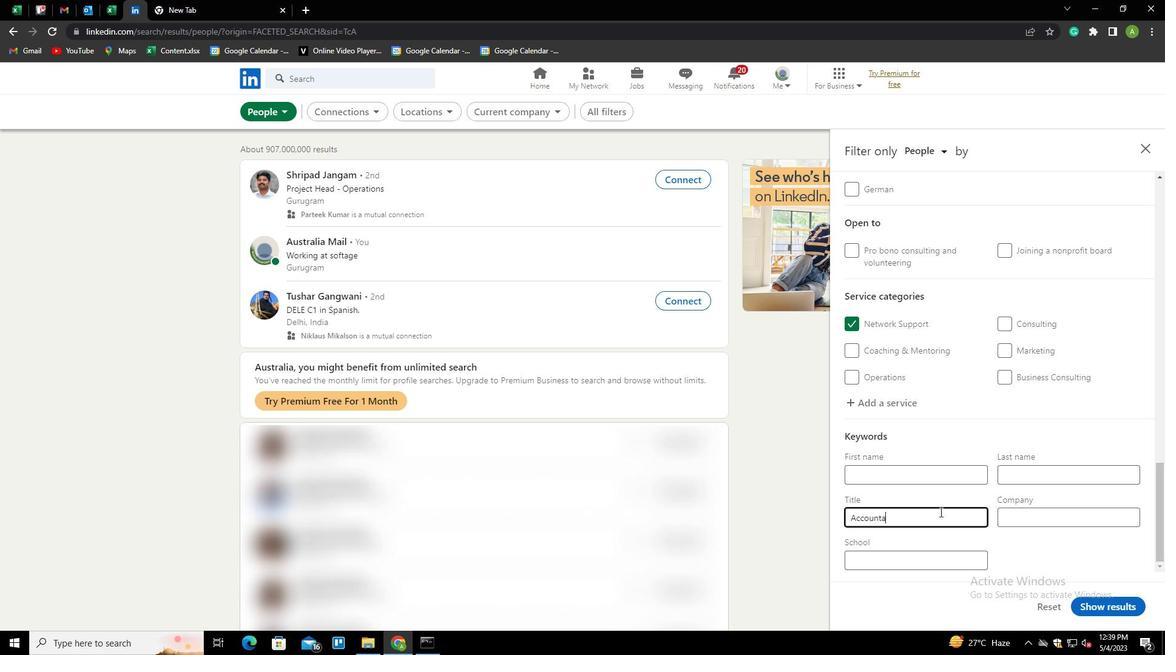 
Action: Mouse moved to (1093, 554)
Screenshot: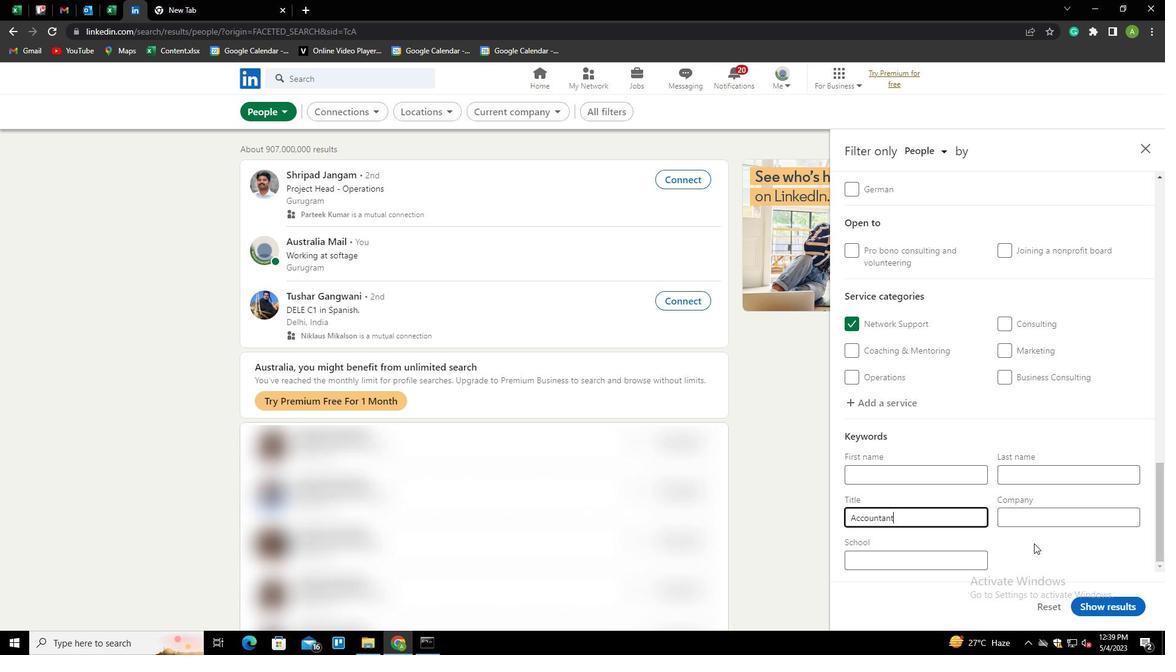 
Action: Mouse pressed left at (1093, 554)
Screenshot: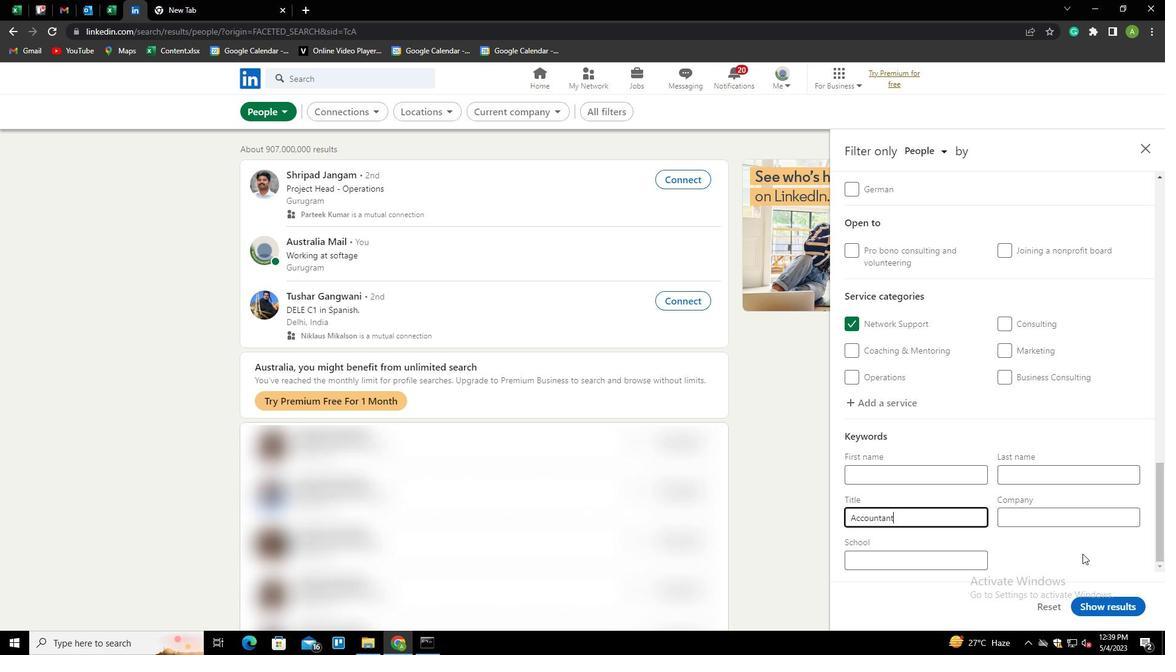 
Action: Mouse moved to (1121, 605)
Screenshot: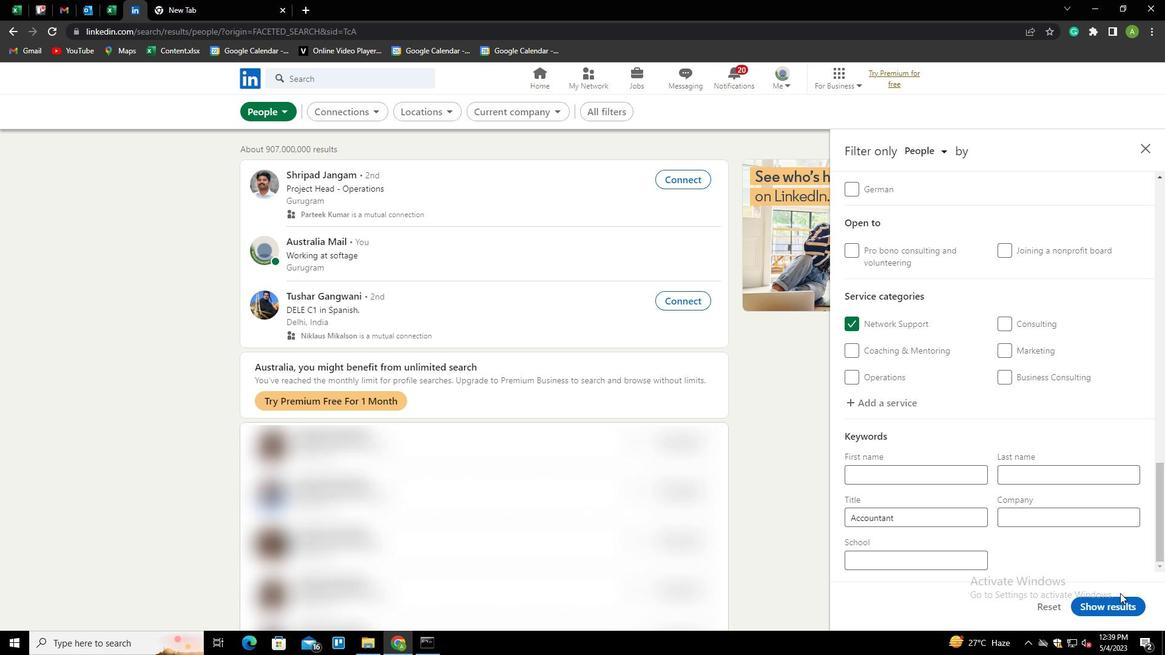 
Action: Mouse pressed left at (1121, 605)
Screenshot: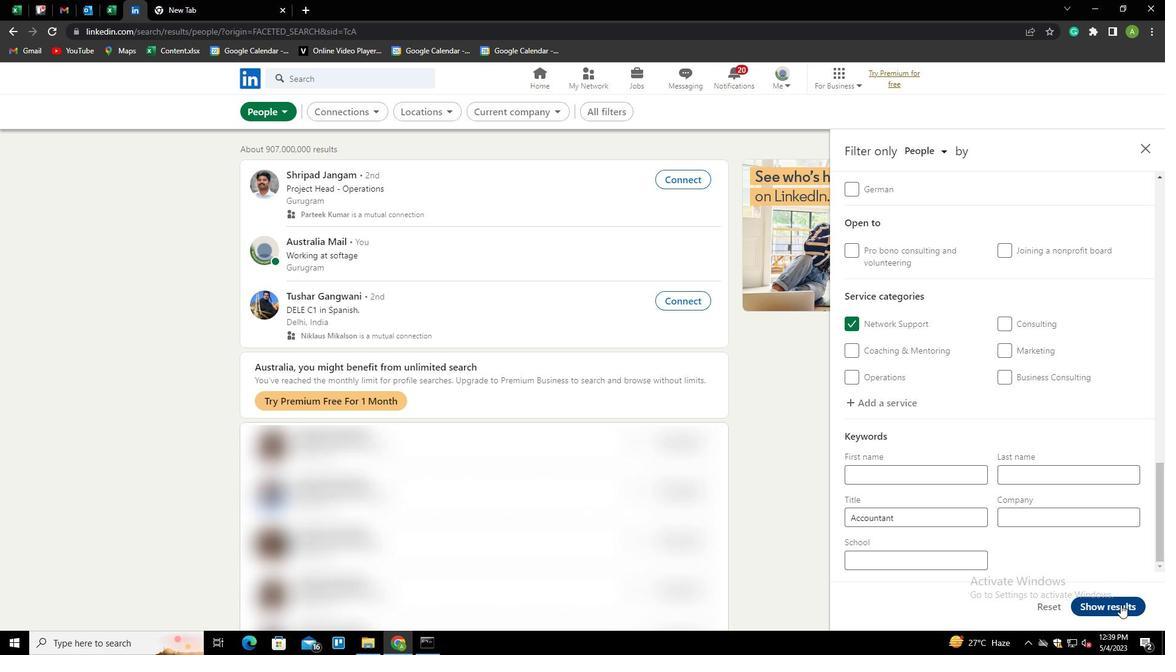 
Action: Mouse moved to (1096, 553)
Screenshot: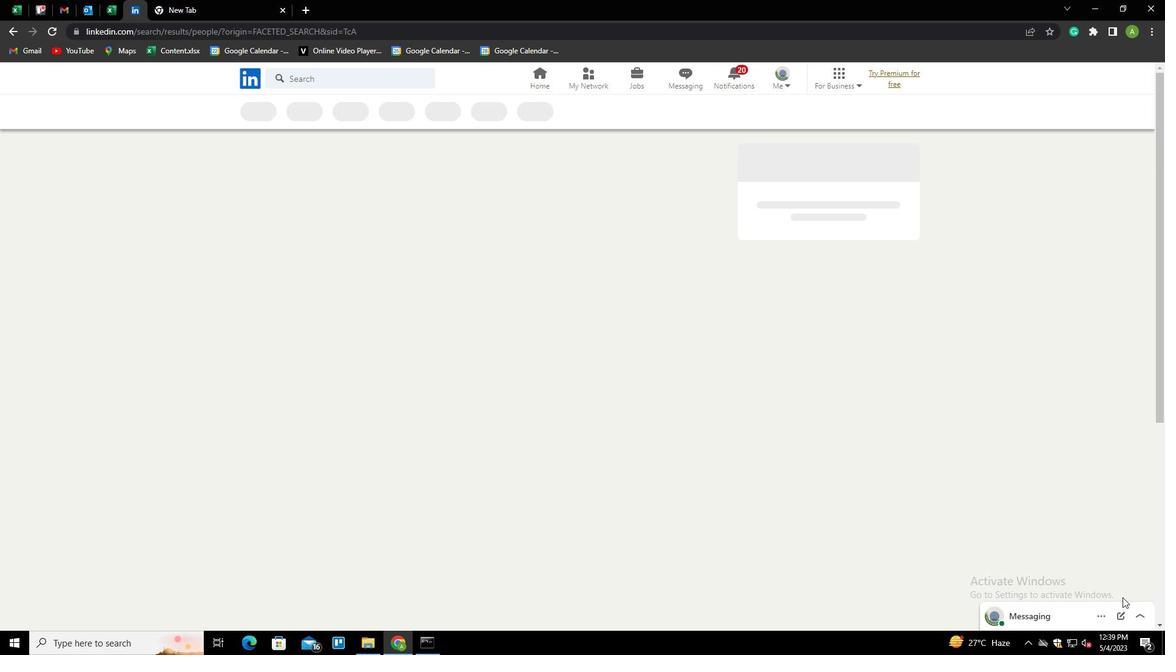 
